 Task: Find connections with filter location Zürich (Kreis 9) / Albisrieden with filter topic #Homeofficewith filter profile language French with filter current company First Solar with filter school Aurora Degree College with filter industry Semiconductor Manufacturing with filter service category SupportTechnical Writing with filter keywords title Computer Scientist
Action: Mouse moved to (632, 74)
Screenshot: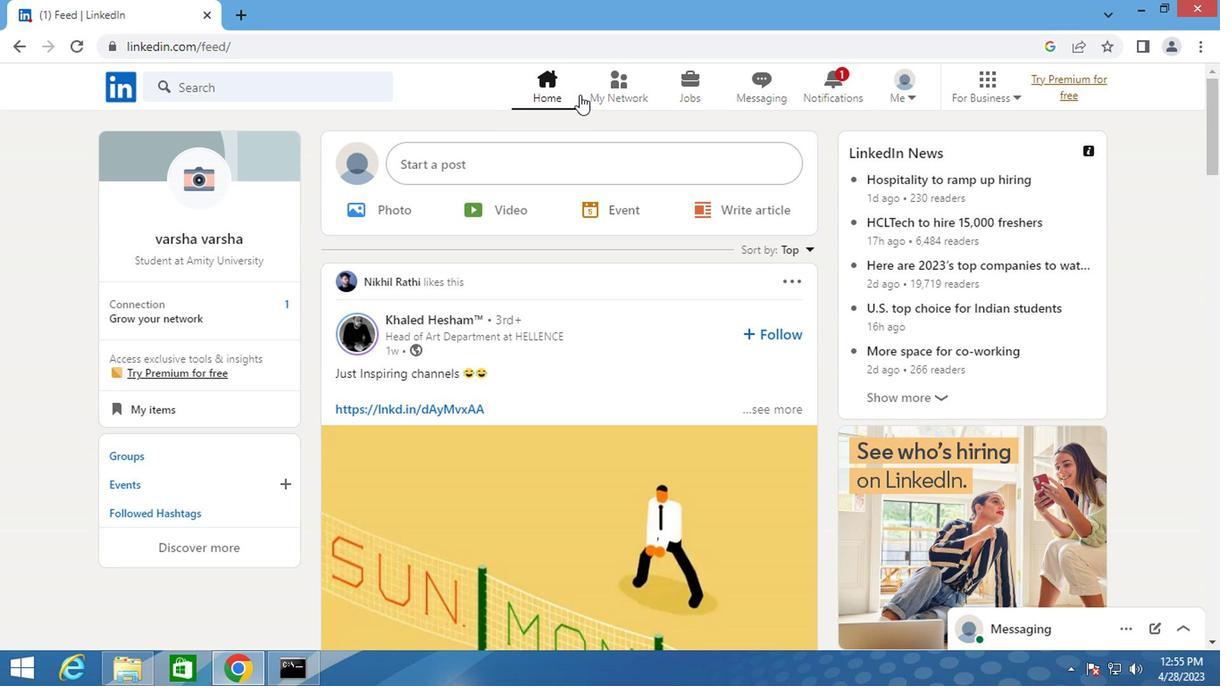 
Action: Mouse pressed left at (632, 74)
Screenshot: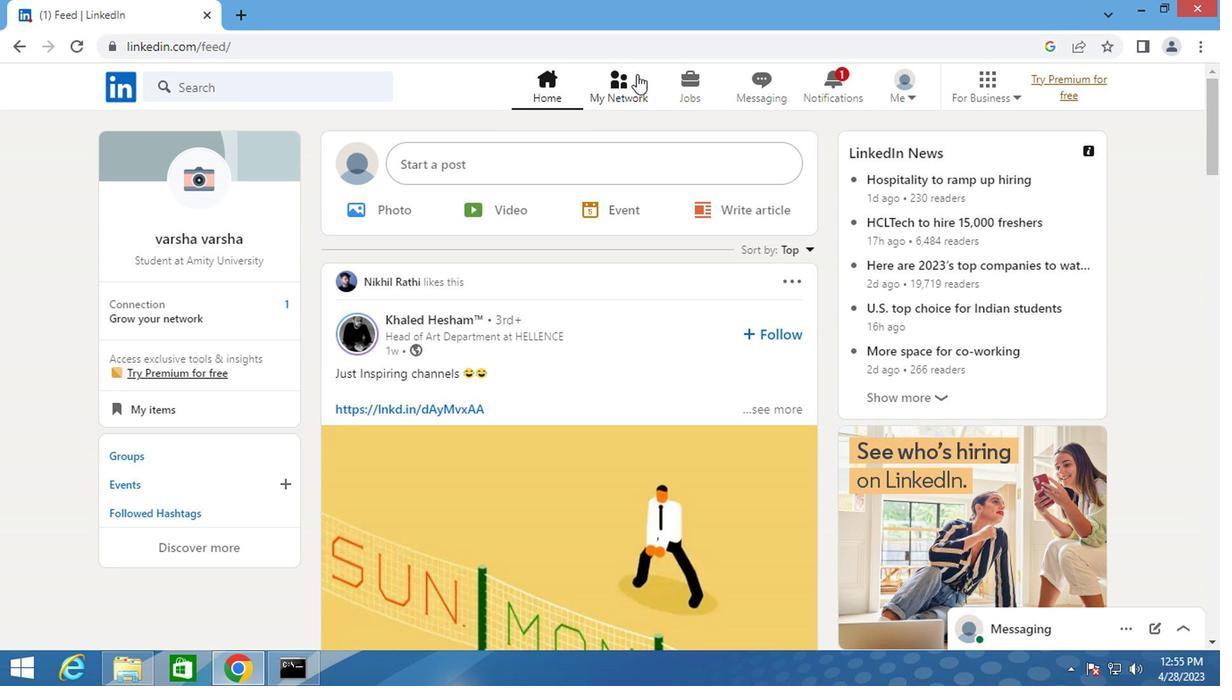 
Action: Mouse moved to (200, 190)
Screenshot: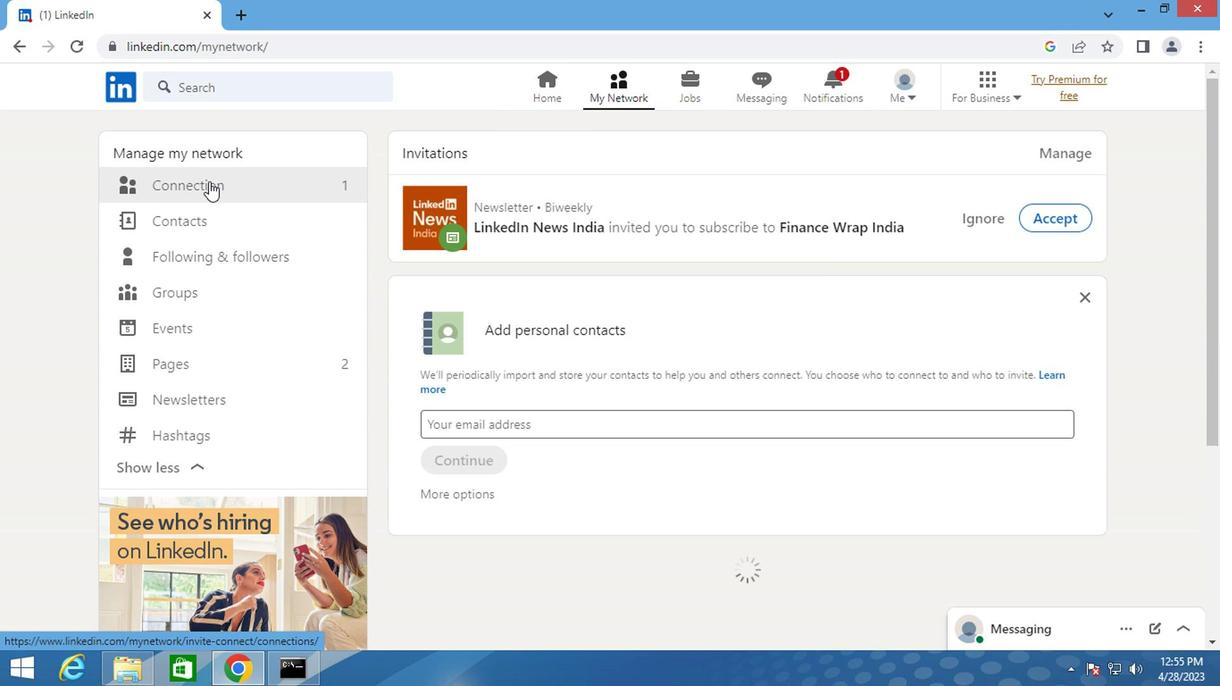 
Action: Mouse pressed left at (200, 190)
Screenshot: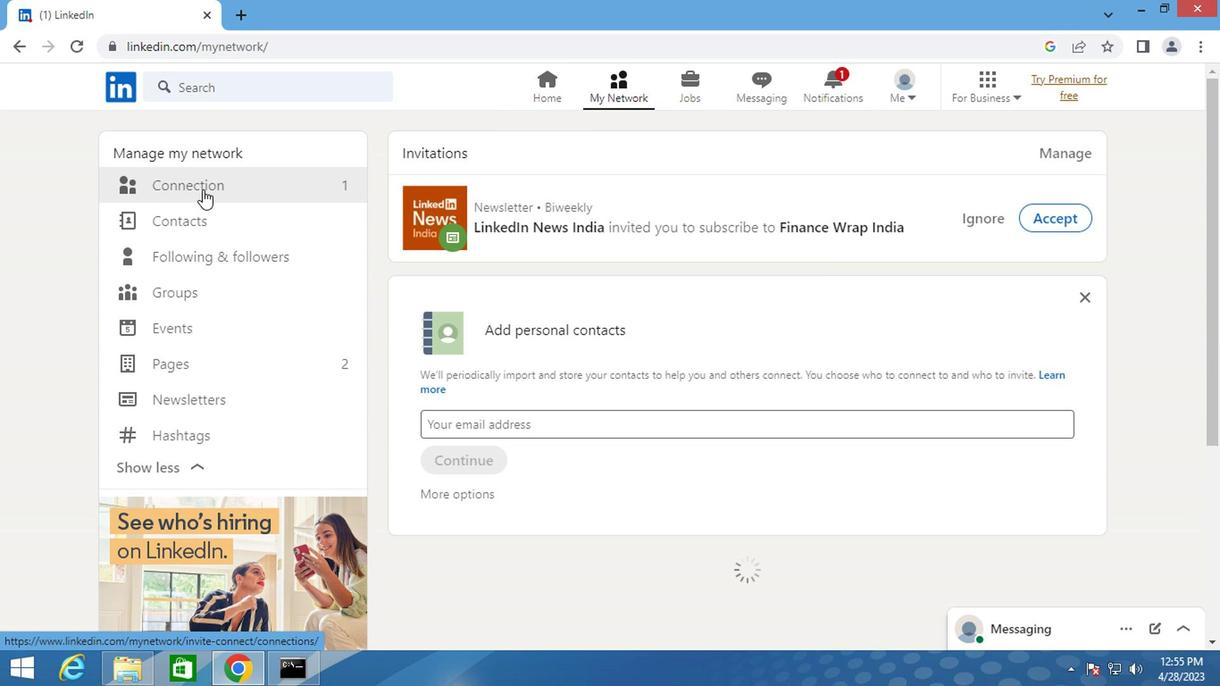
Action: Mouse moved to (707, 181)
Screenshot: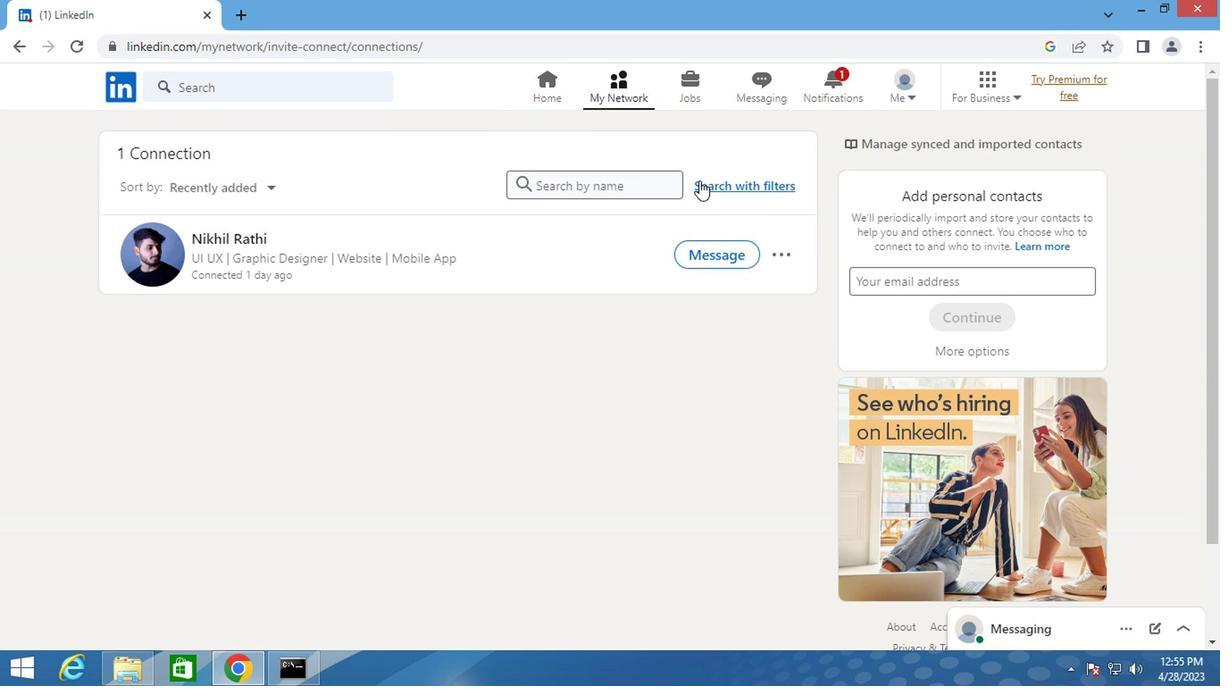 
Action: Mouse pressed left at (707, 181)
Screenshot: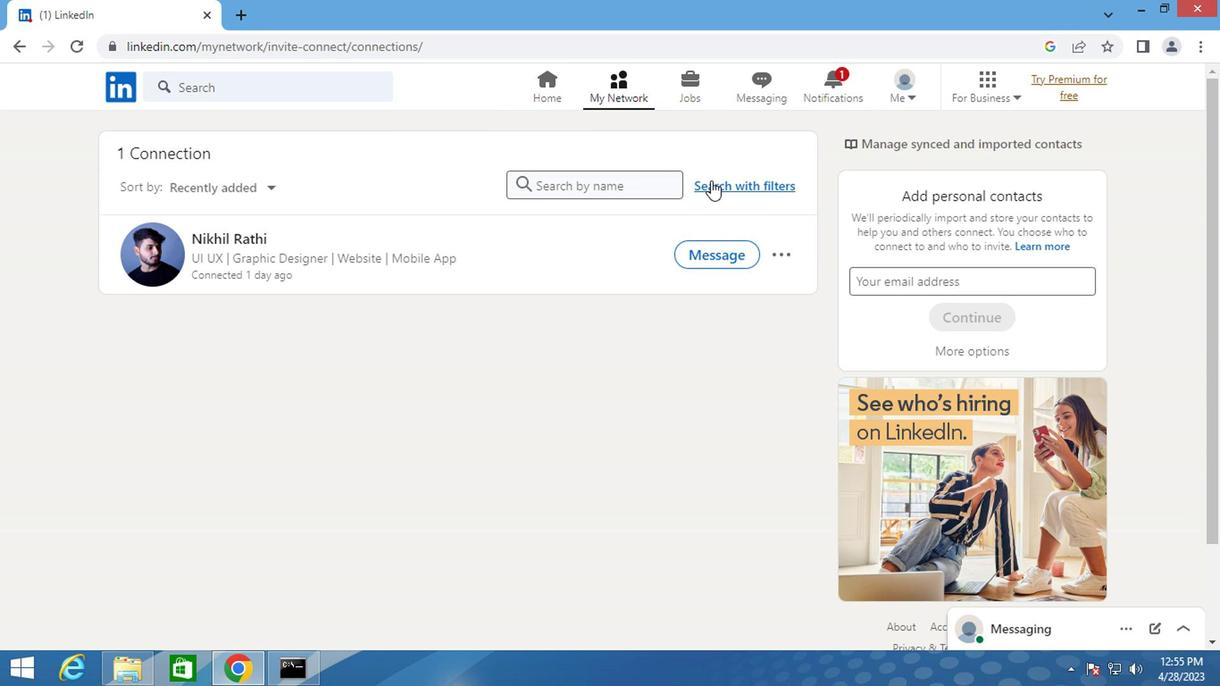 
Action: Mouse moved to (641, 133)
Screenshot: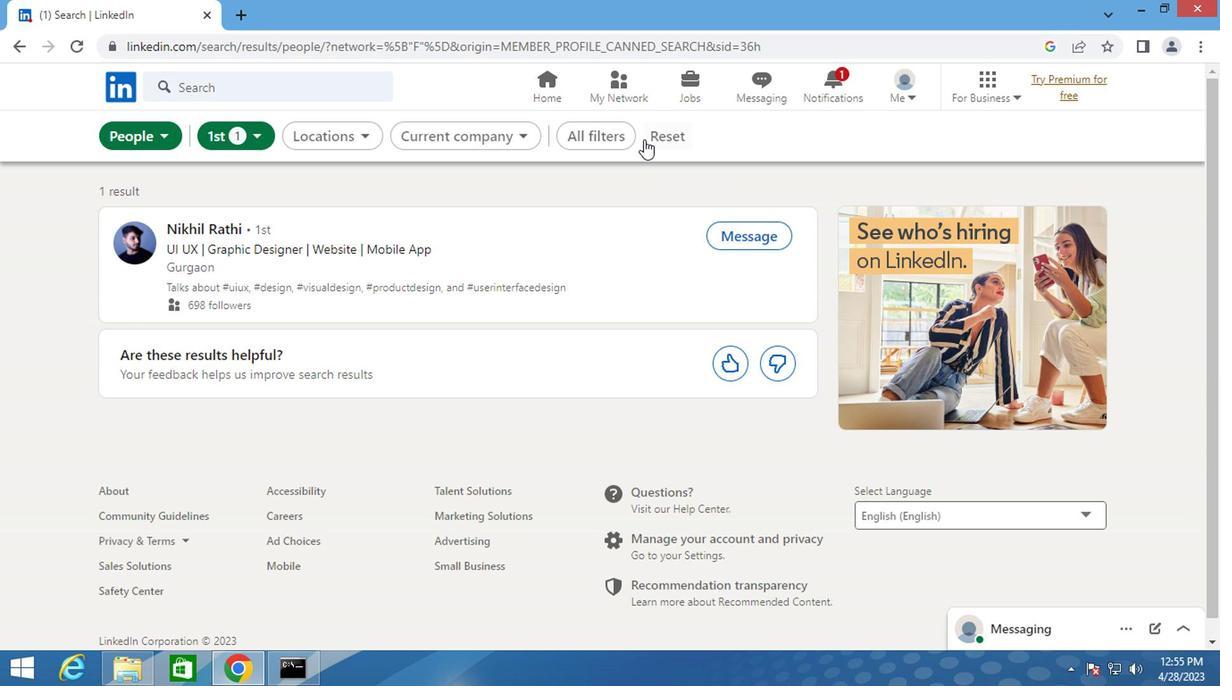 
Action: Mouse pressed left at (641, 133)
Screenshot: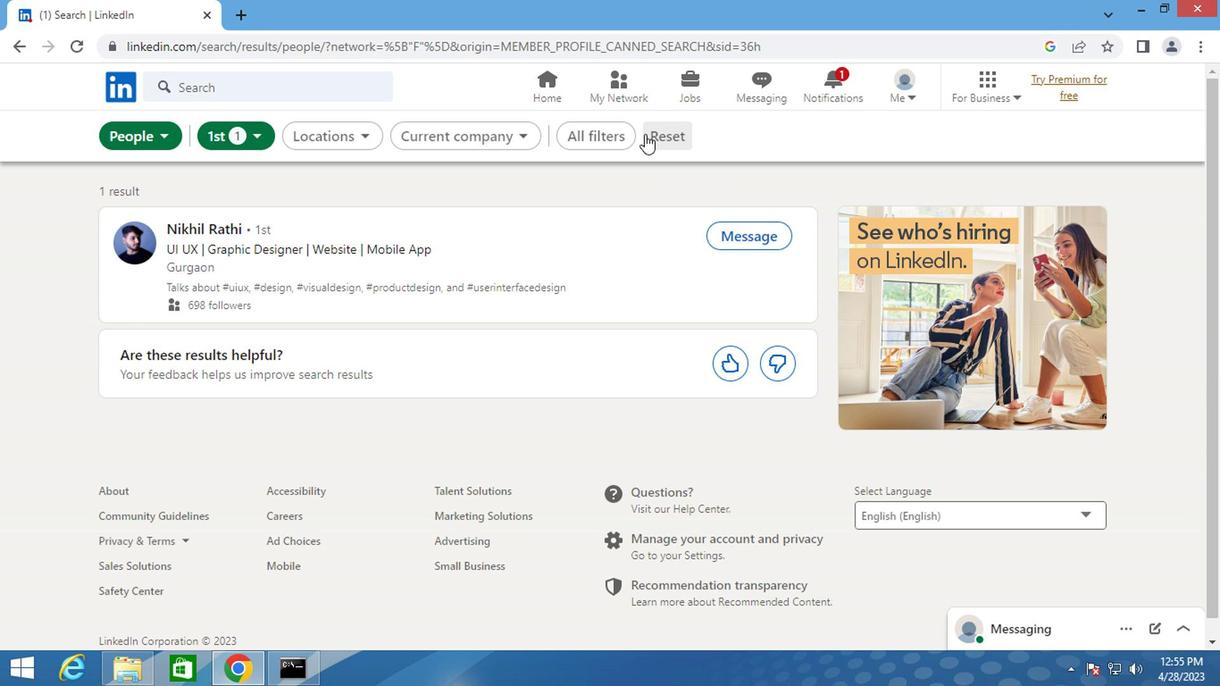 
Action: Mouse moved to (616, 143)
Screenshot: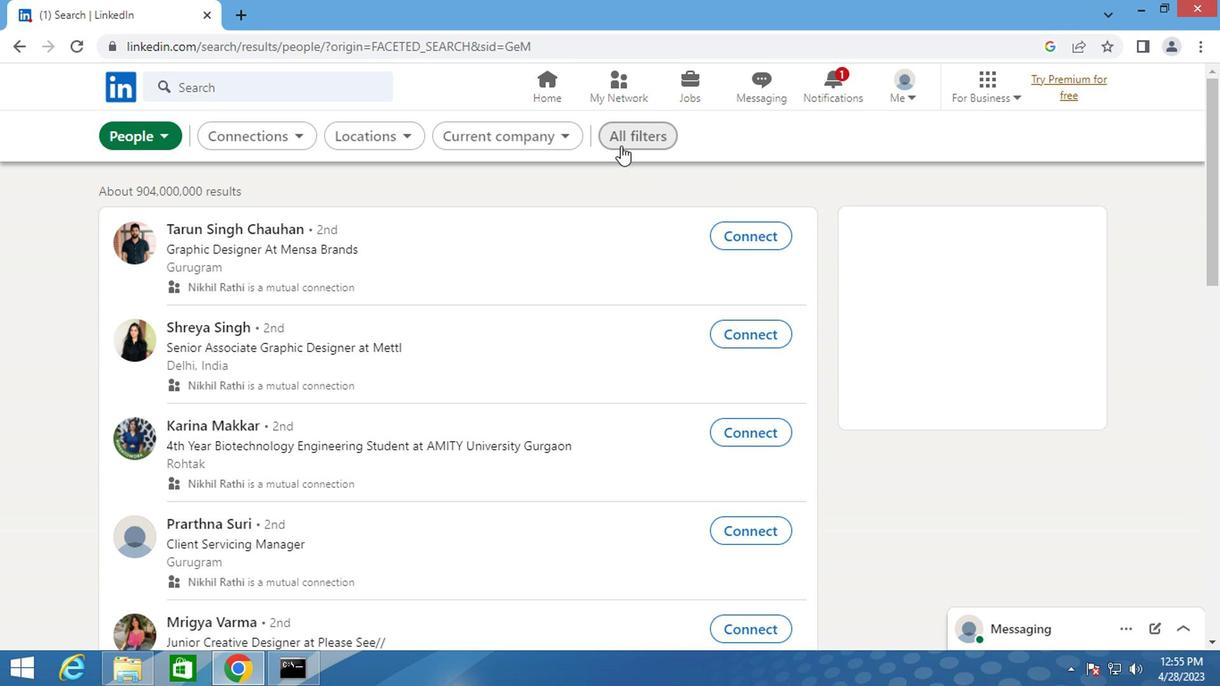 
Action: Mouse pressed left at (616, 143)
Screenshot: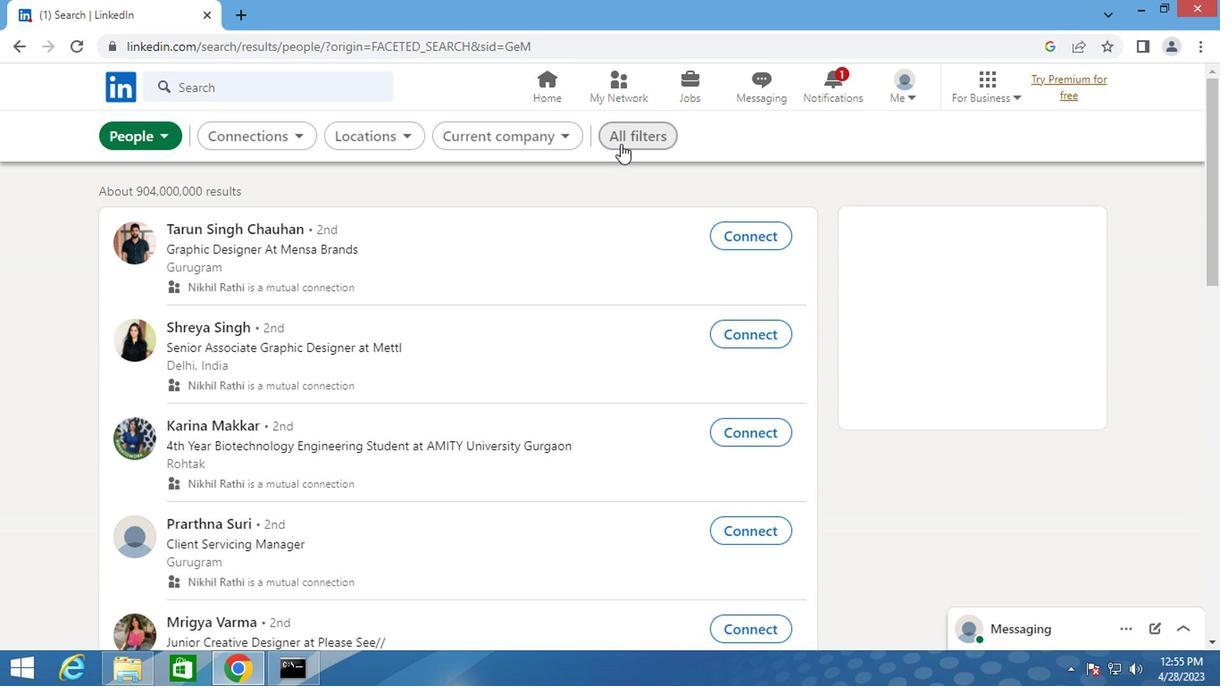 
Action: Mouse moved to (625, 136)
Screenshot: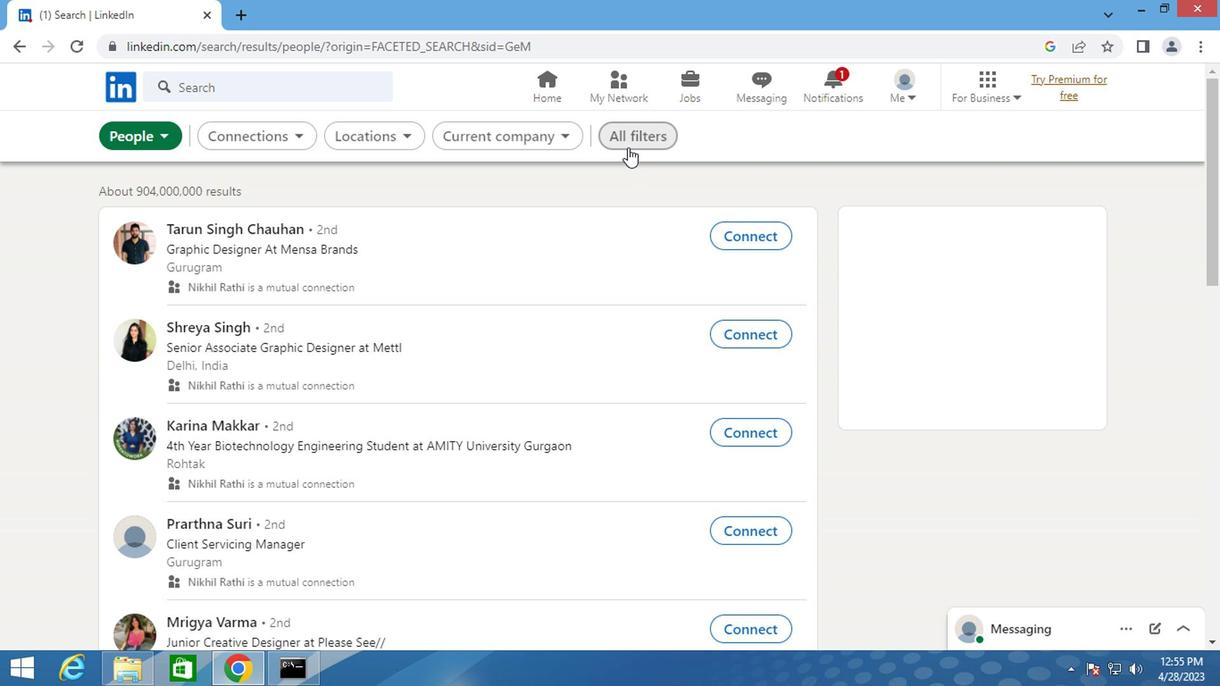 
Action: Mouse pressed left at (625, 136)
Screenshot: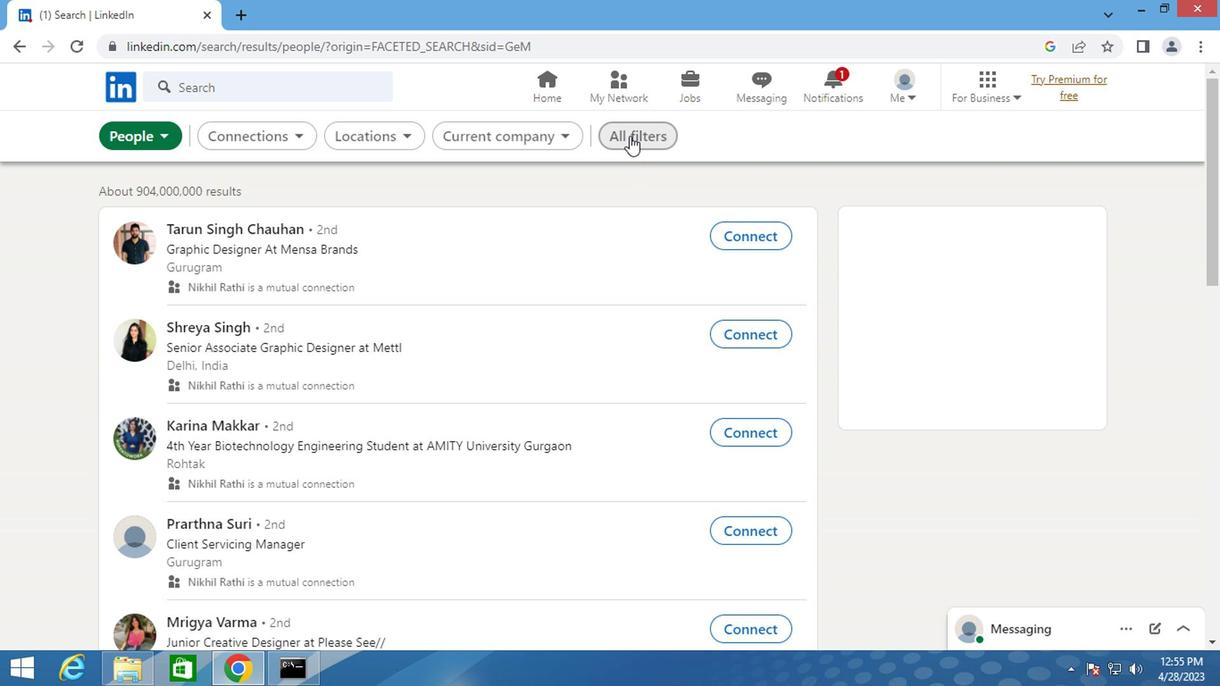 
Action: Mouse moved to (644, 146)
Screenshot: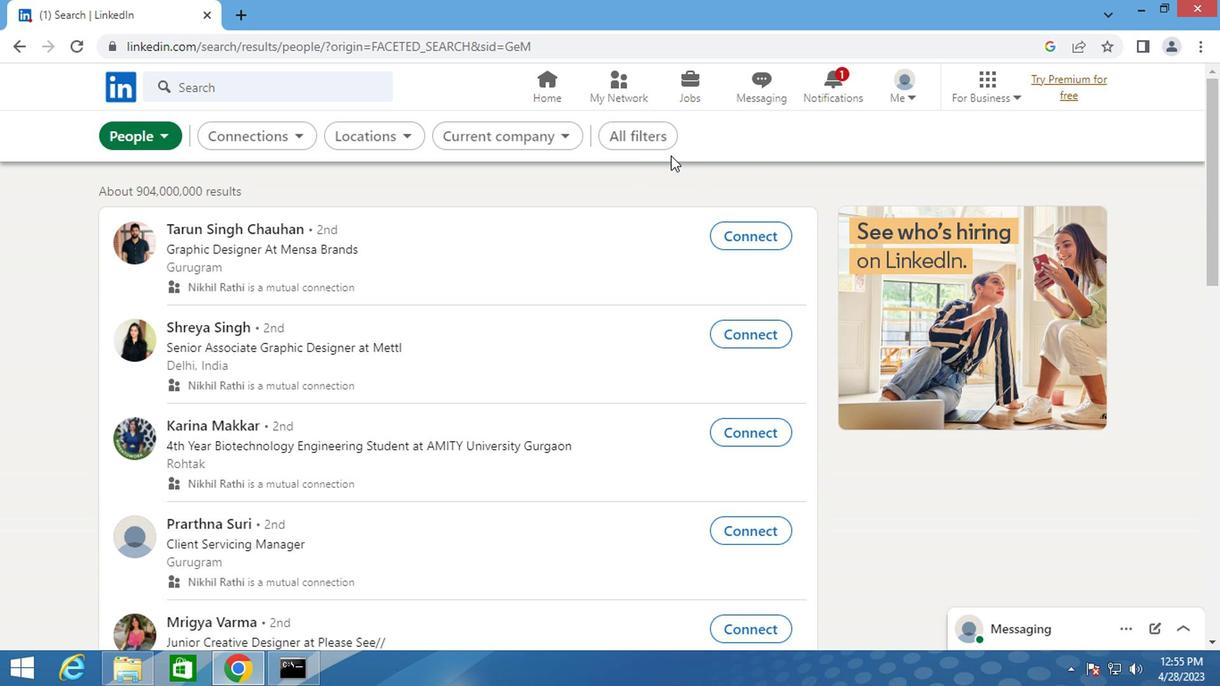 
Action: Mouse pressed left at (644, 146)
Screenshot: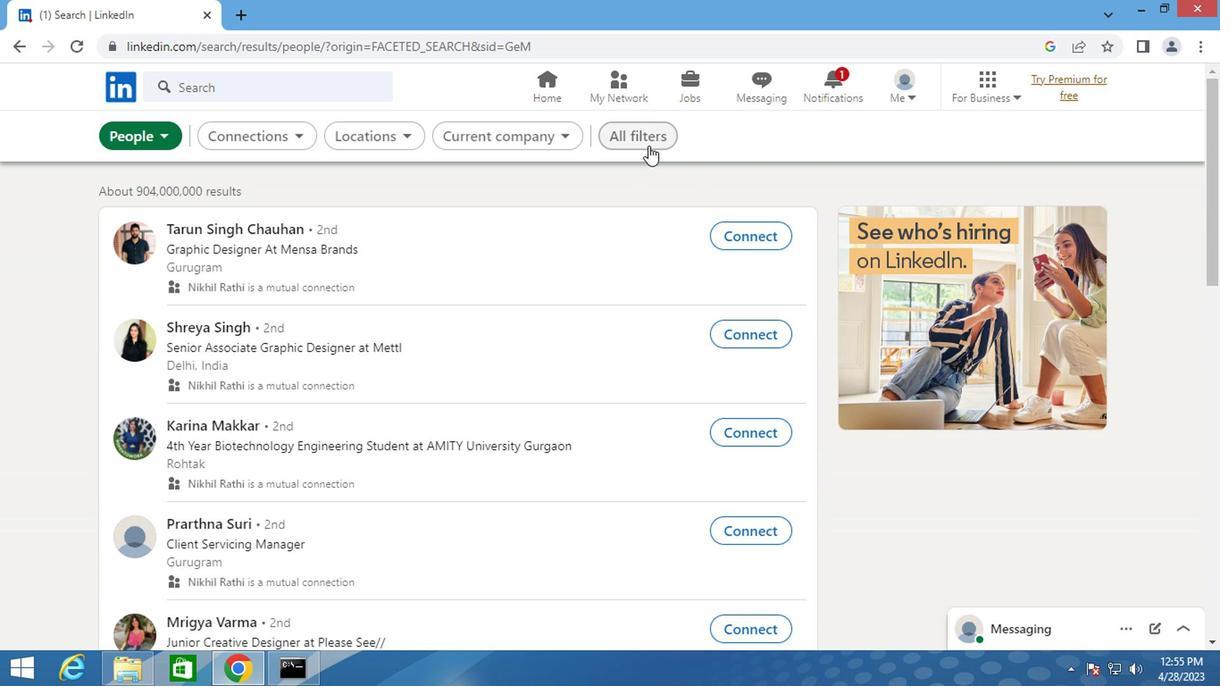
Action: Mouse moved to (773, 296)
Screenshot: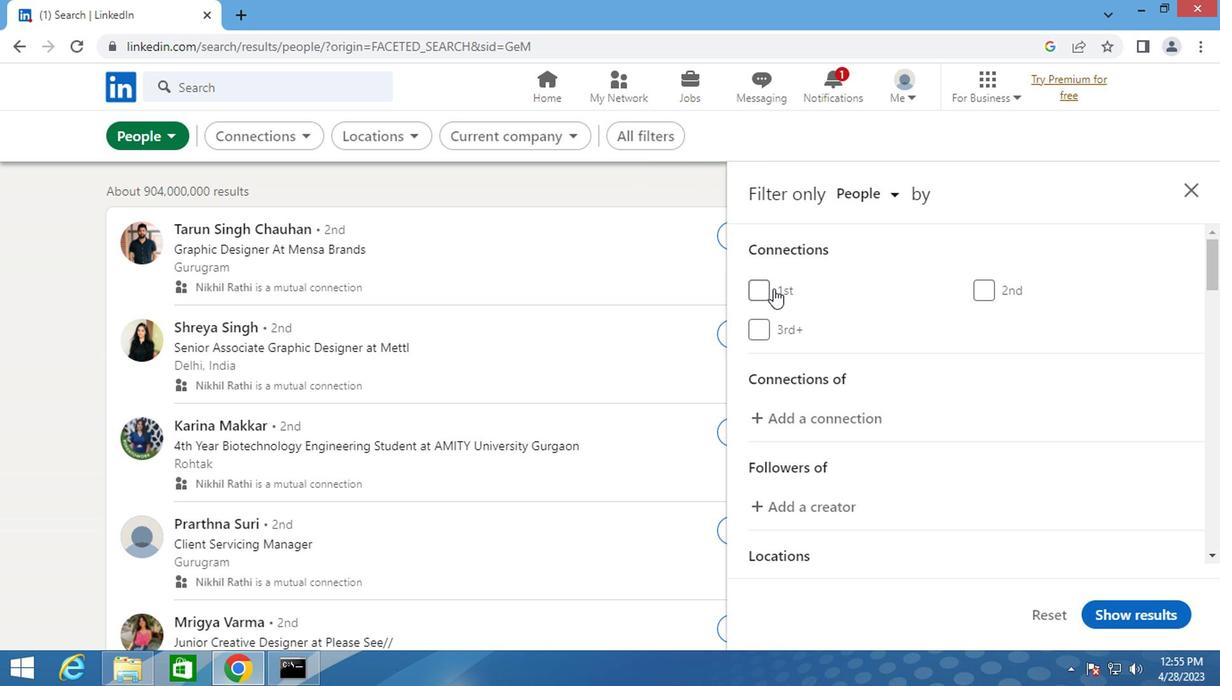 
Action: Mouse scrolled (773, 296) with delta (0, 0)
Screenshot: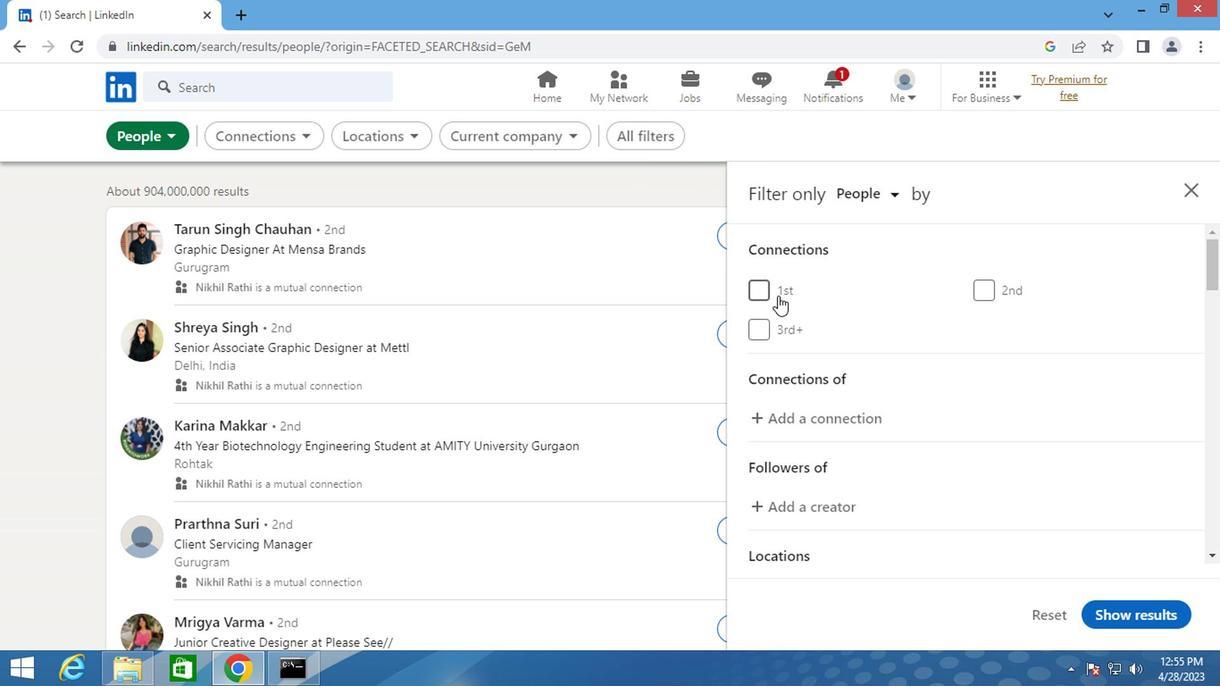 
Action: Mouse scrolled (773, 296) with delta (0, 0)
Screenshot: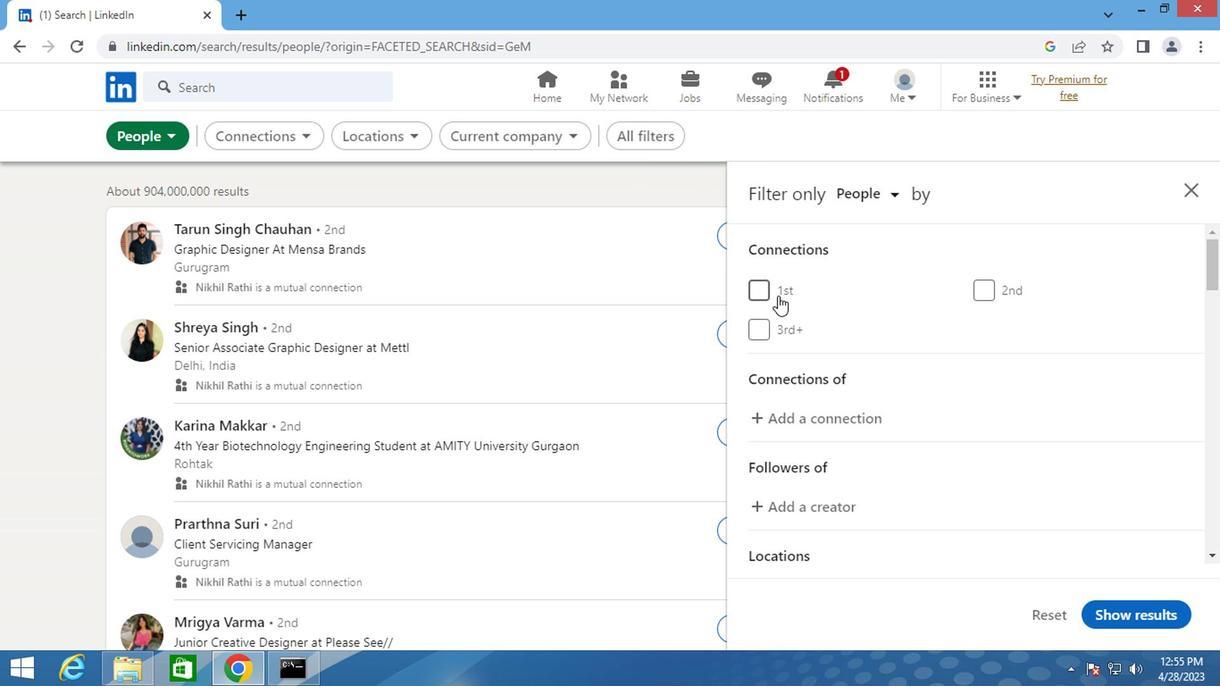 
Action: Mouse moved to (986, 484)
Screenshot: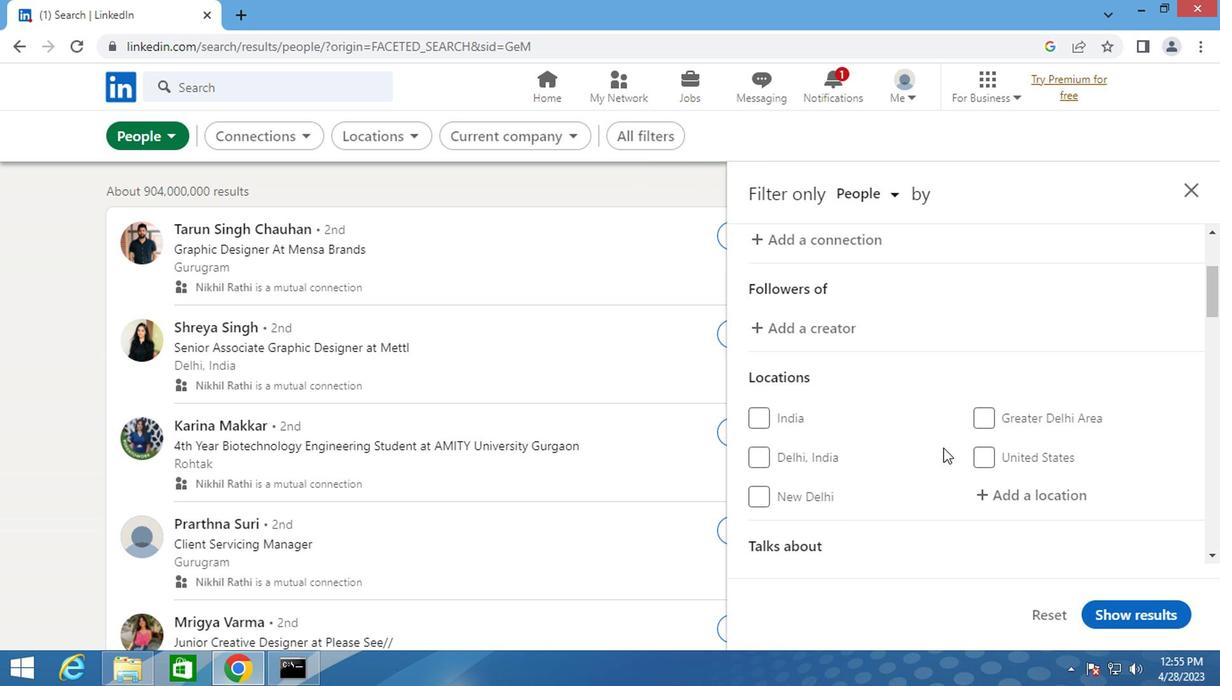 
Action: Mouse pressed left at (986, 484)
Screenshot: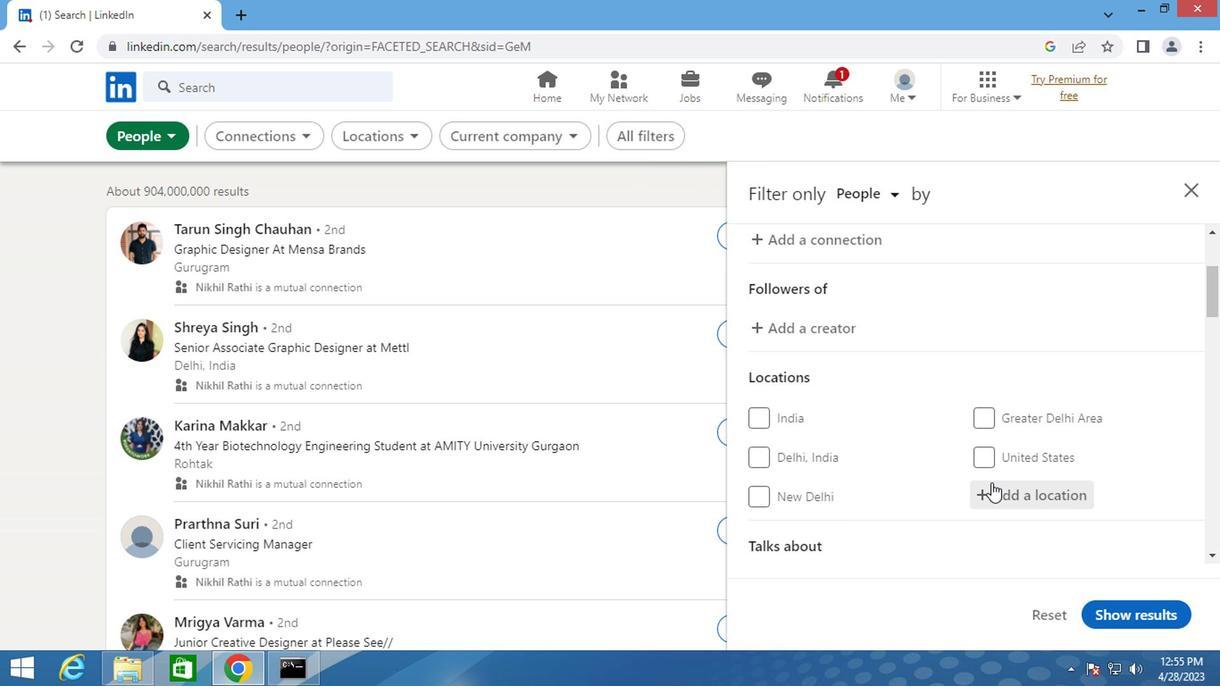 
Action: Key pressed <Key.shift>ZURICH<Key.shift_r>(<Key.shift>KREIS<Key.space>9<Key.shift_r>)/<Key.space><Key.shift>ALBISRIRDEN<Key.enter>
Screenshot: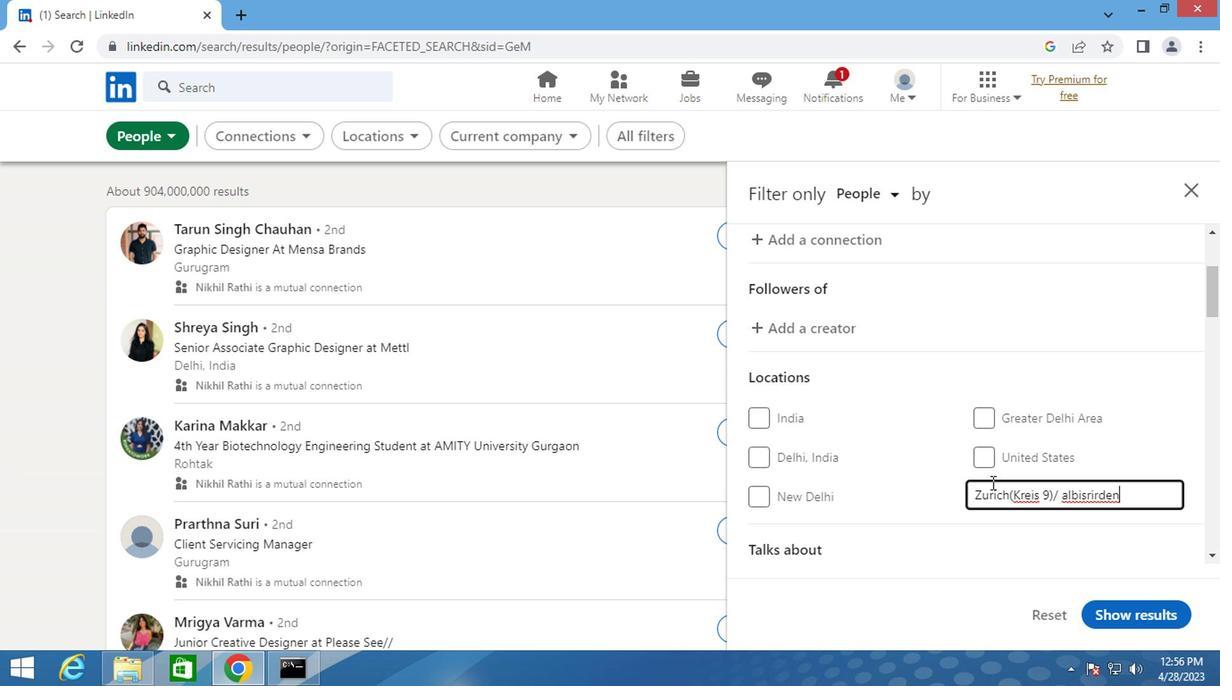 
Action: Mouse moved to (901, 478)
Screenshot: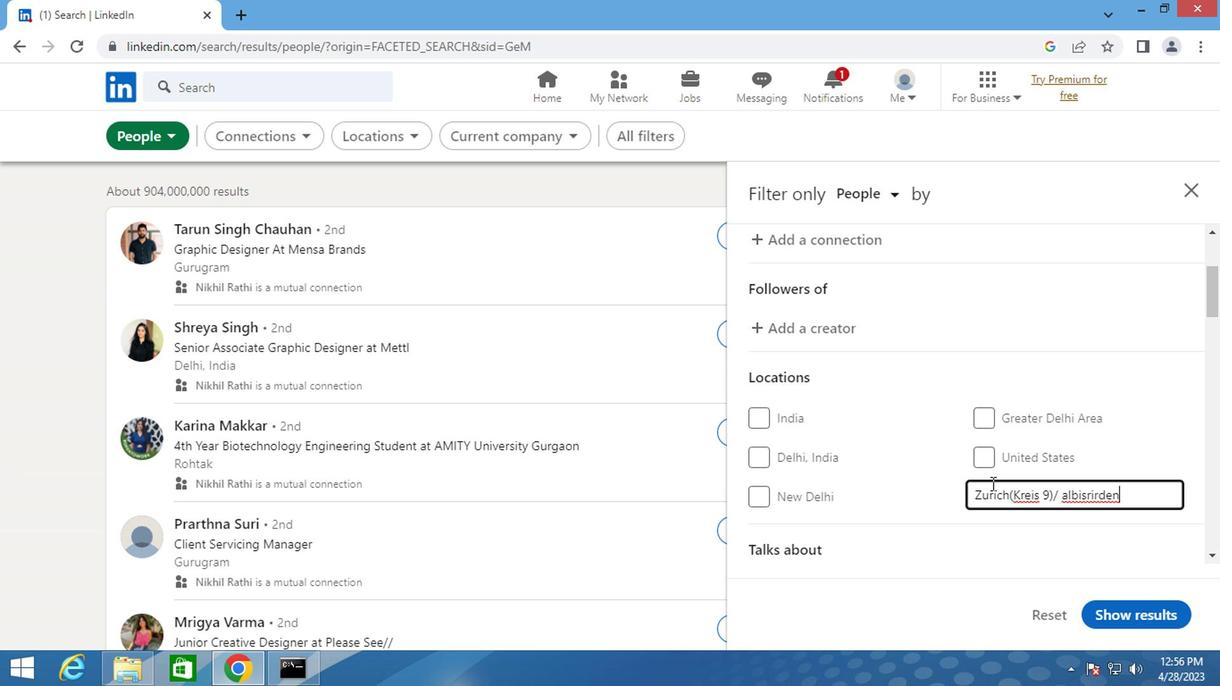 
Action: Mouse scrolled (901, 477) with delta (0, 0)
Screenshot: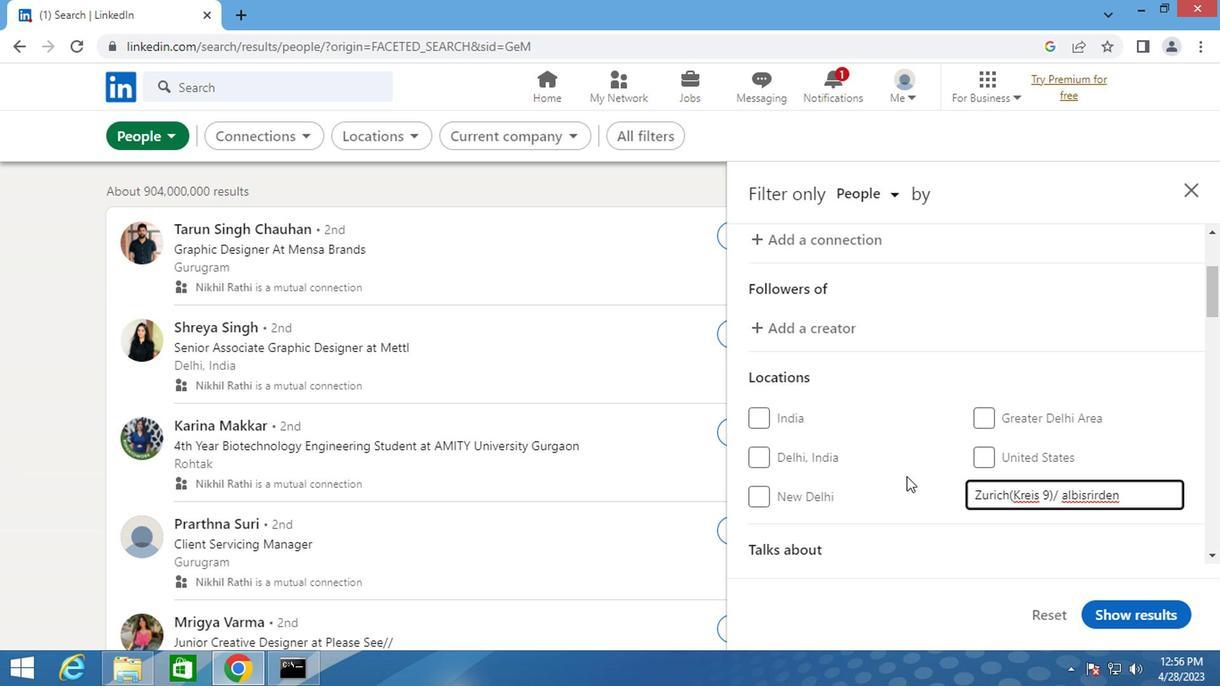 
Action: Mouse scrolled (901, 477) with delta (0, 0)
Screenshot: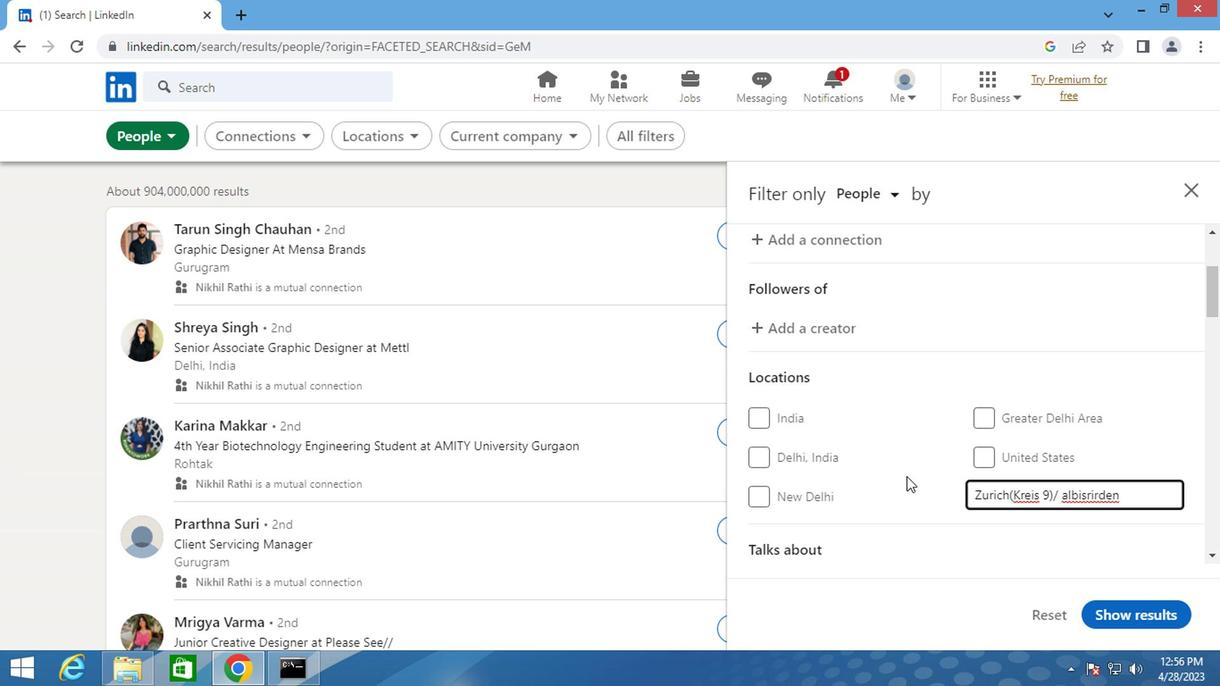 
Action: Mouse scrolled (901, 477) with delta (0, 0)
Screenshot: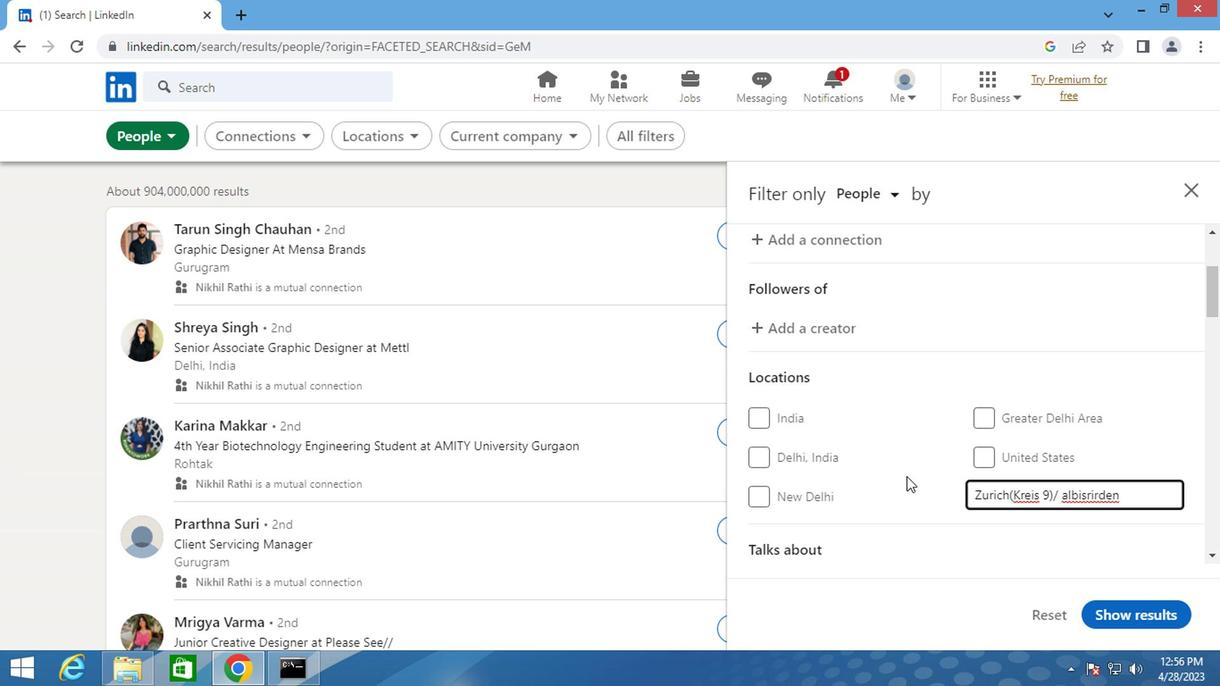 
Action: Mouse moved to (1003, 399)
Screenshot: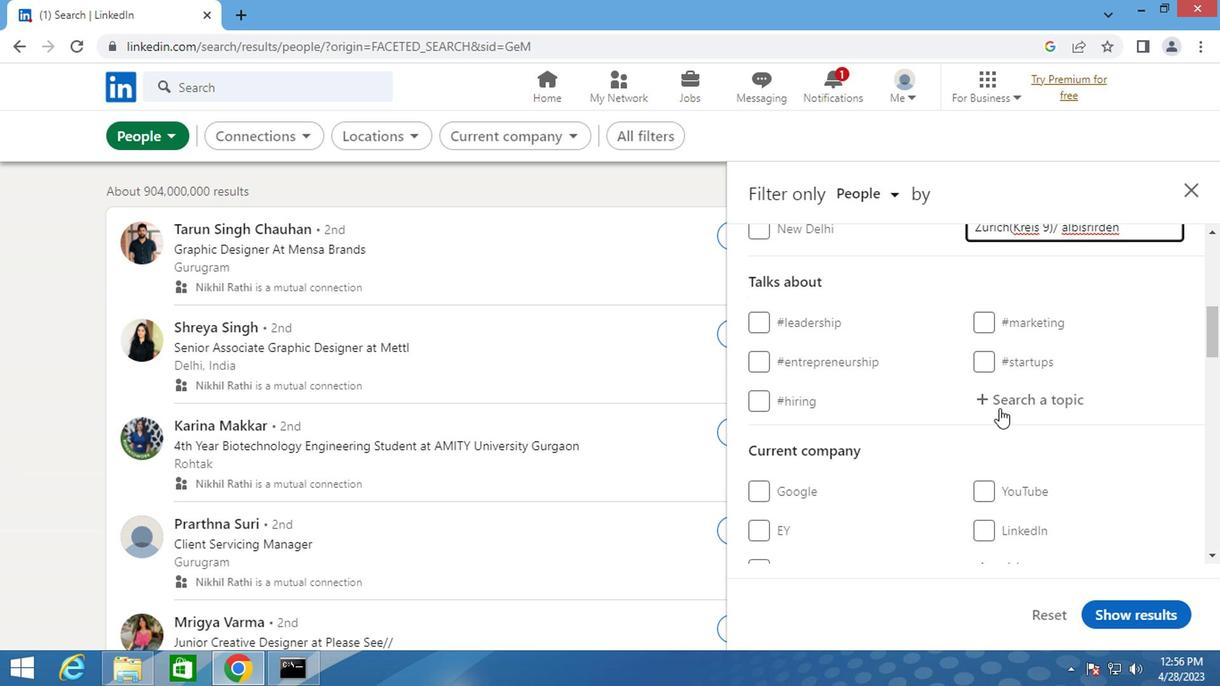 
Action: Mouse pressed left at (1003, 399)
Screenshot: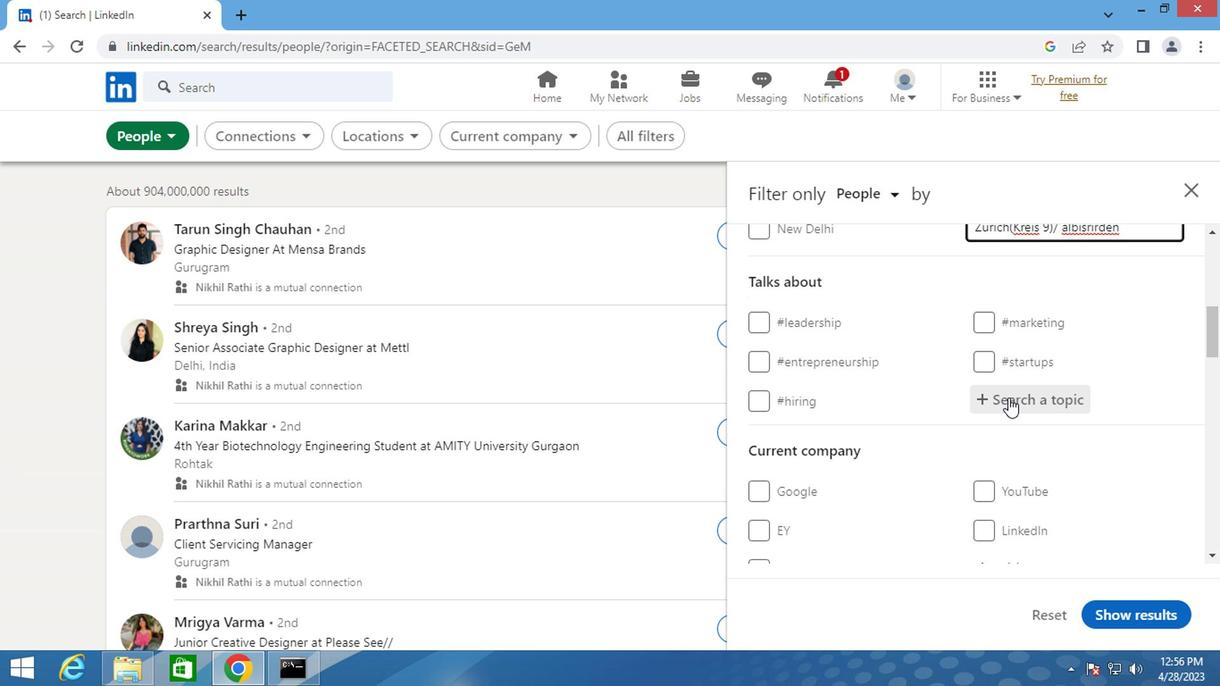 
Action: Key pressed <Key.shift>#<Key.shift>HOMEOFFICE
Screenshot: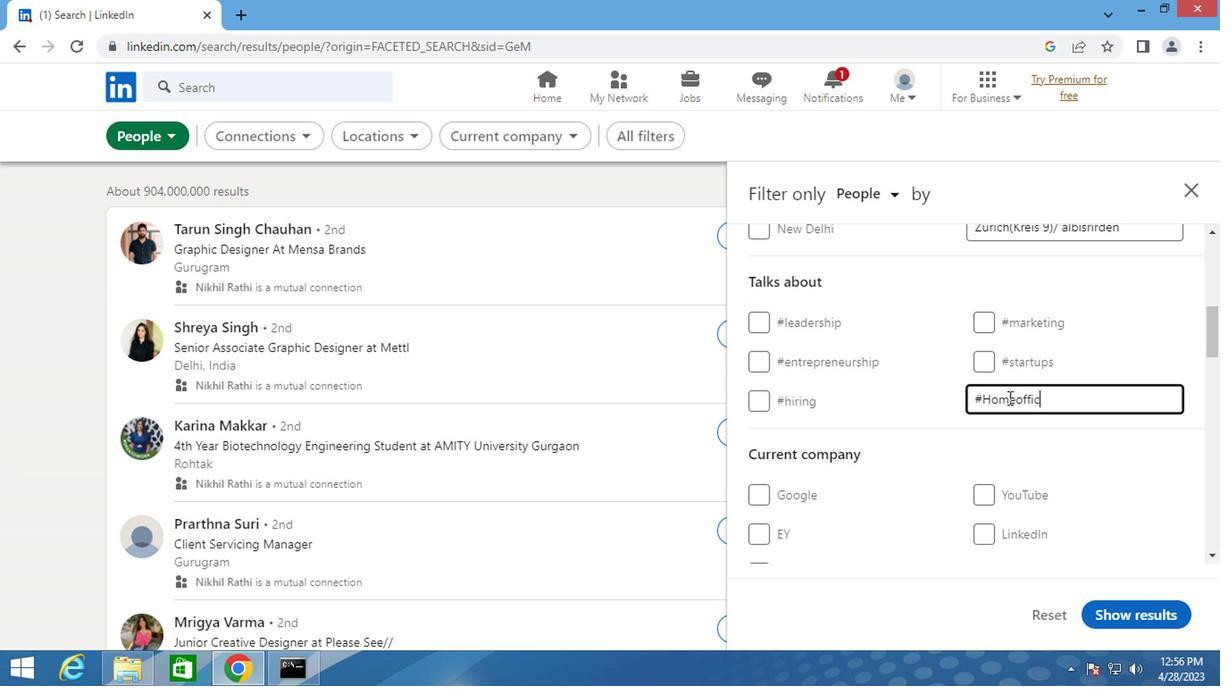 
Action: Mouse moved to (887, 416)
Screenshot: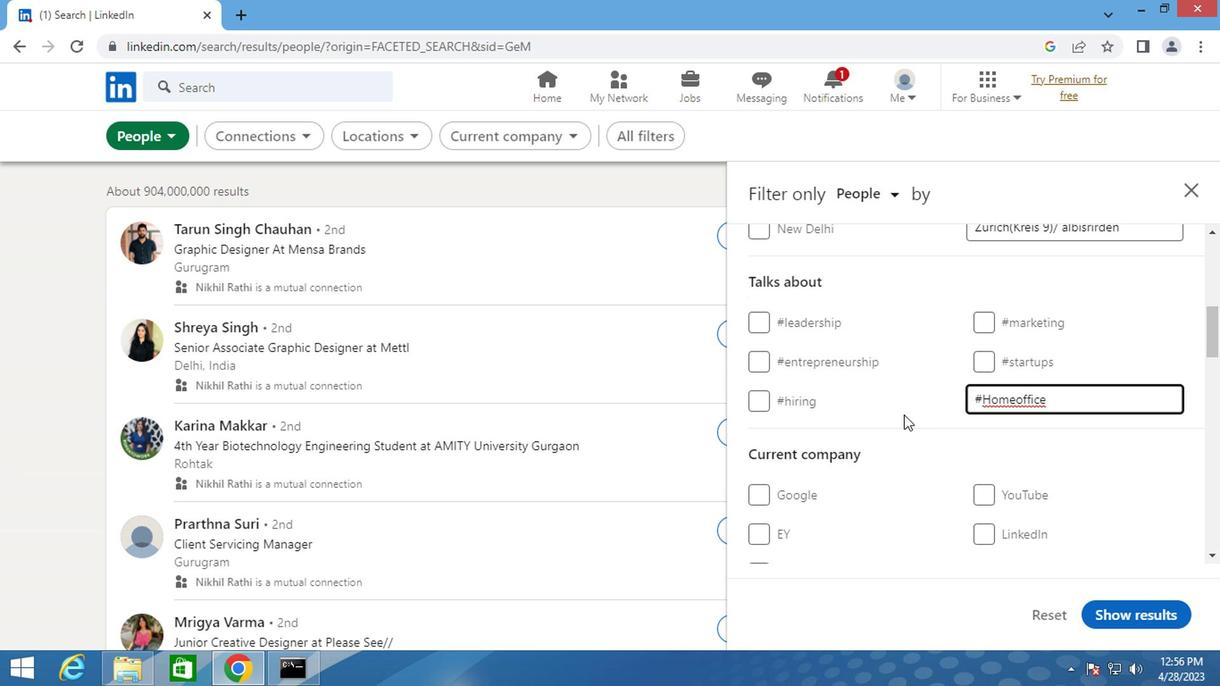 
Action: Mouse scrolled (887, 415) with delta (0, -1)
Screenshot: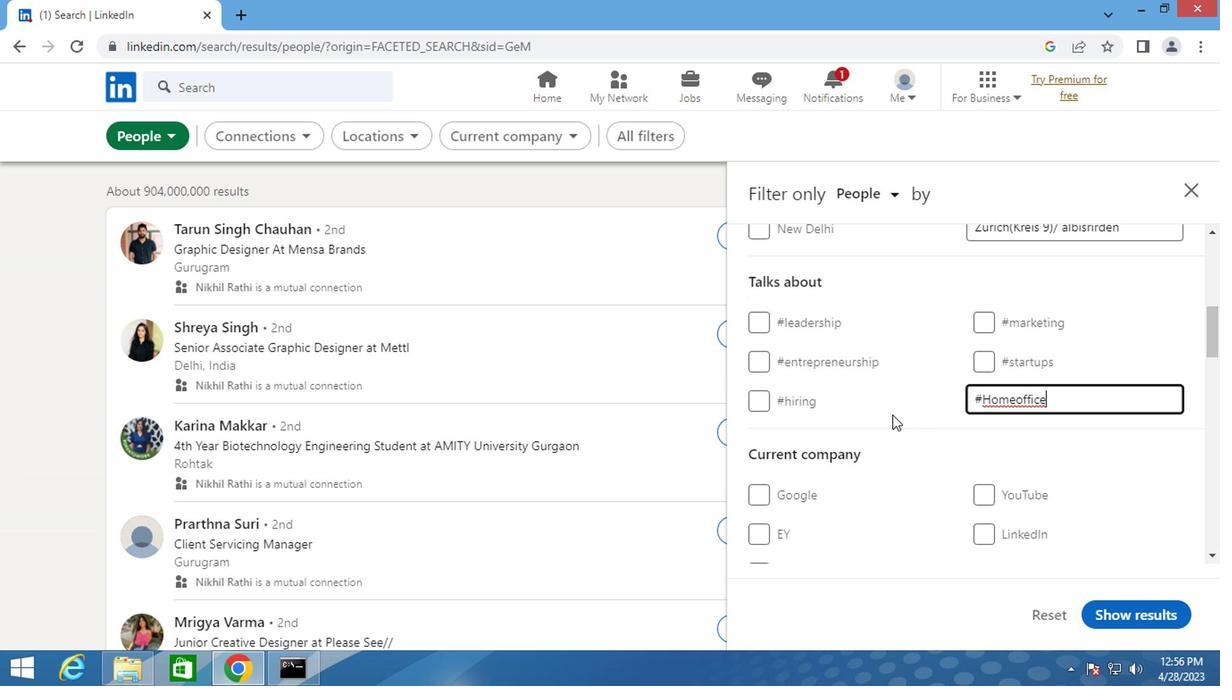 
Action: Mouse scrolled (887, 415) with delta (0, -1)
Screenshot: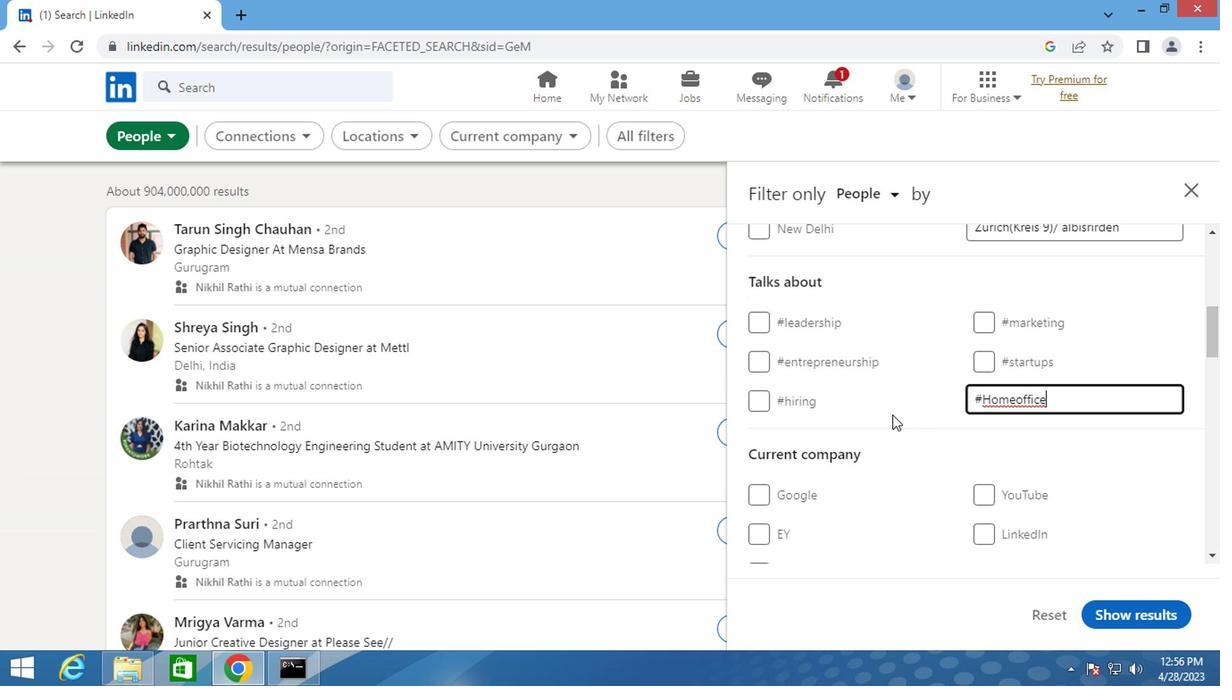 
Action: Mouse scrolled (887, 415) with delta (0, -1)
Screenshot: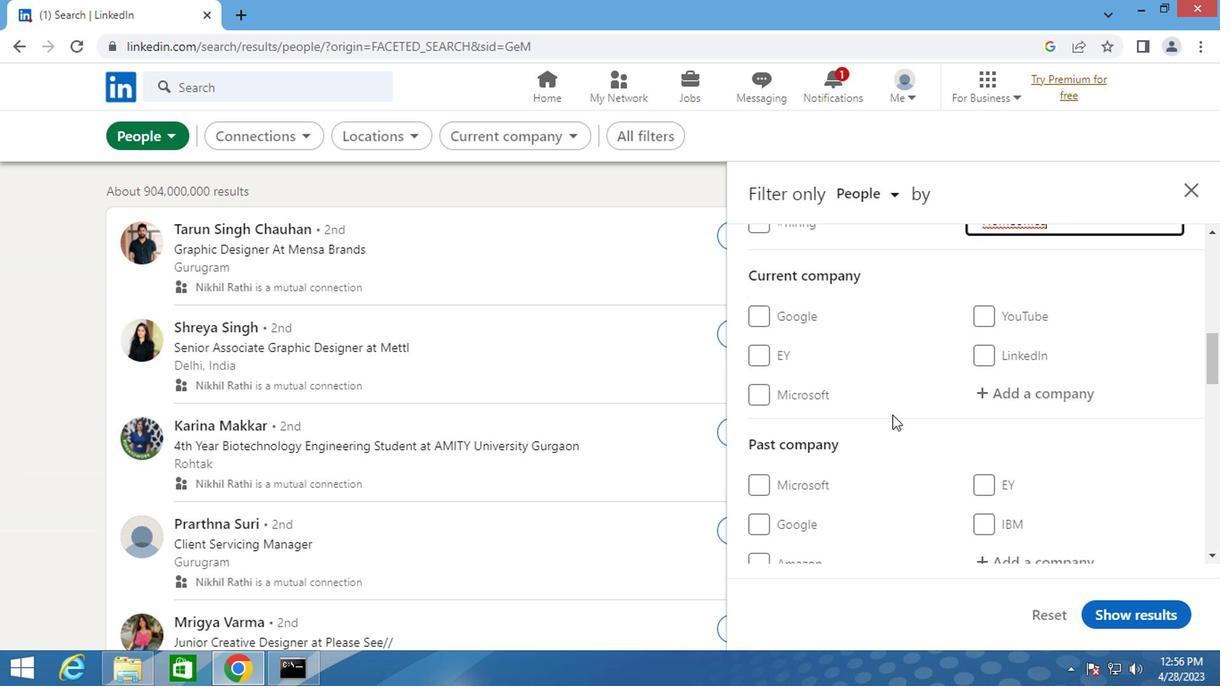 
Action: Mouse scrolled (887, 415) with delta (0, -1)
Screenshot: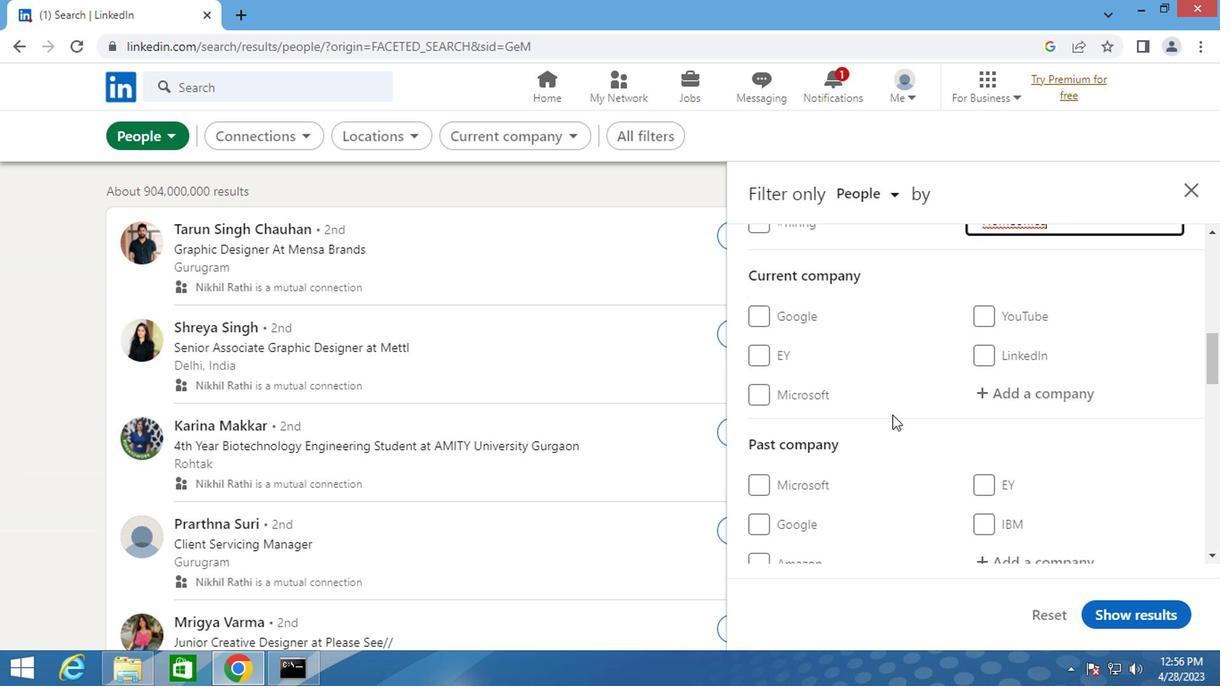 
Action: Mouse scrolled (887, 415) with delta (0, -1)
Screenshot: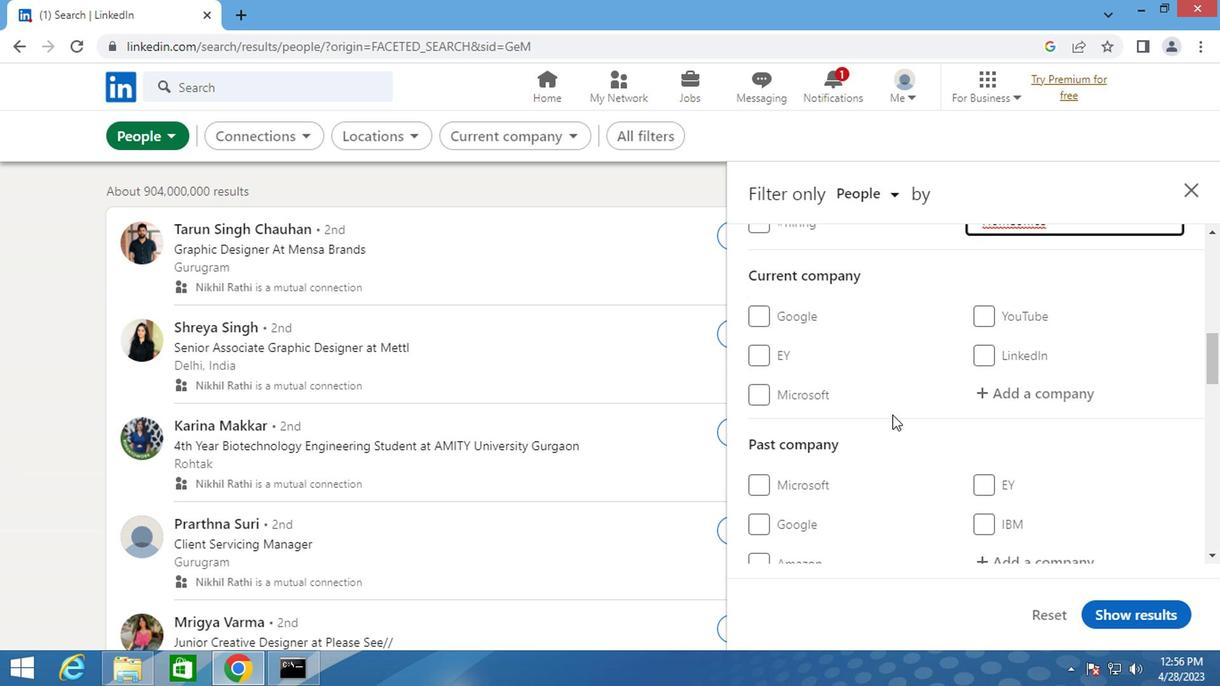 
Action: Mouse scrolled (887, 415) with delta (0, -1)
Screenshot: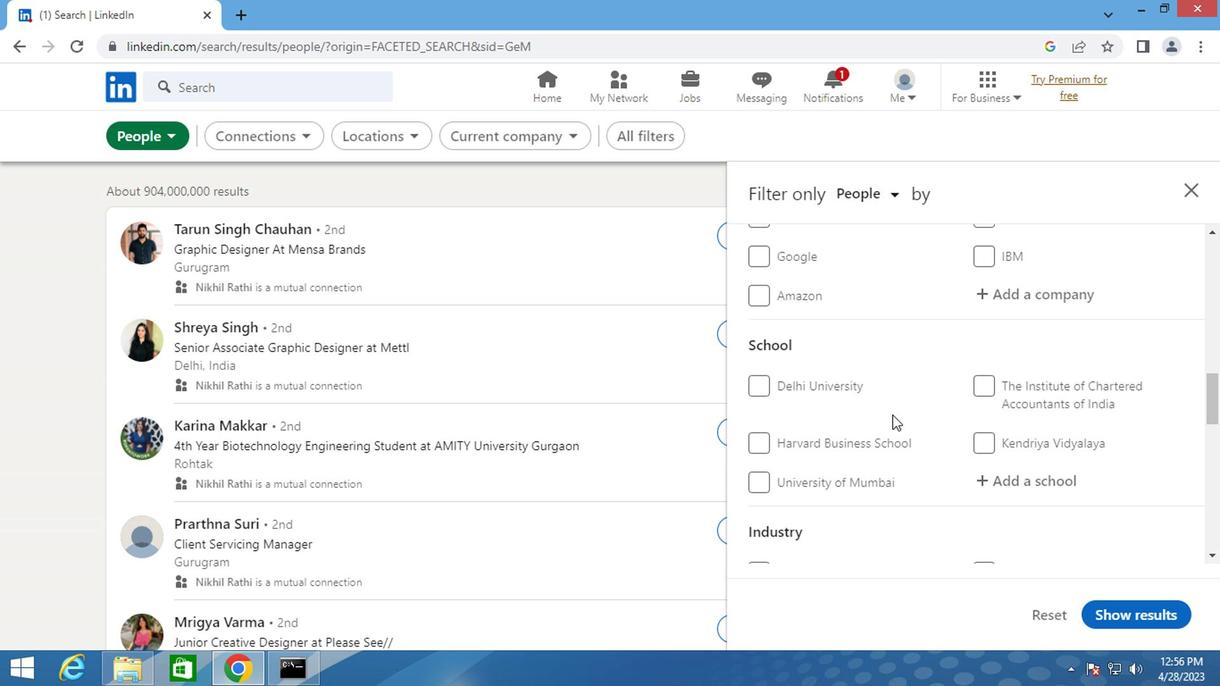 
Action: Mouse scrolled (887, 415) with delta (0, -1)
Screenshot: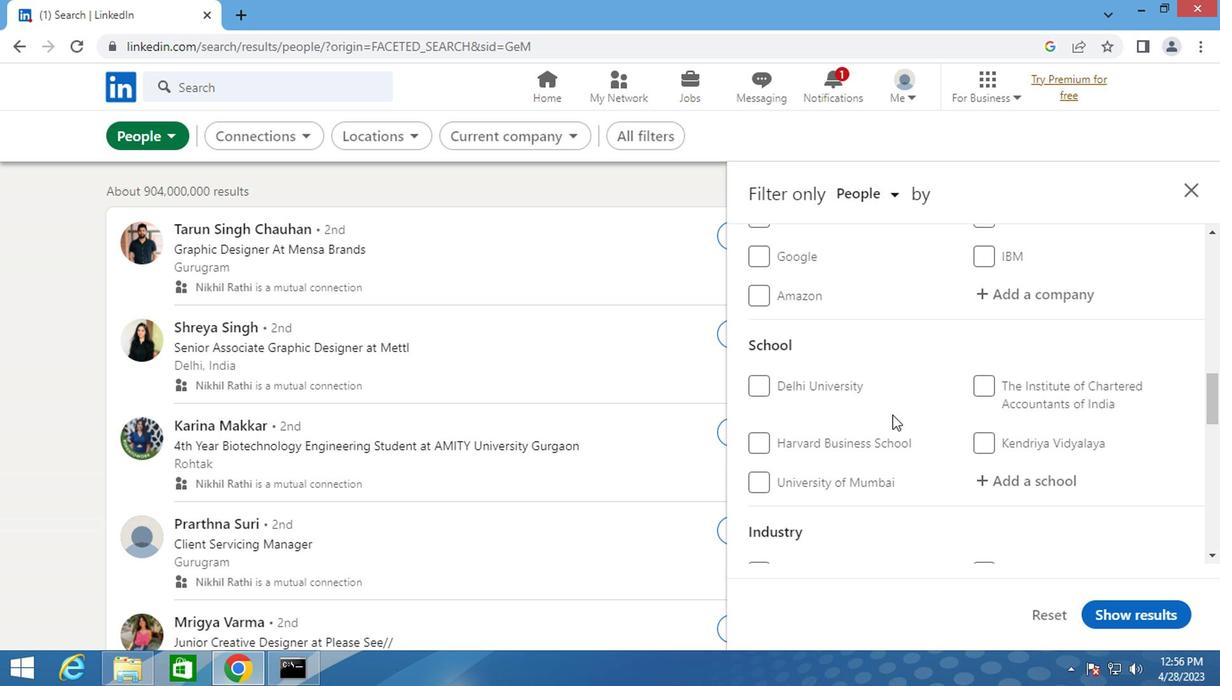 
Action: Mouse scrolled (887, 415) with delta (0, -1)
Screenshot: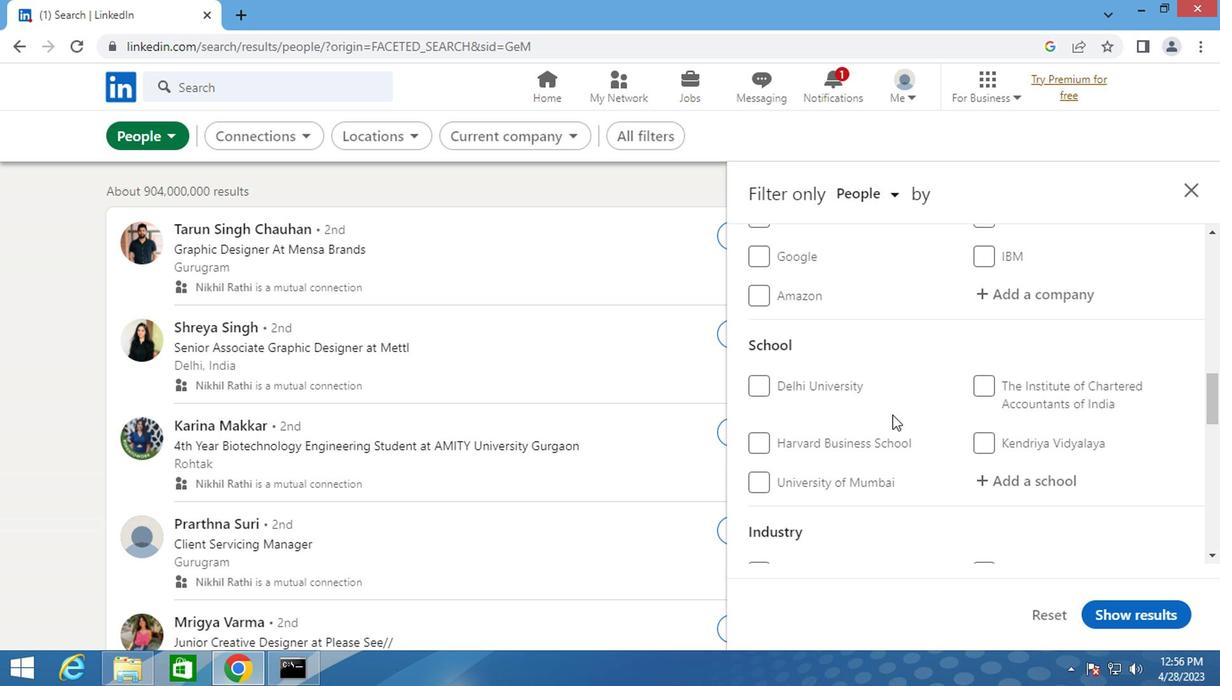 
Action: Mouse scrolled (887, 415) with delta (0, -1)
Screenshot: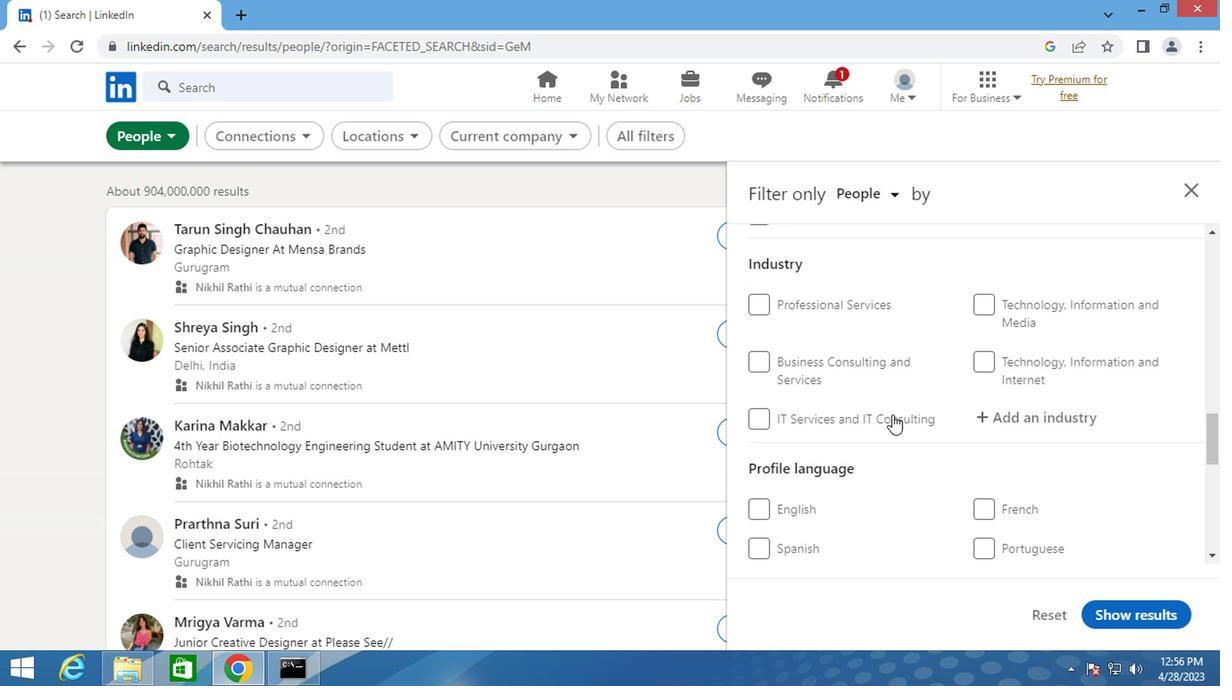 
Action: Mouse scrolled (887, 415) with delta (0, -1)
Screenshot: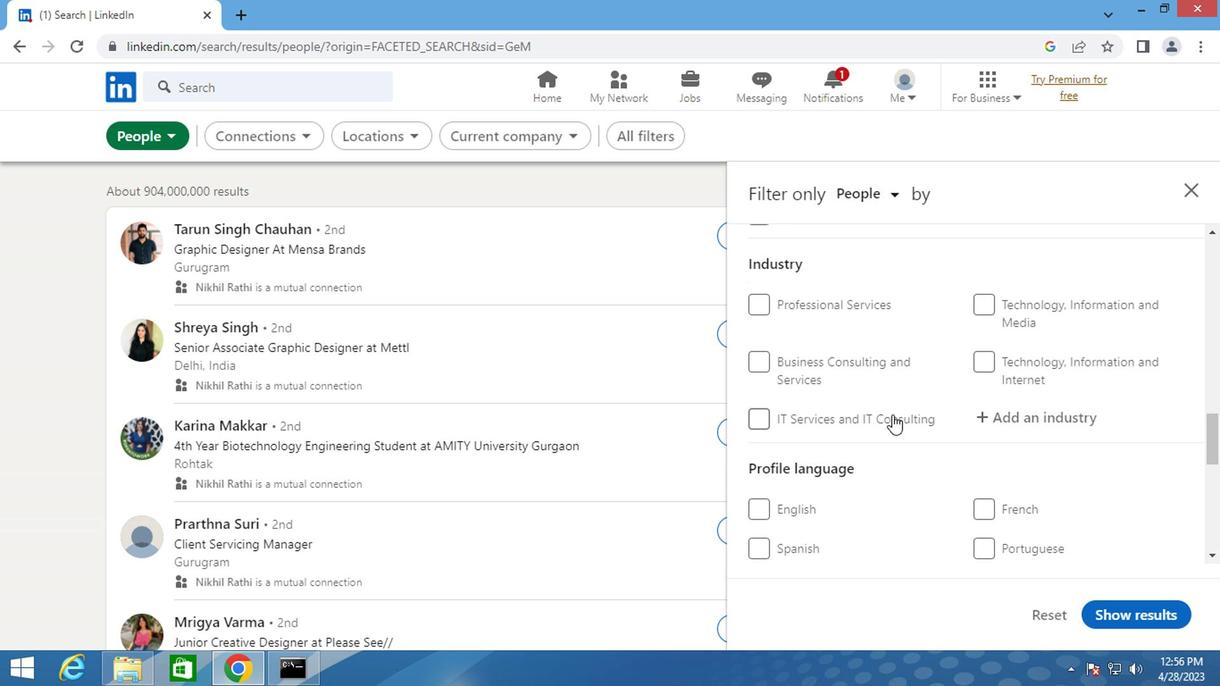 
Action: Mouse moved to (977, 326)
Screenshot: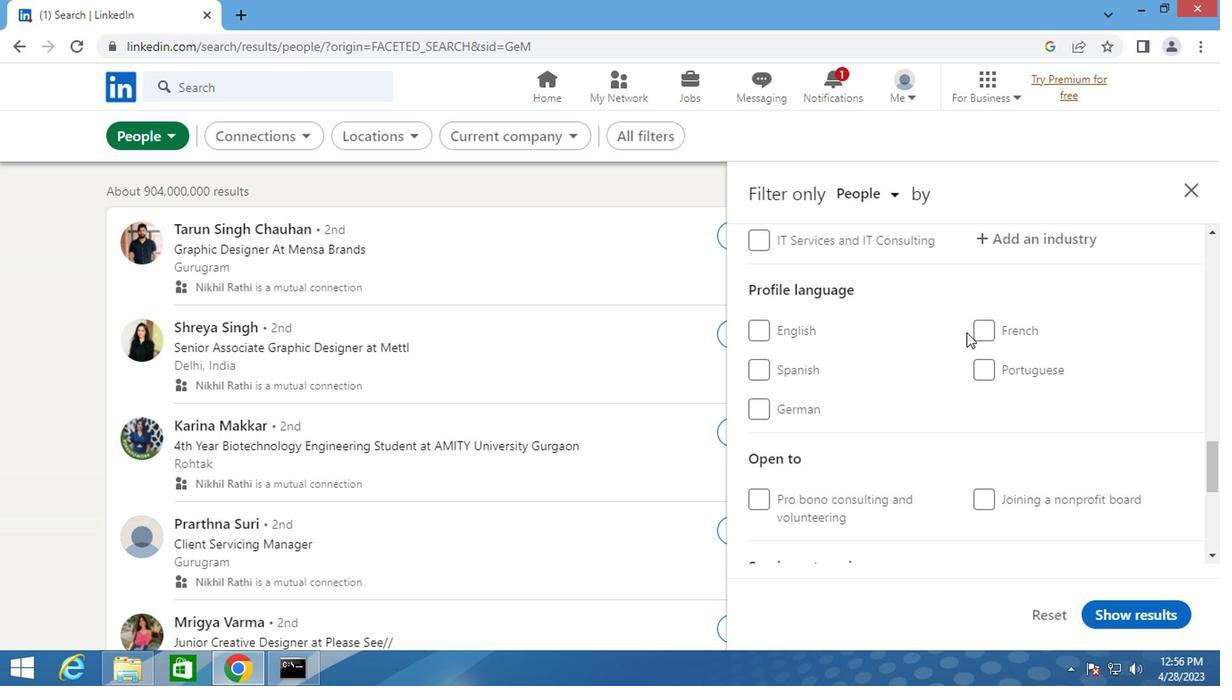 
Action: Mouse pressed left at (977, 326)
Screenshot: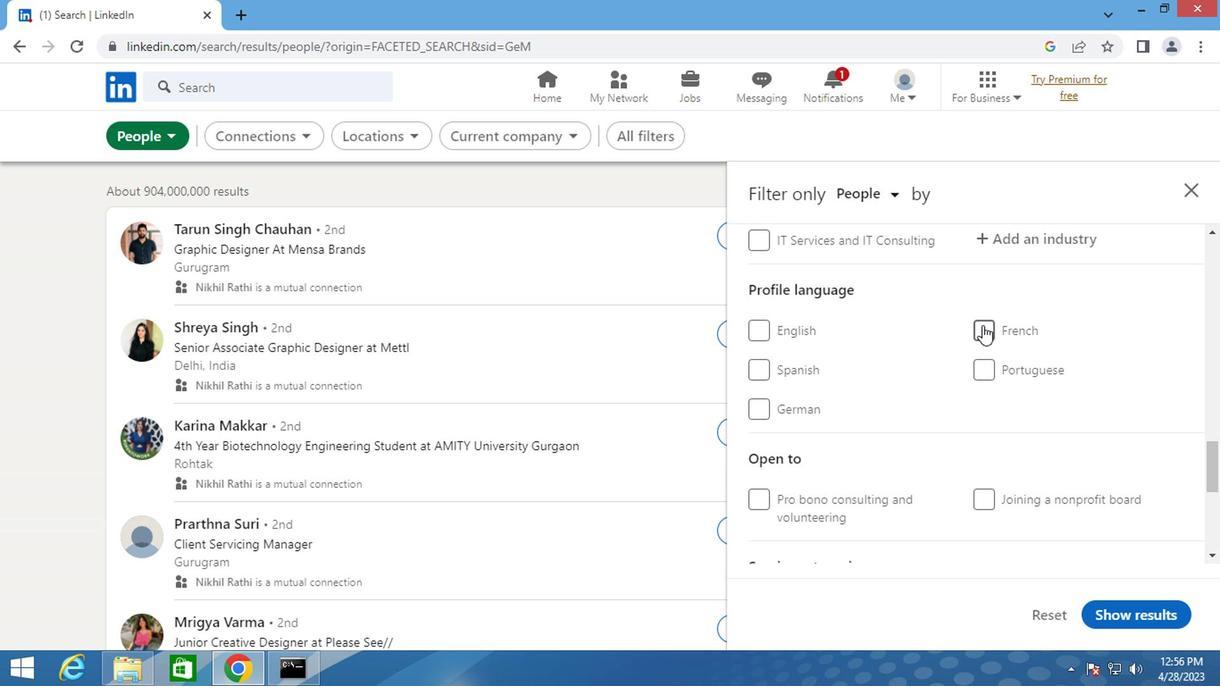 
Action: Mouse moved to (908, 314)
Screenshot: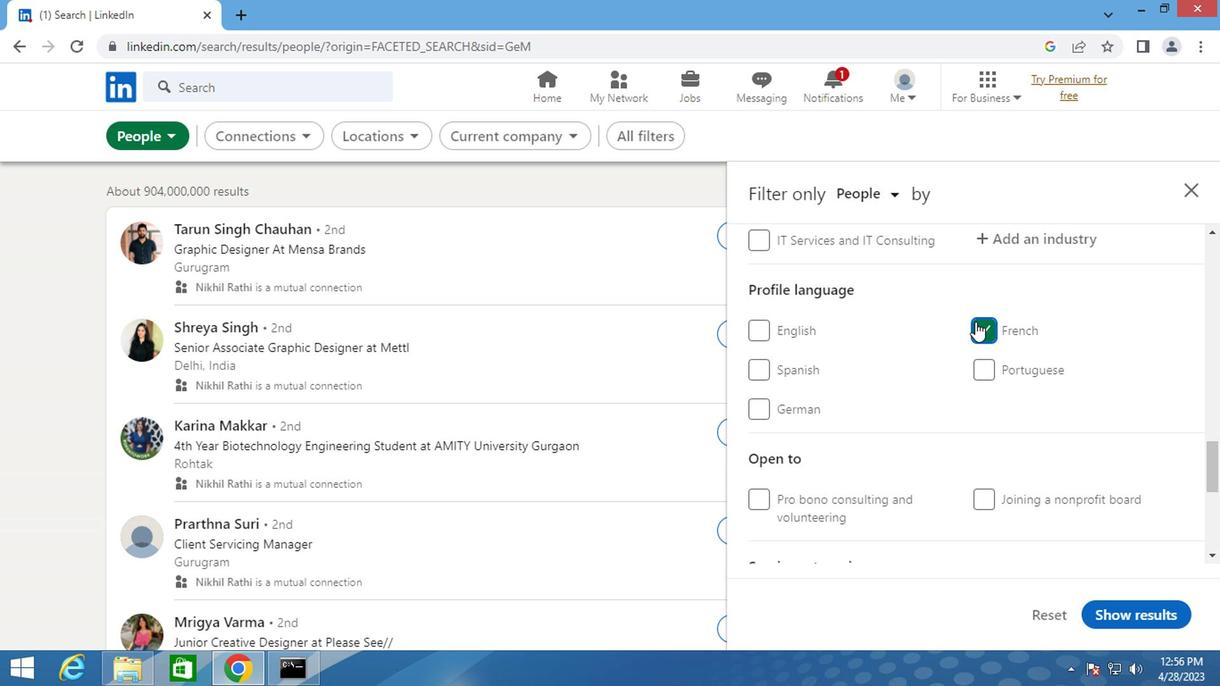 
Action: Mouse scrolled (908, 314) with delta (0, 0)
Screenshot: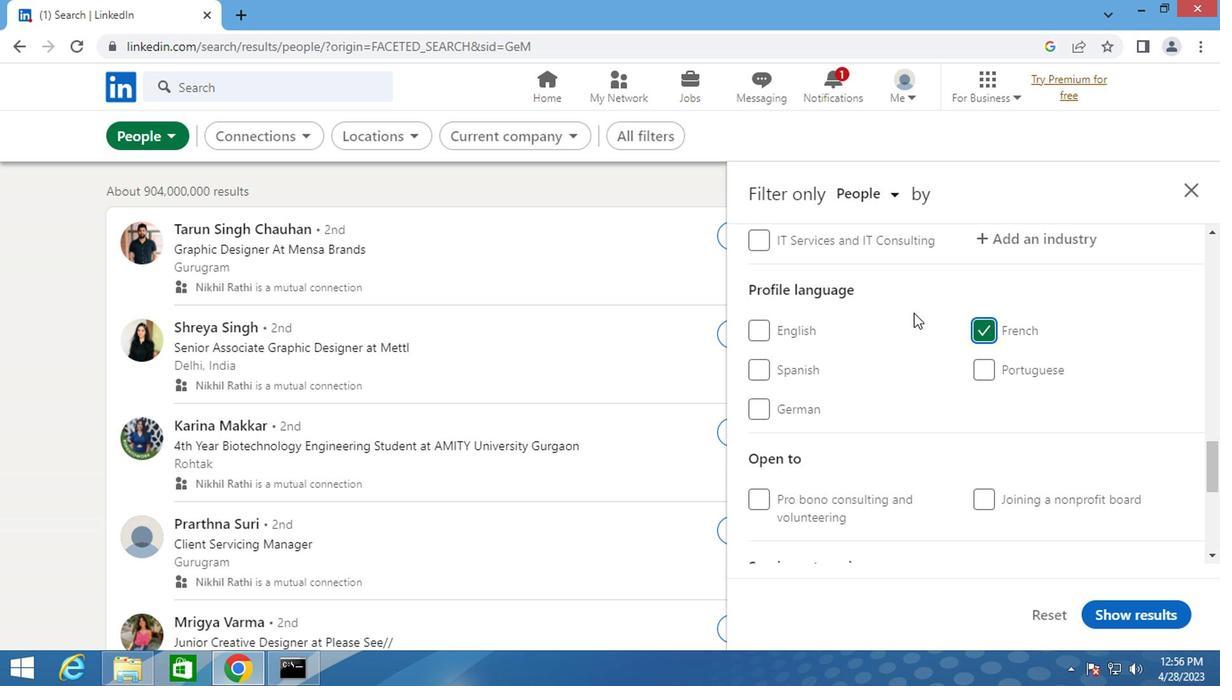 
Action: Mouse scrolled (908, 314) with delta (0, 0)
Screenshot: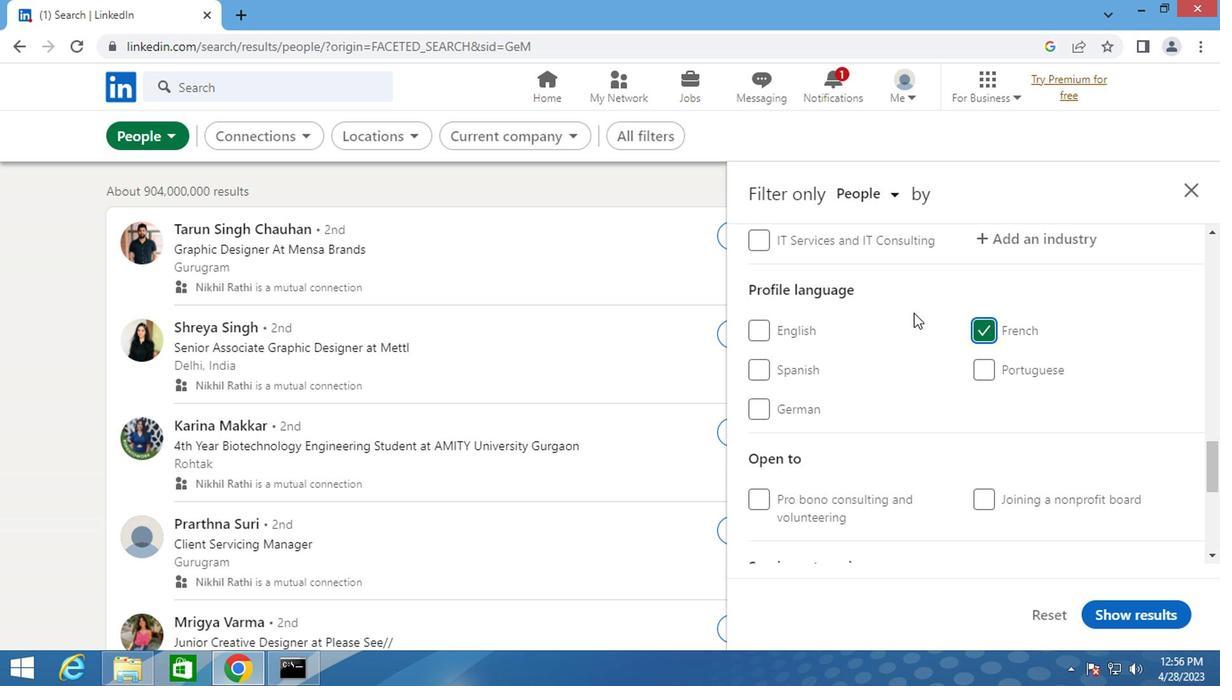 
Action: Mouse scrolled (908, 314) with delta (0, 0)
Screenshot: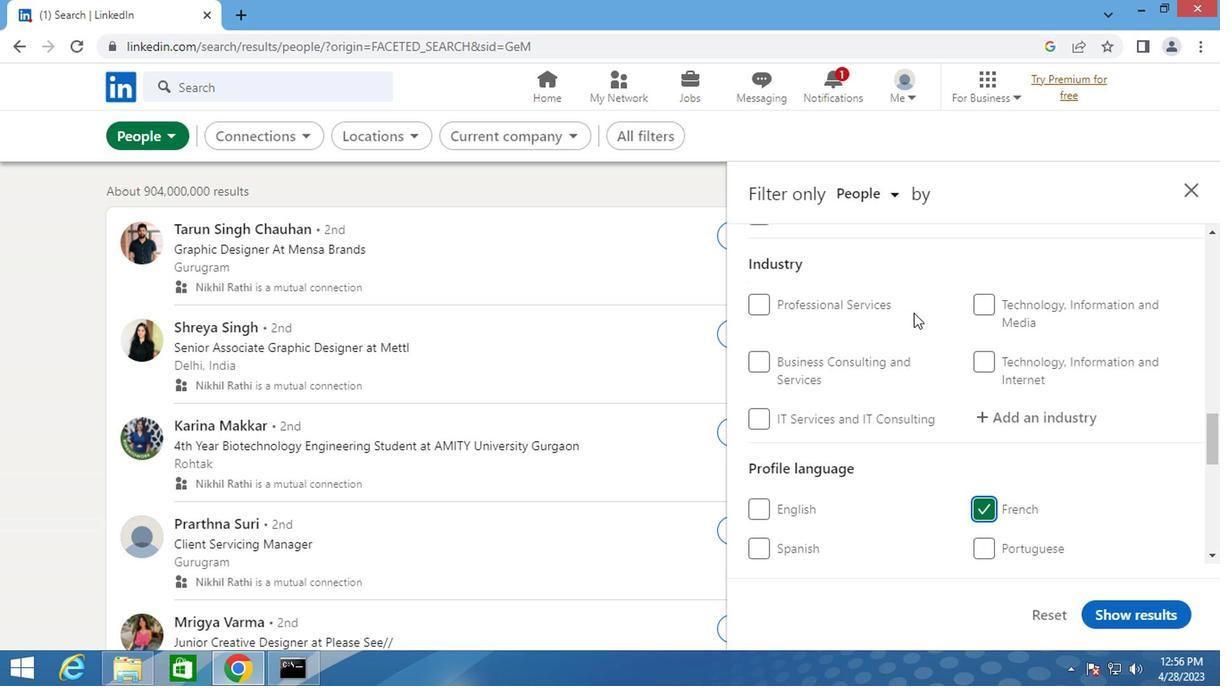 
Action: Mouse scrolled (908, 314) with delta (0, 0)
Screenshot: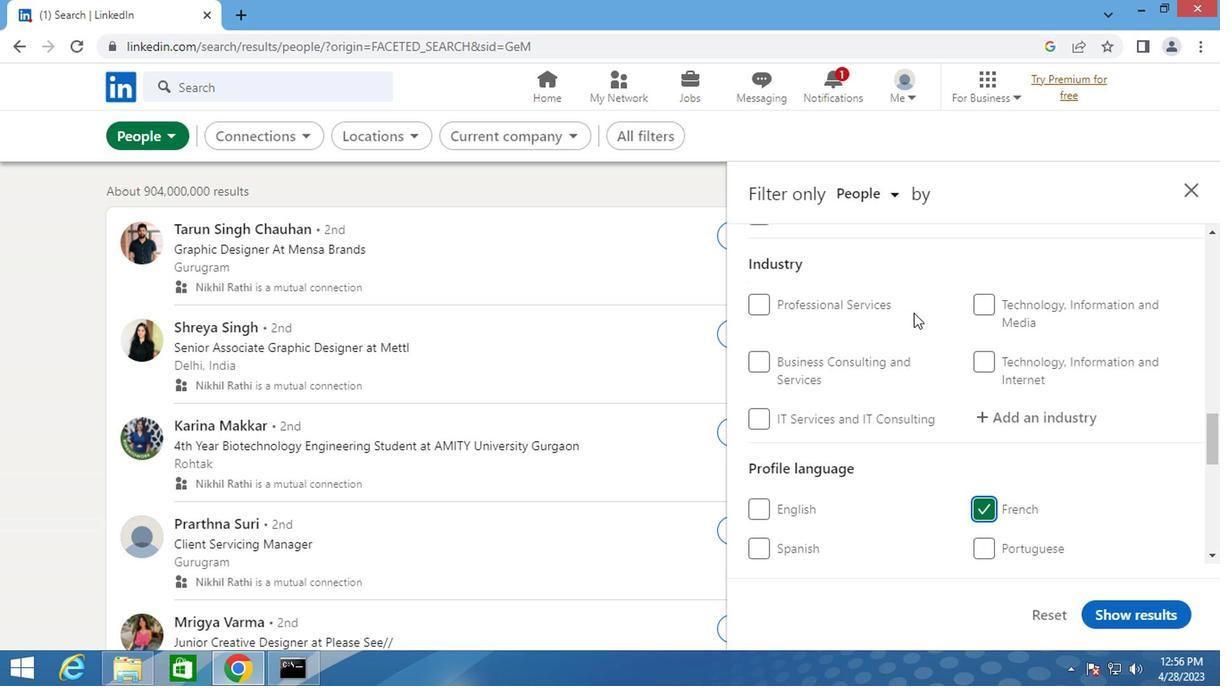 
Action: Mouse scrolled (908, 314) with delta (0, 0)
Screenshot: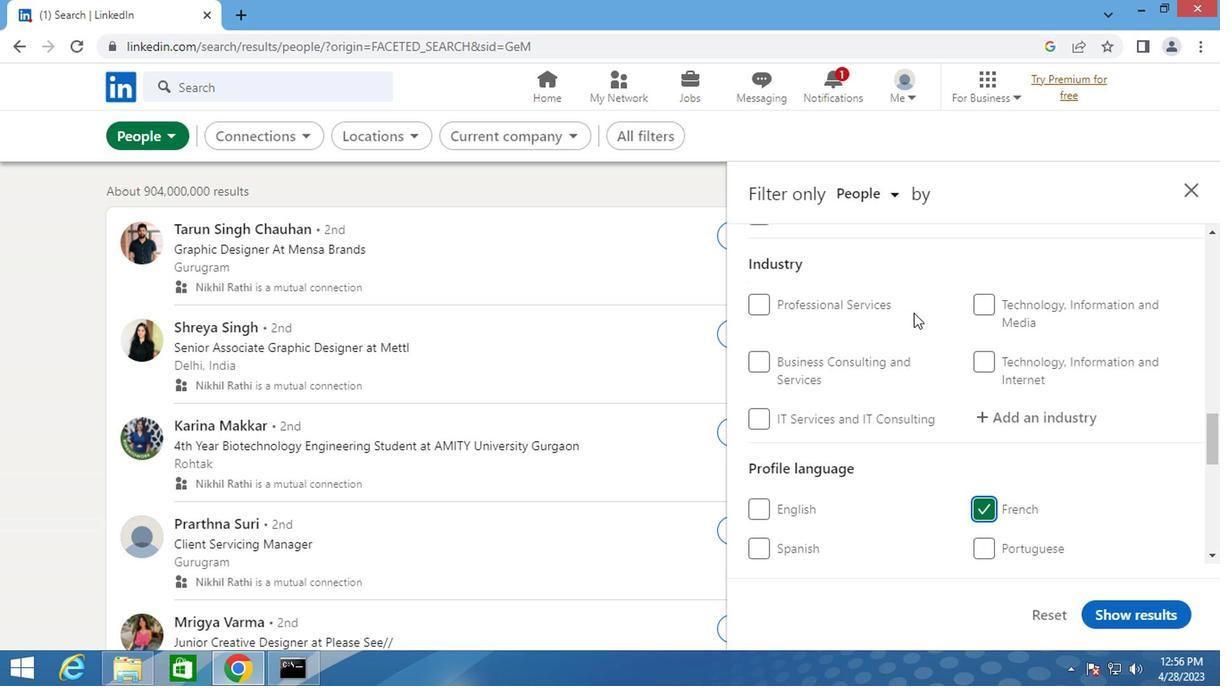 
Action: Mouse scrolled (908, 314) with delta (0, 0)
Screenshot: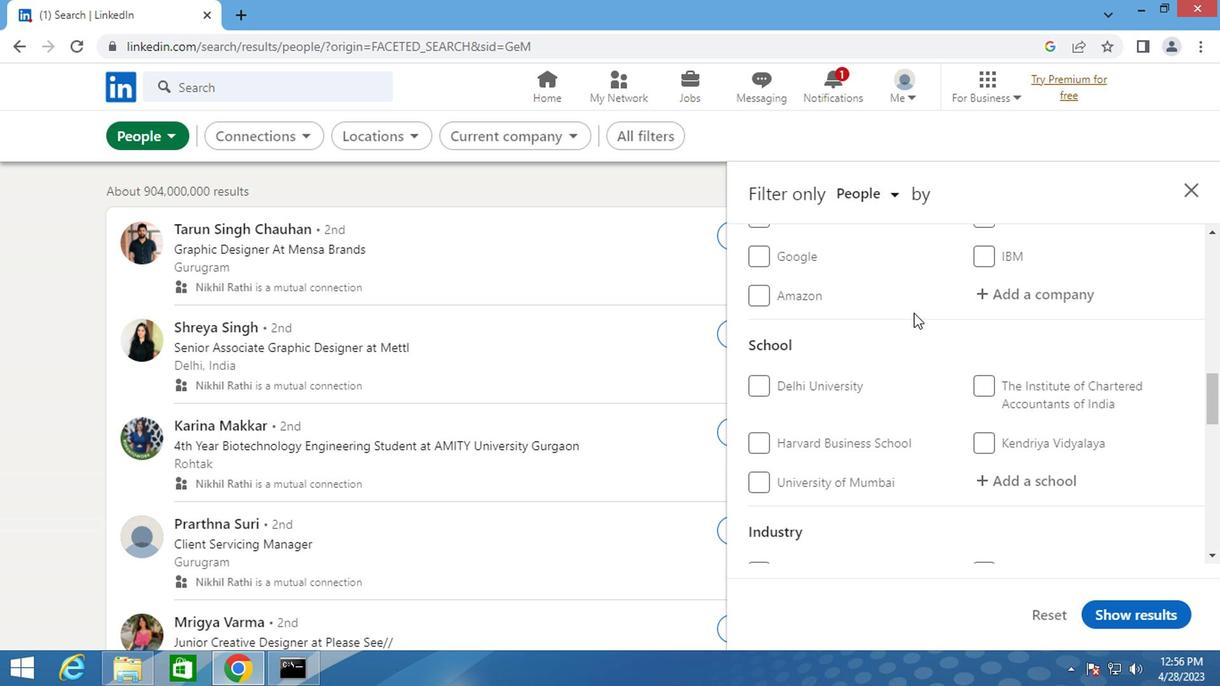 
Action: Mouse scrolled (908, 314) with delta (0, 0)
Screenshot: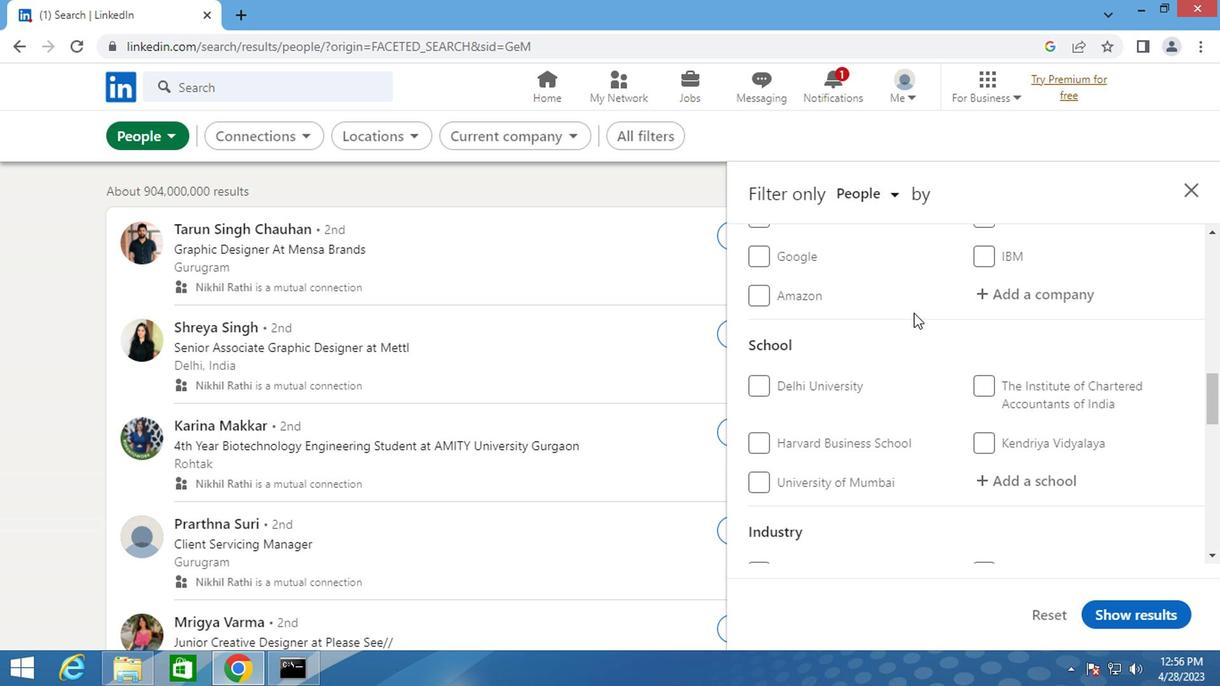 
Action: Mouse scrolled (908, 314) with delta (0, 0)
Screenshot: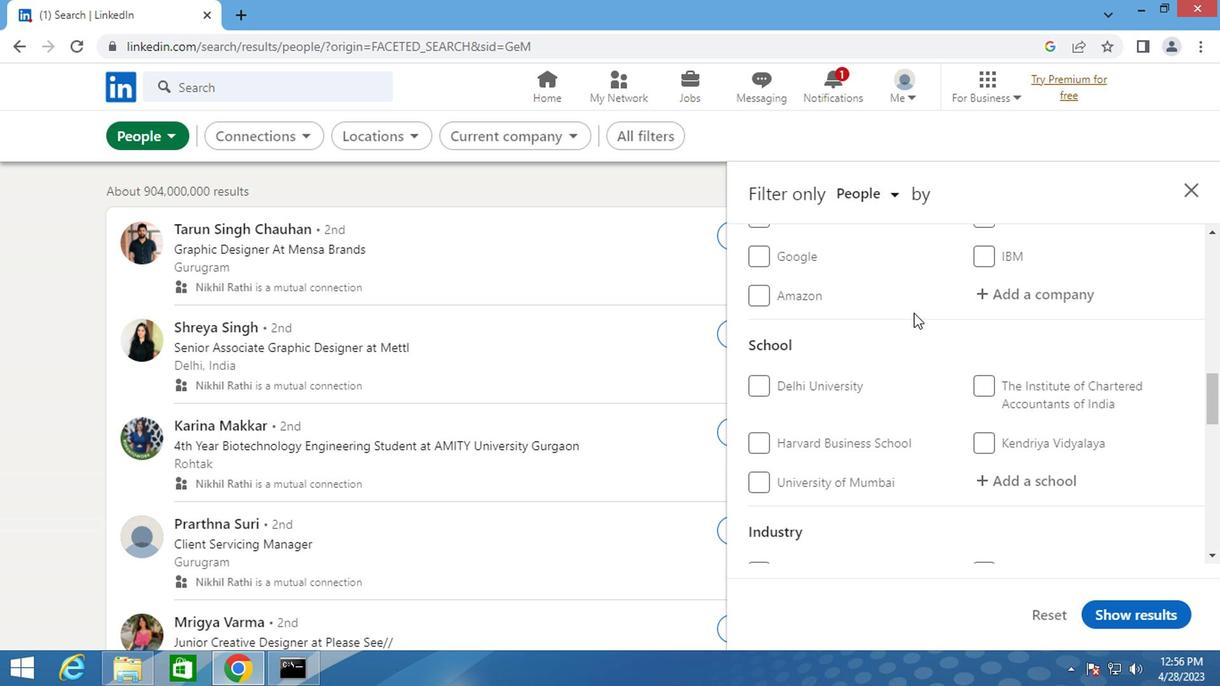 
Action: Mouse moved to (1000, 390)
Screenshot: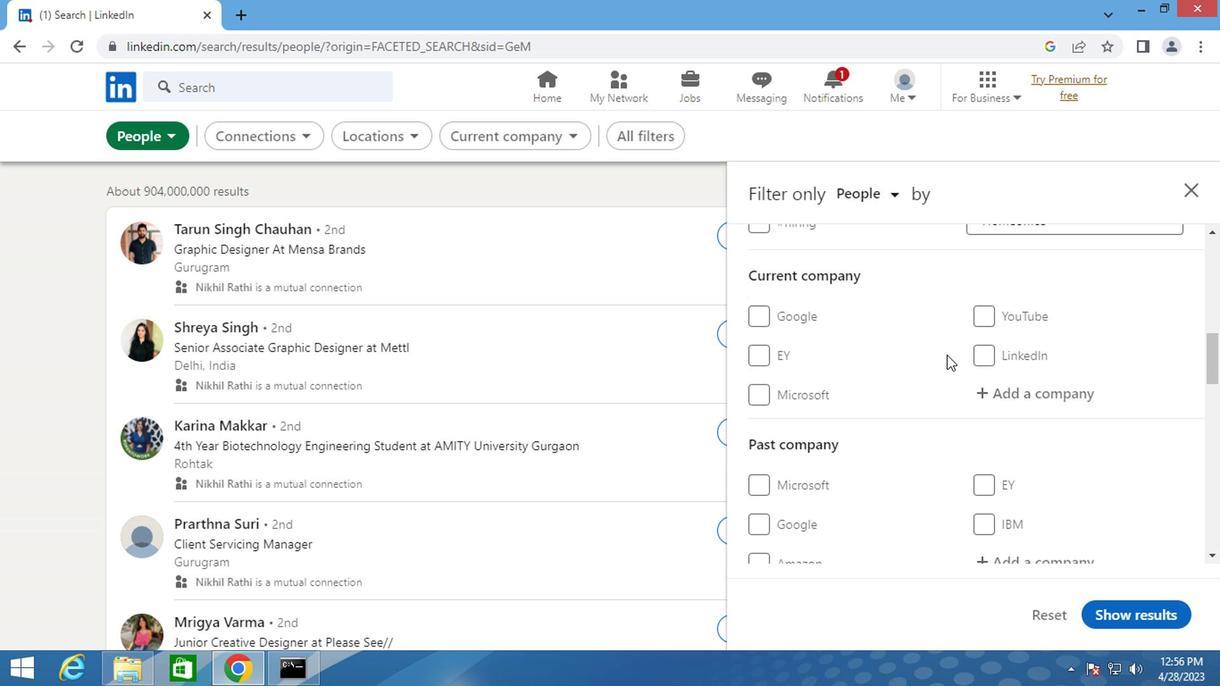 
Action: Mouse pressed left at (1000, 390)
Screenshot: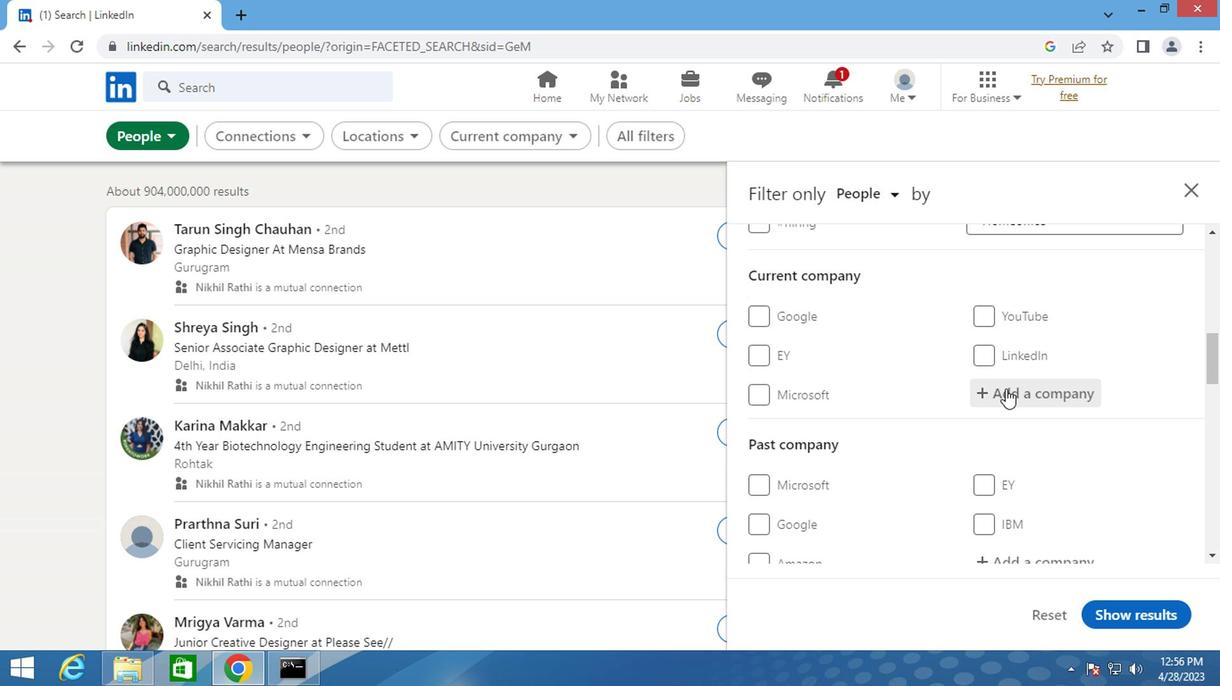 
Action: Key pressed <Key.shift>FIRST<Key.space><Key.shift>SOLAR
Screenshot: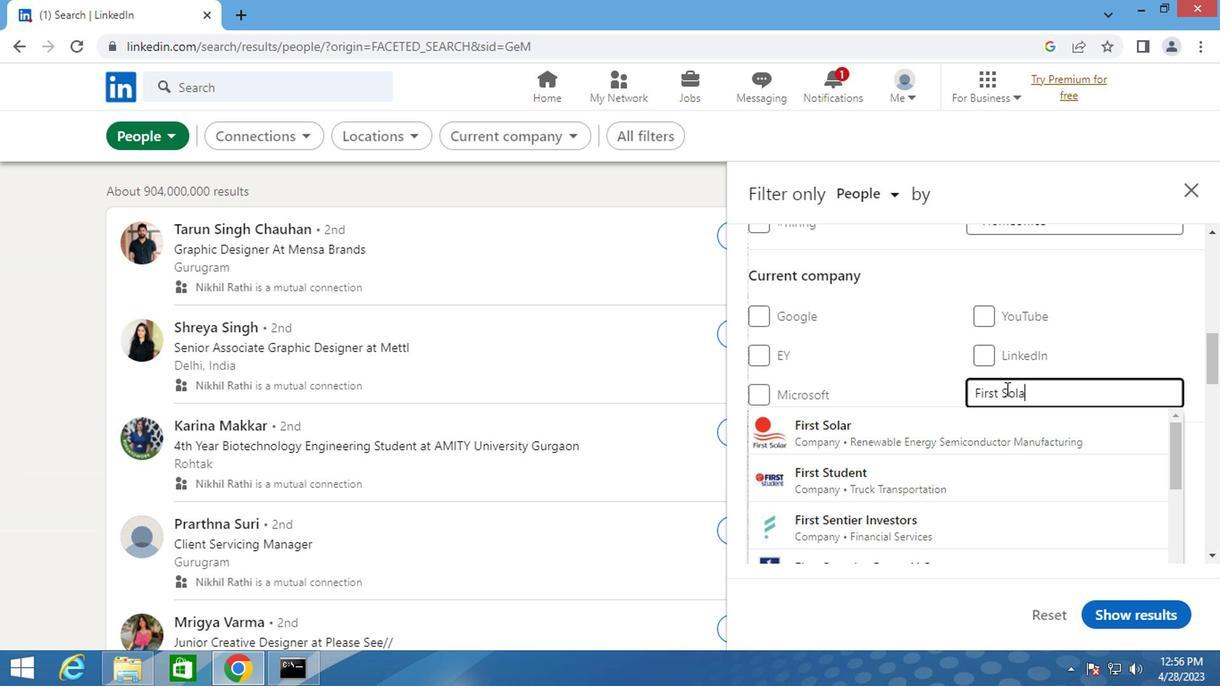 
Action: Mouse moved to (895, 423)
Screenshot: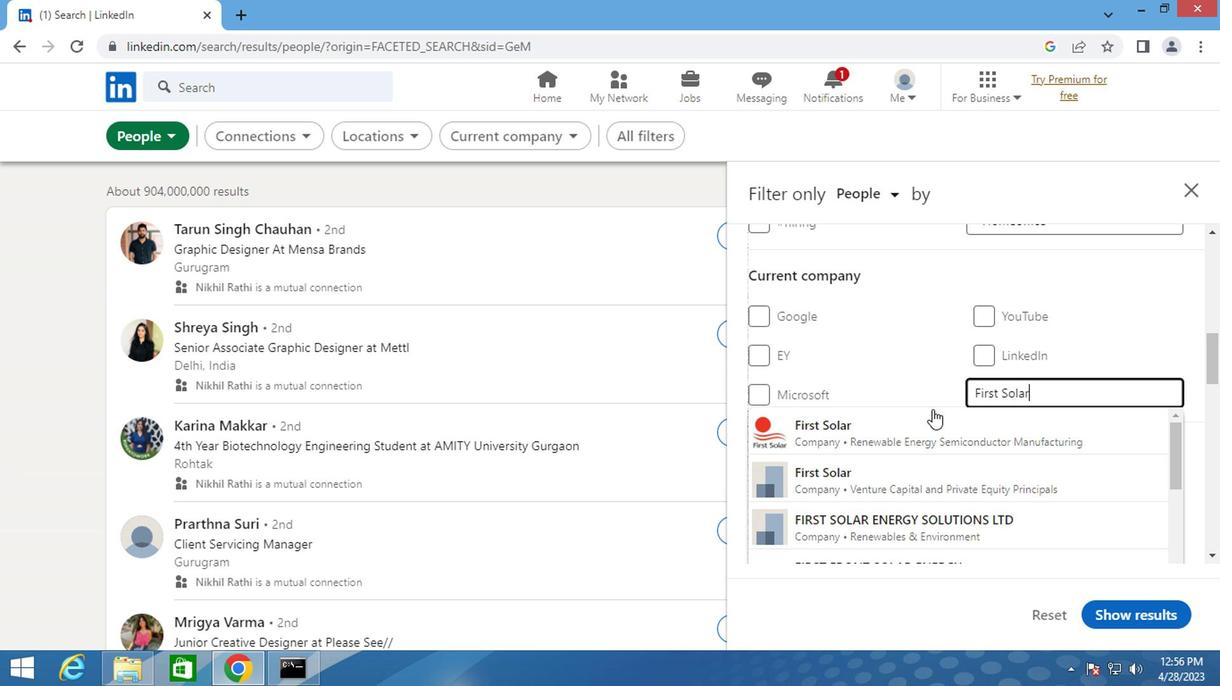 
Action: Mouse pressed left at (895, 423)
Screenshot: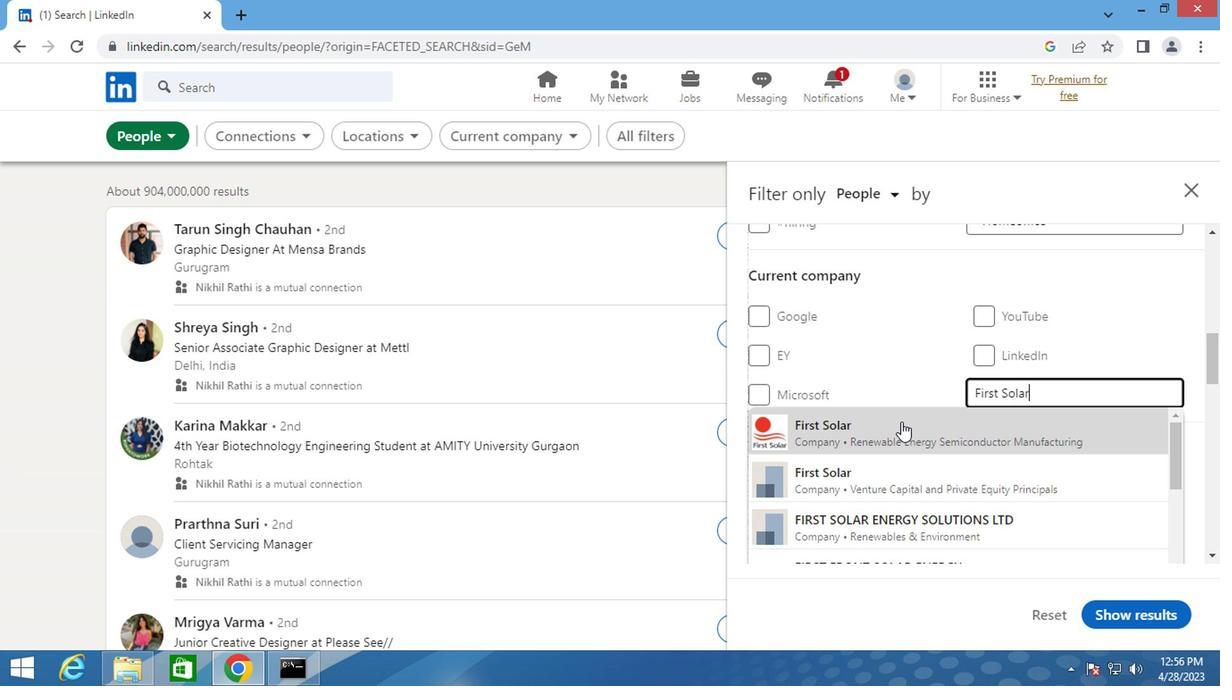 
Action: Mouse scrolled (895, 422) with delta (0, 0)
Screenshot: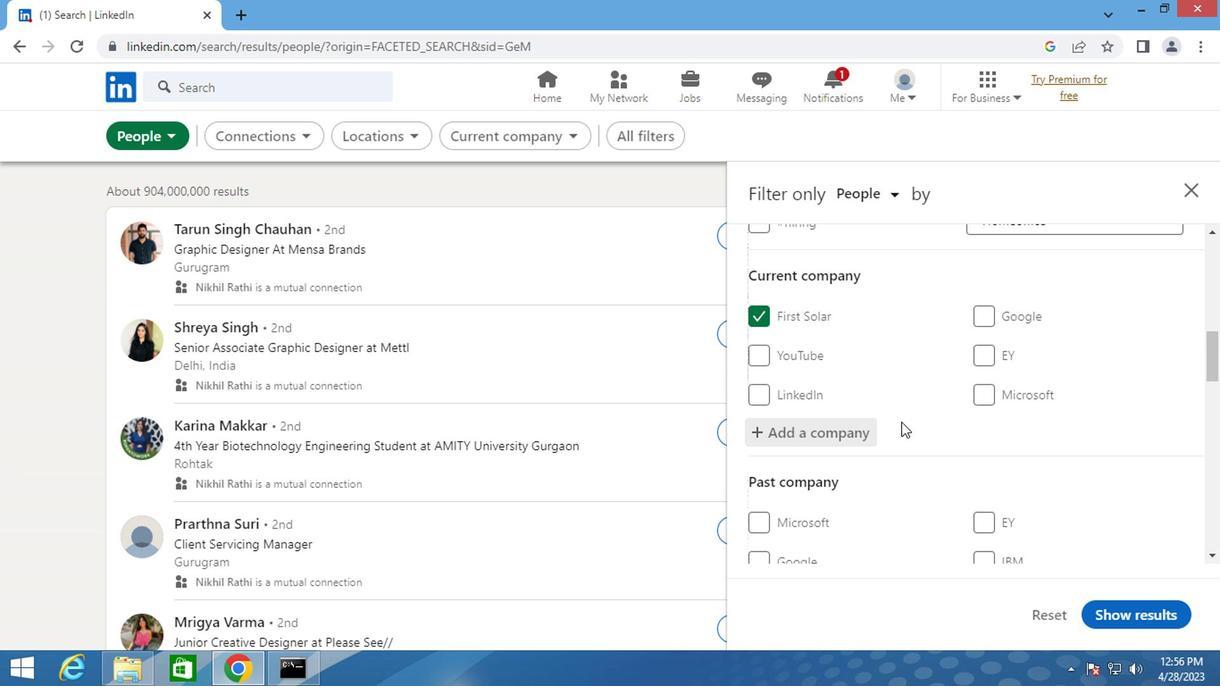 
Action: Mouse scrolled (895, 422) with delta (0, 0)
Screenshot: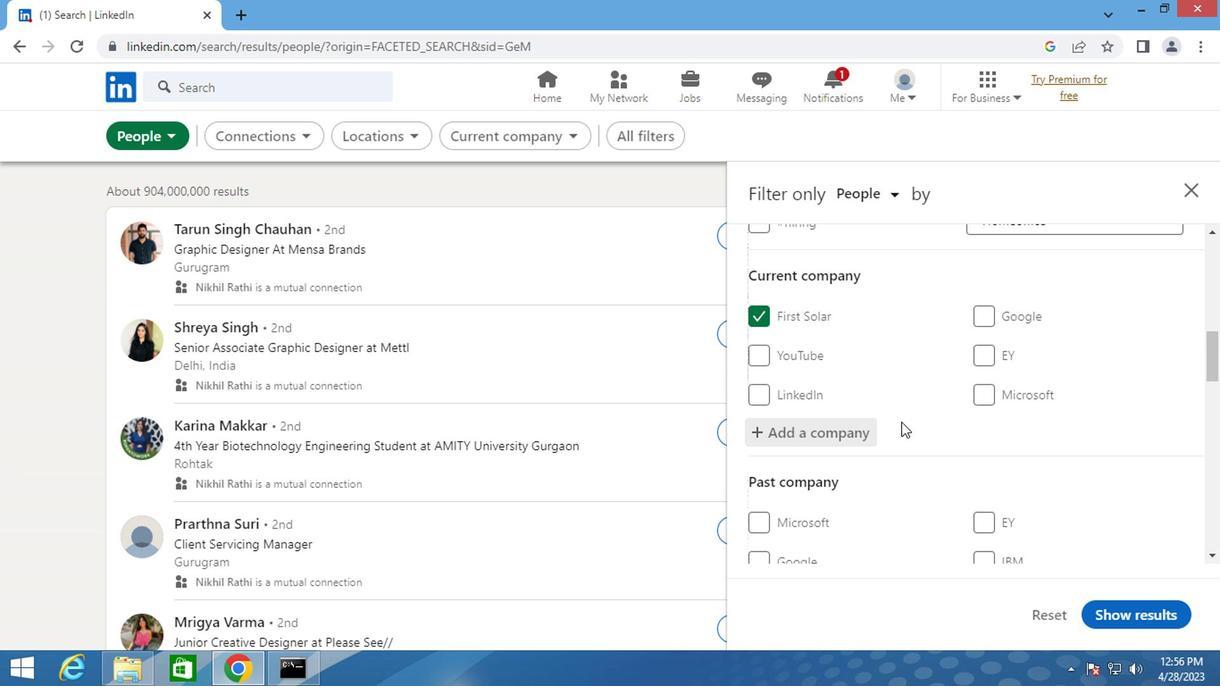 
Action: Mouse scrolled (895, 422) with delta (0, 0)
Screenshot: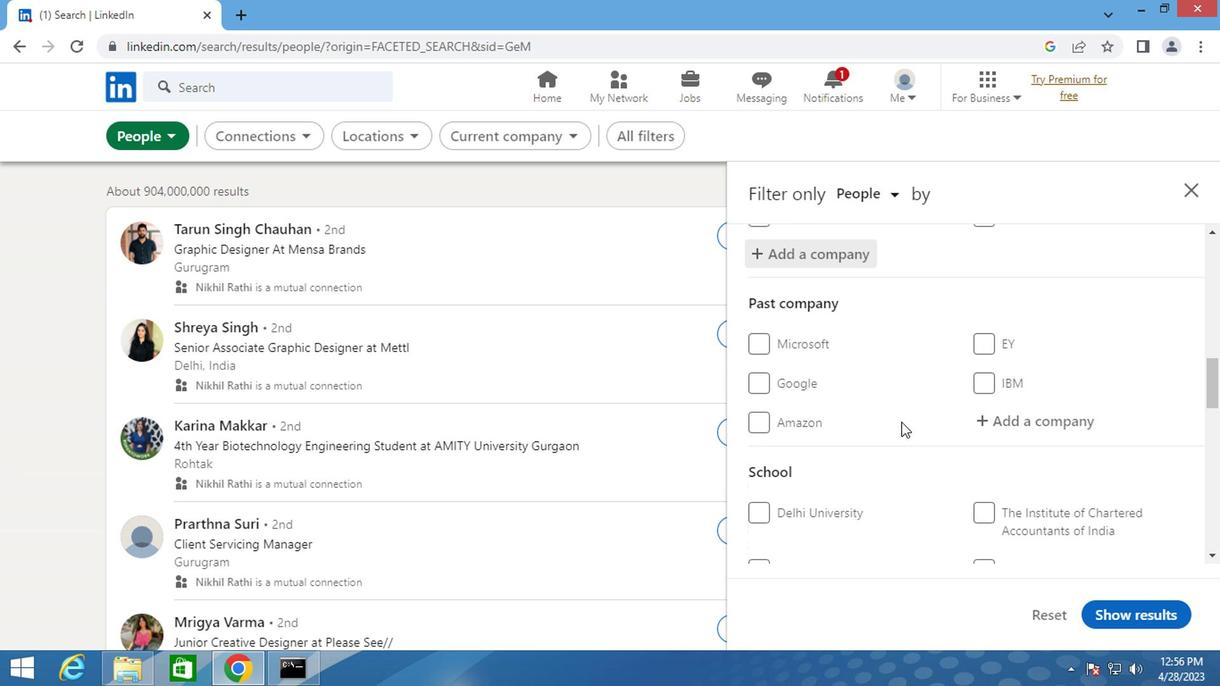 
Action: Mouse scrolled (895, 422) with delta (0, 0)
Screenshot: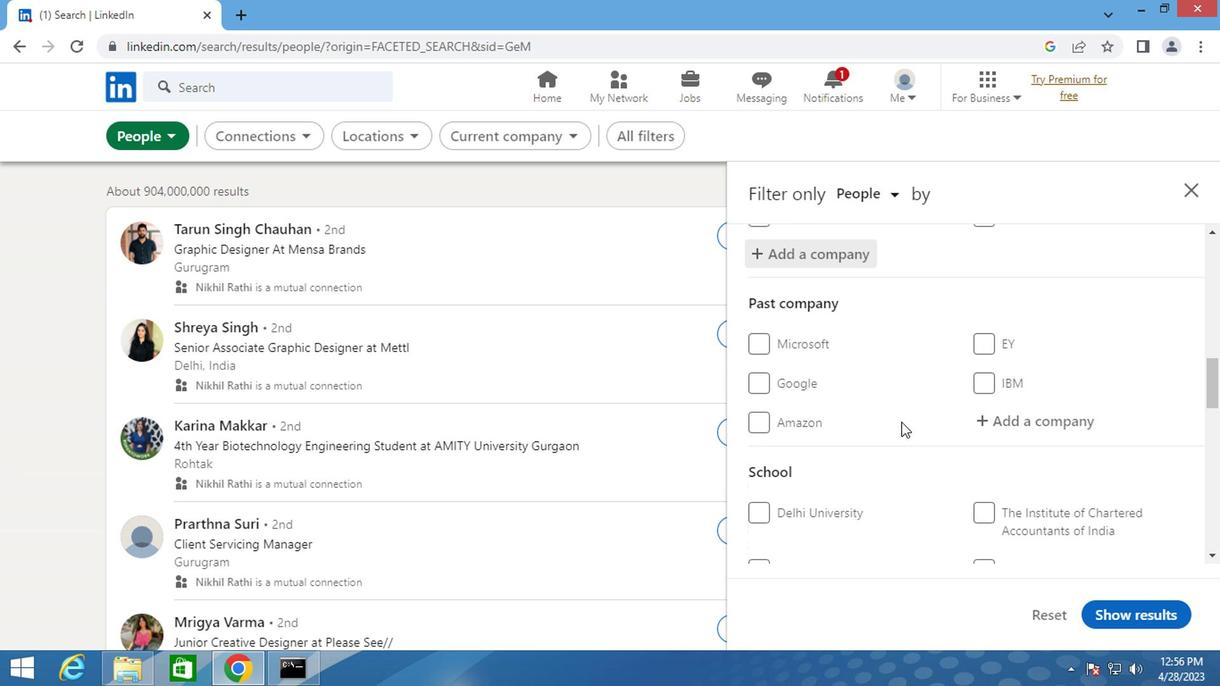 
Action: Mouse moved to (1021, 430)
Screenshot: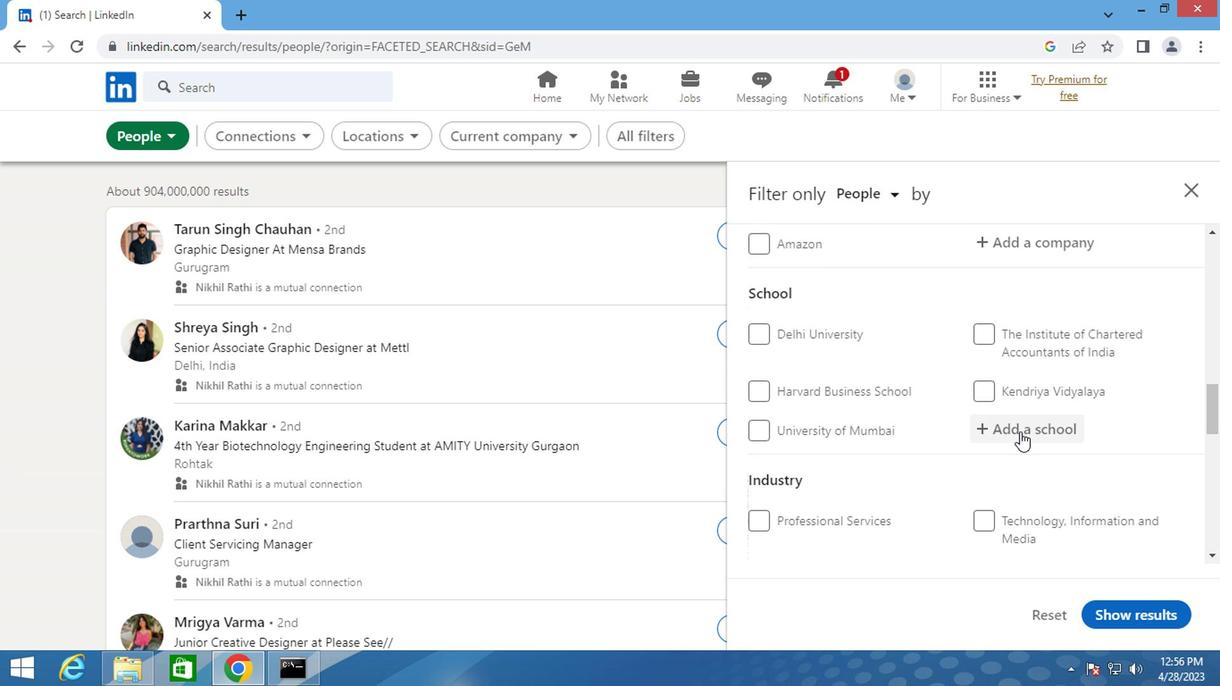 
Action: Mouse pressed left at (1021, 430)
Screenshot: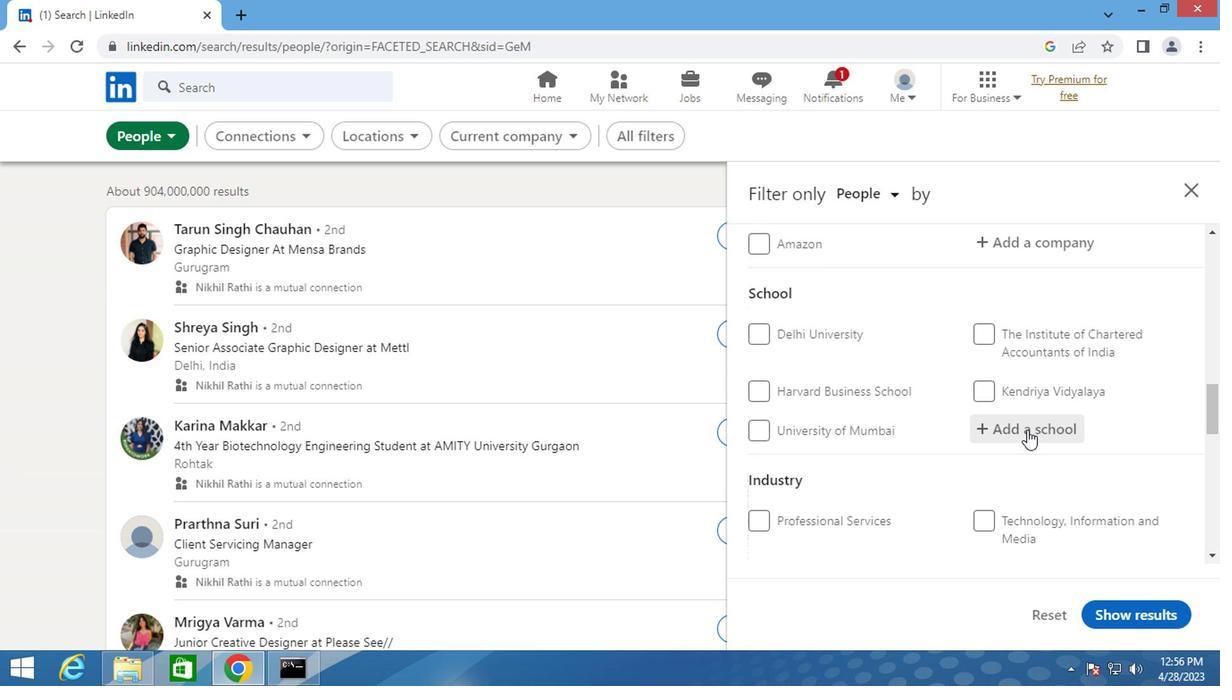 
Action: Key pressed <Key.shift>AURORA<Key.space><Key.shift>DEGRE
Screenshot: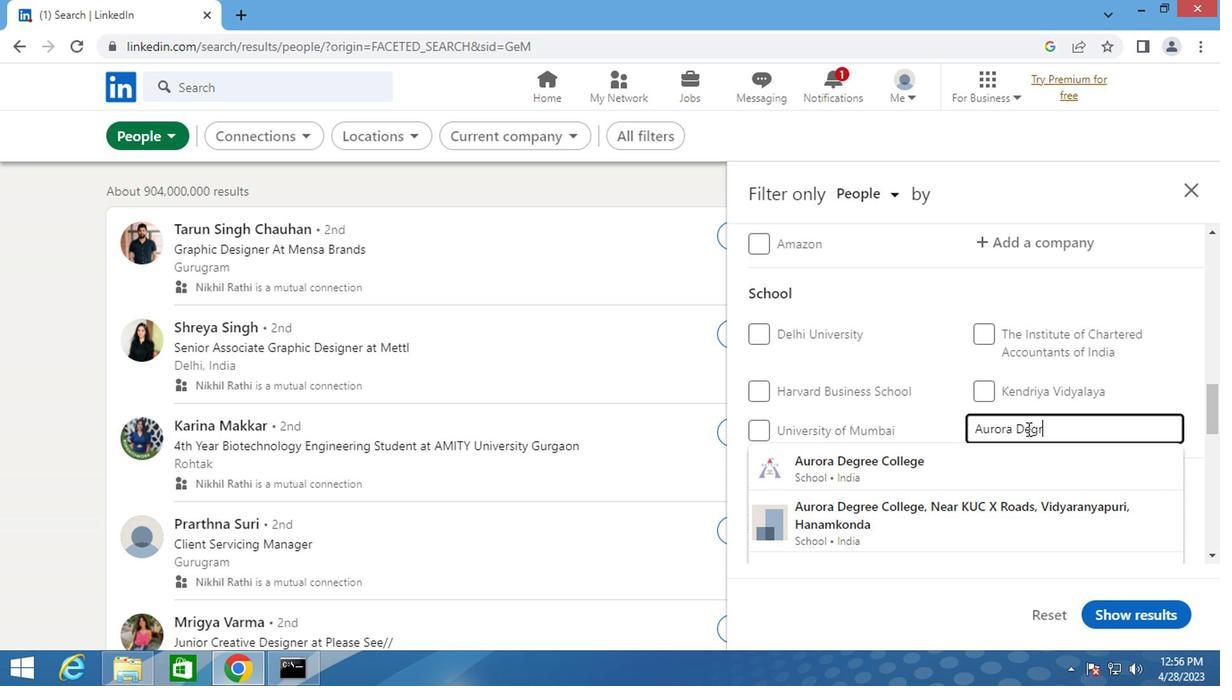
Action: Mouse moved to (877, 469)
Screenshot: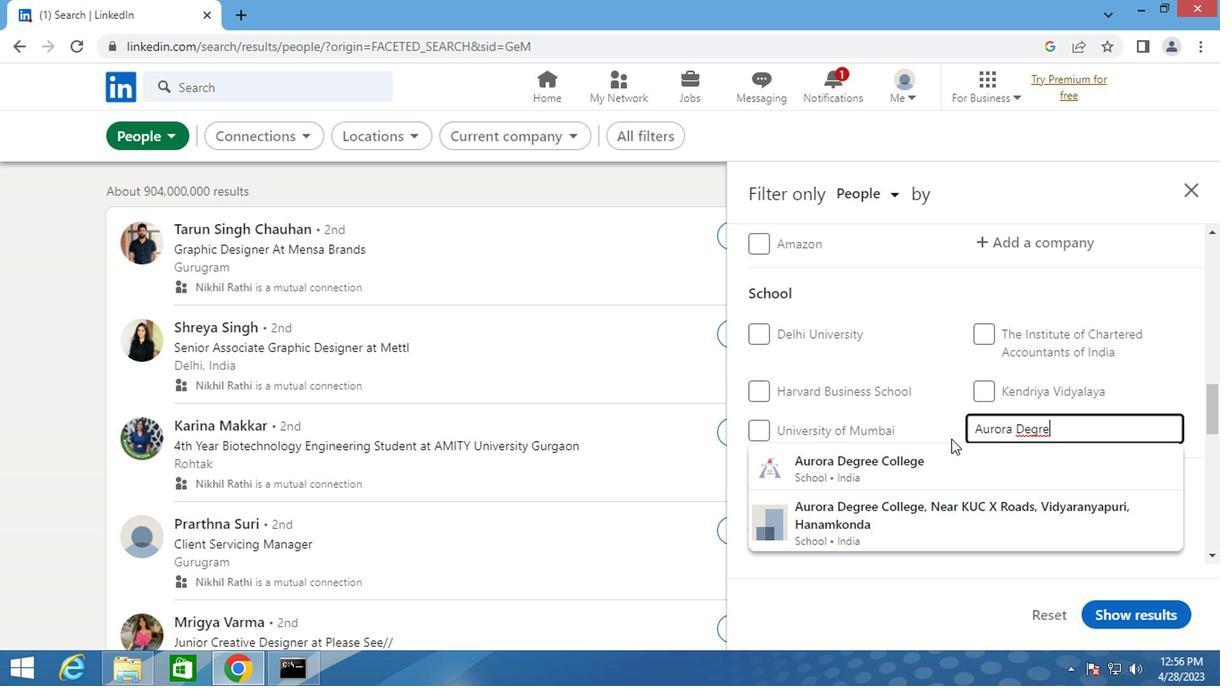 
Action: Mouse pressed left at (877, 469)
Screenshot: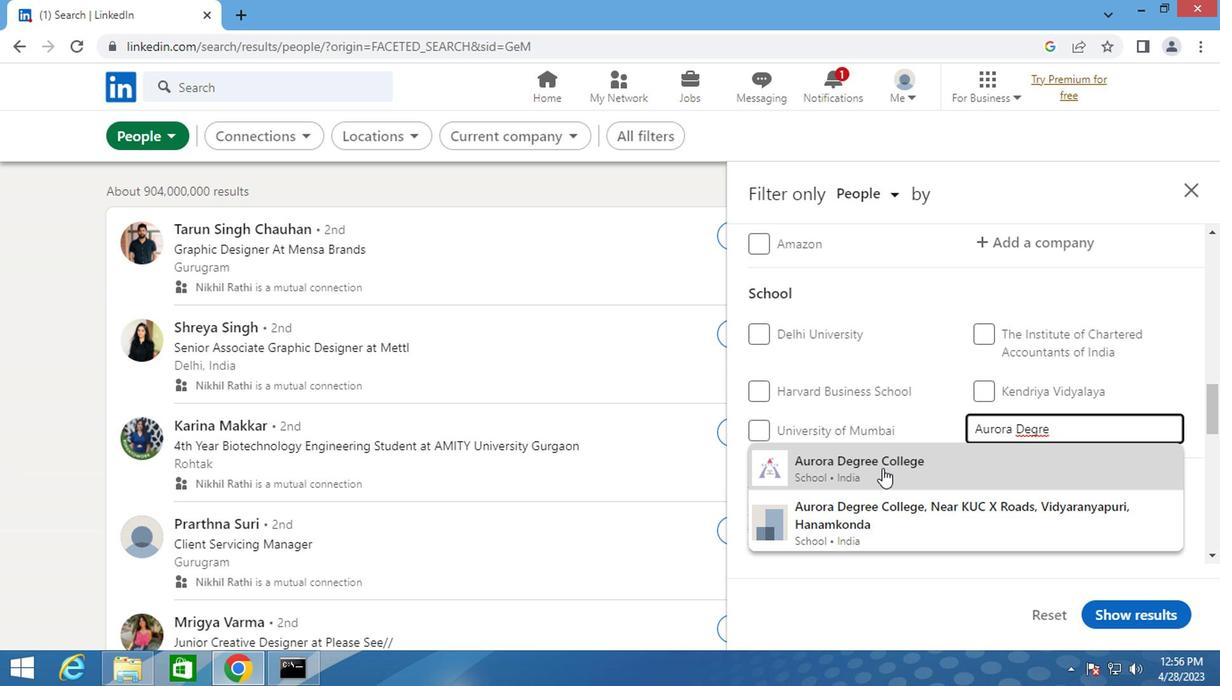 
Action: Mouse scrolled (877, 469) with delta (0, 0)
Screenshot: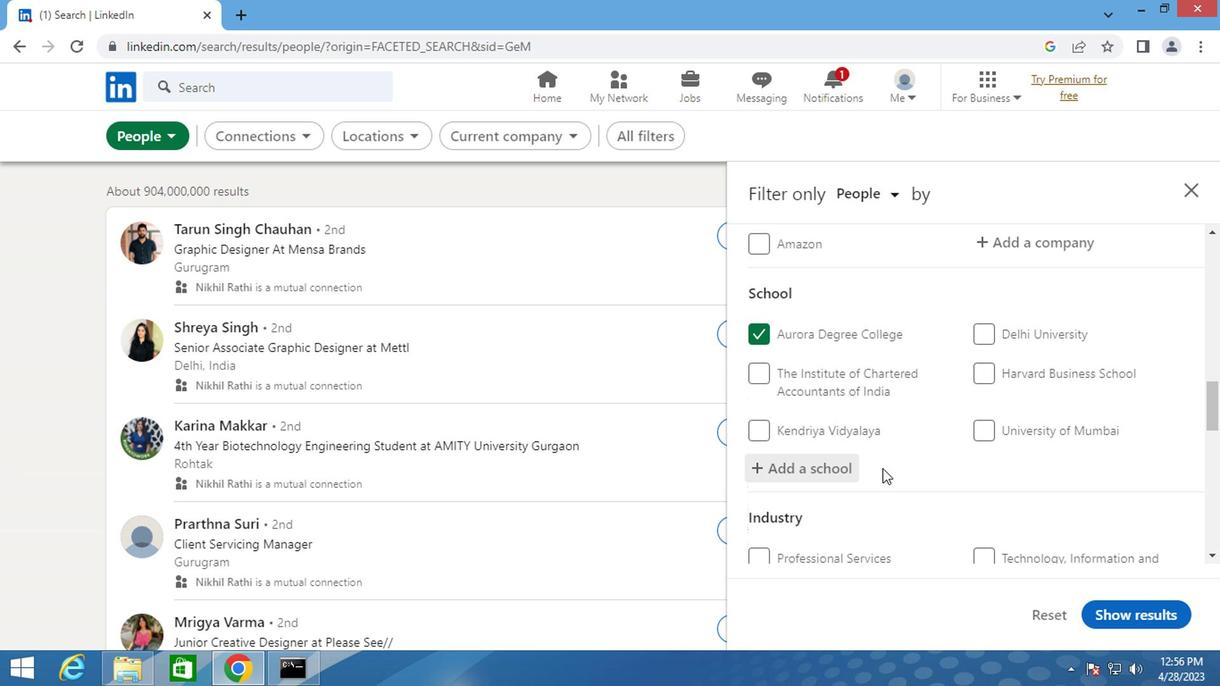 
Action: Mouse scrolled (877, 469) with delta (0, 0)
Screenshot: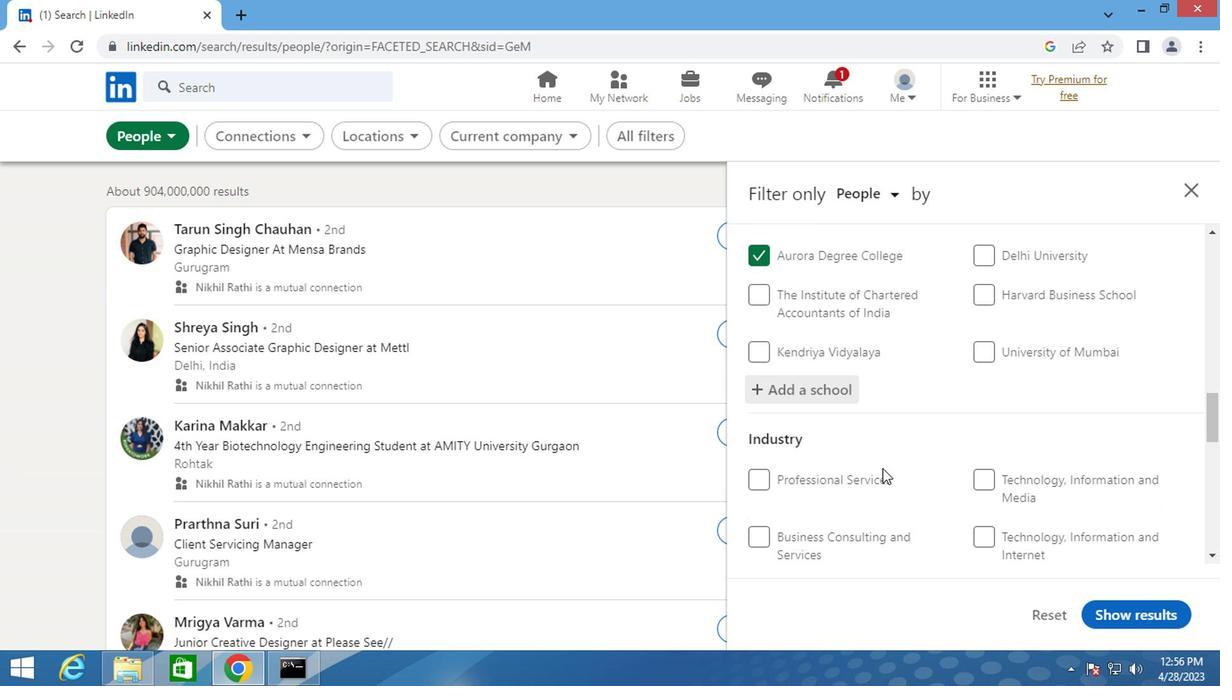 
Action: Mouse scrolled (877, 469) with delta (0, 0)
Screenshot: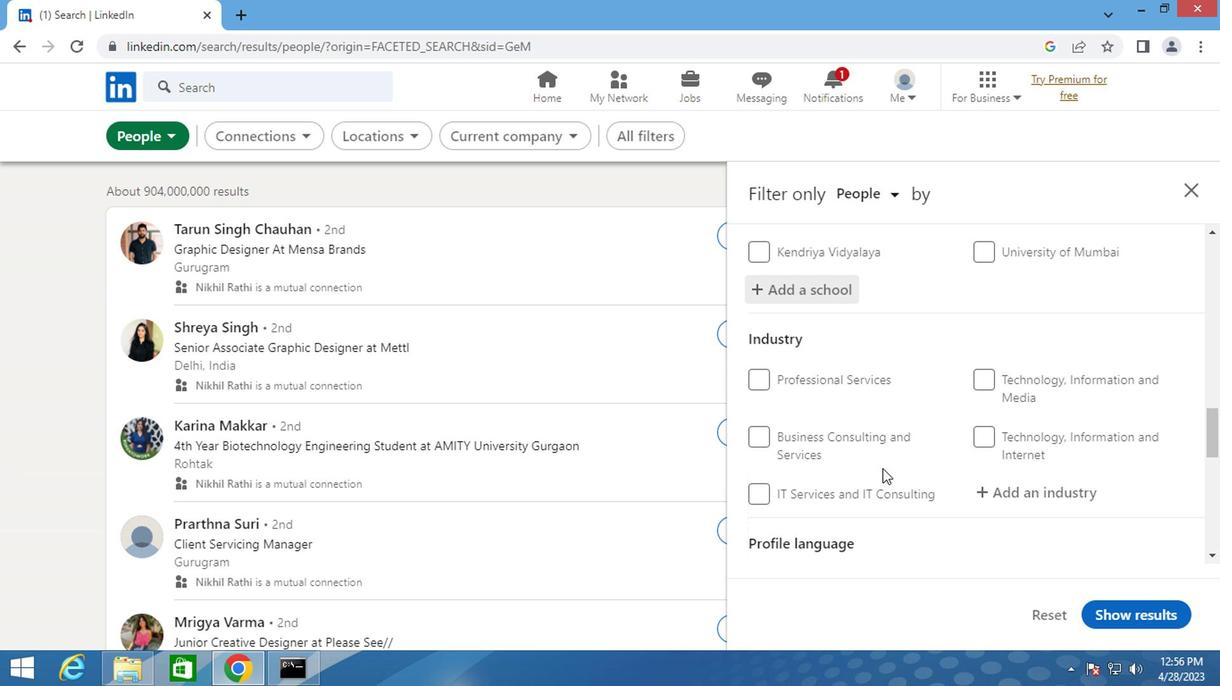 
Action: Mouse moved to (1016, 401)
Screenshot: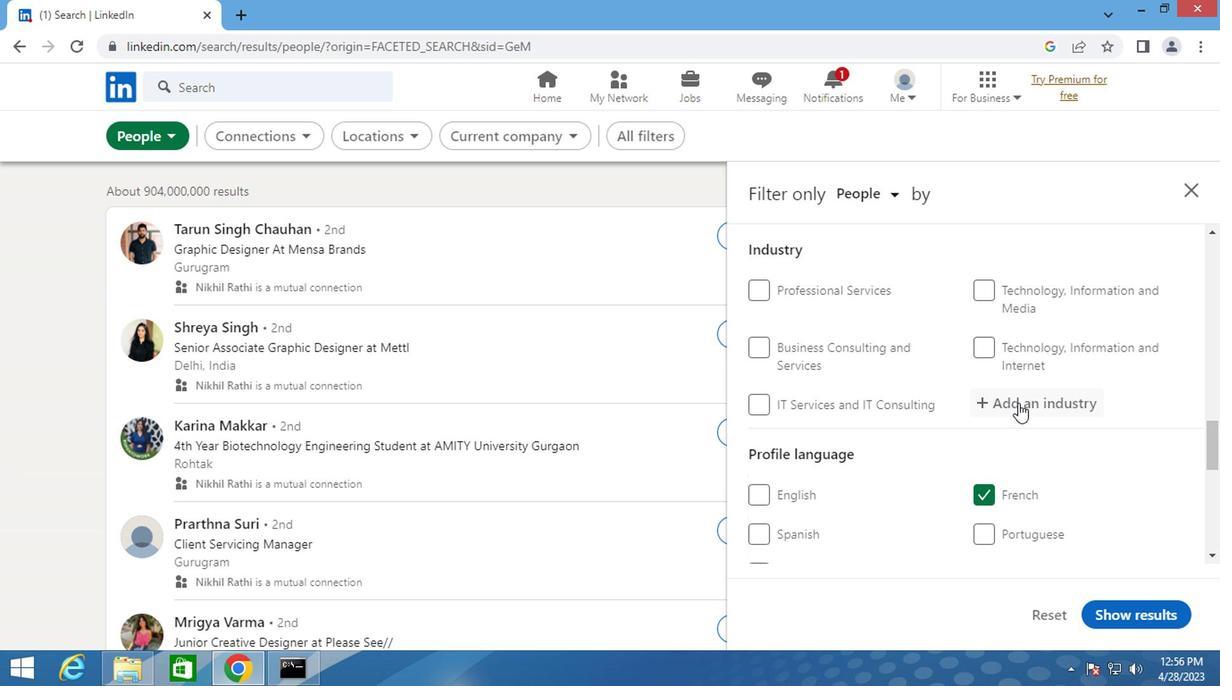 
Action: Mouse pressed left at (1016, 401)
Screenshot: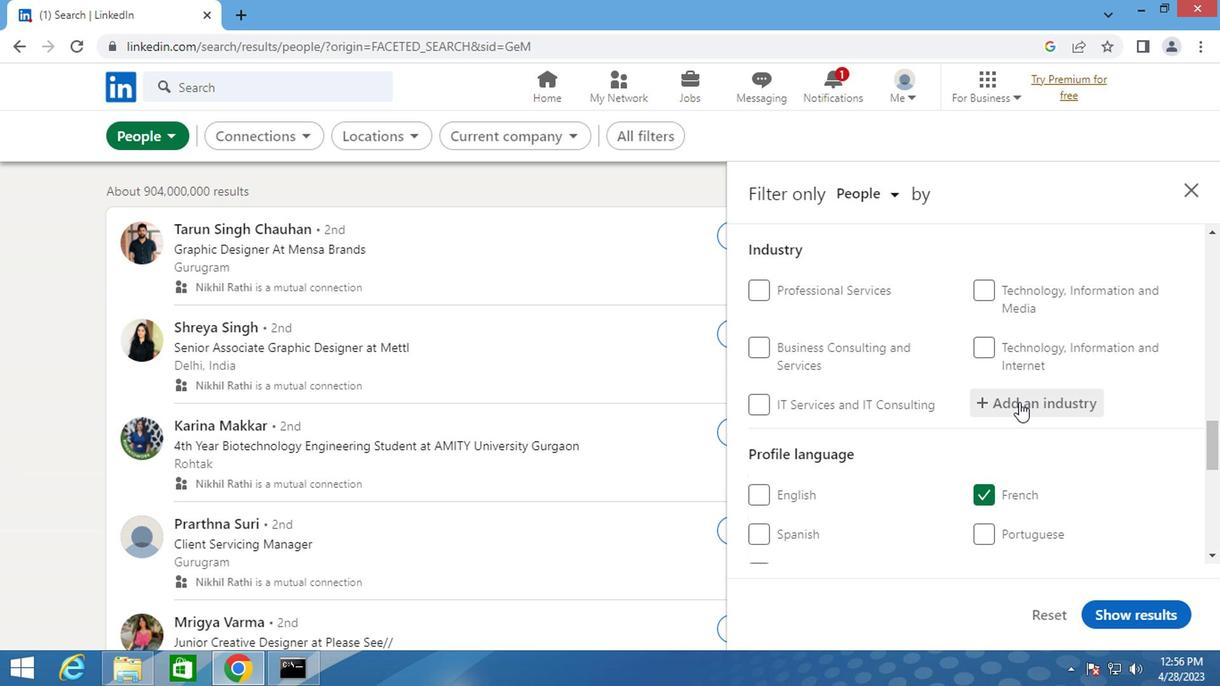 
Action: Key pressed <Key.shift>SEMICONDUCTOR<Key.space><Key.shift>MANUFA
Screenshot: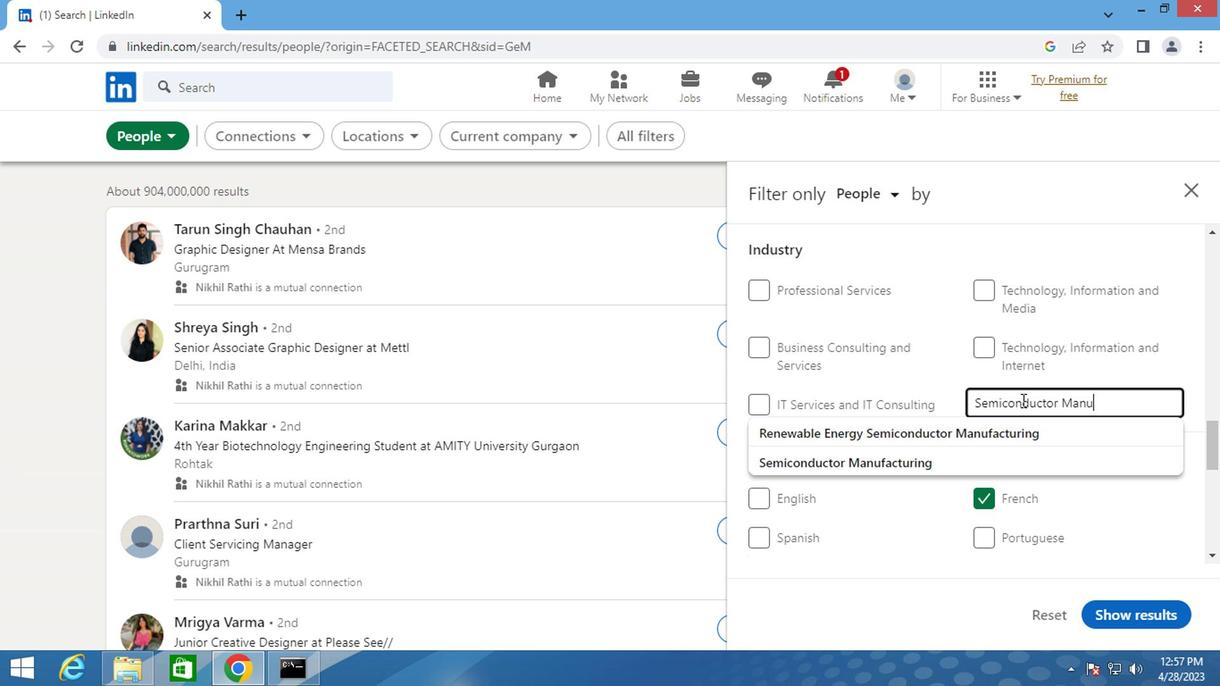 
Action: Mouse moved to (843, 458)
Screenshot: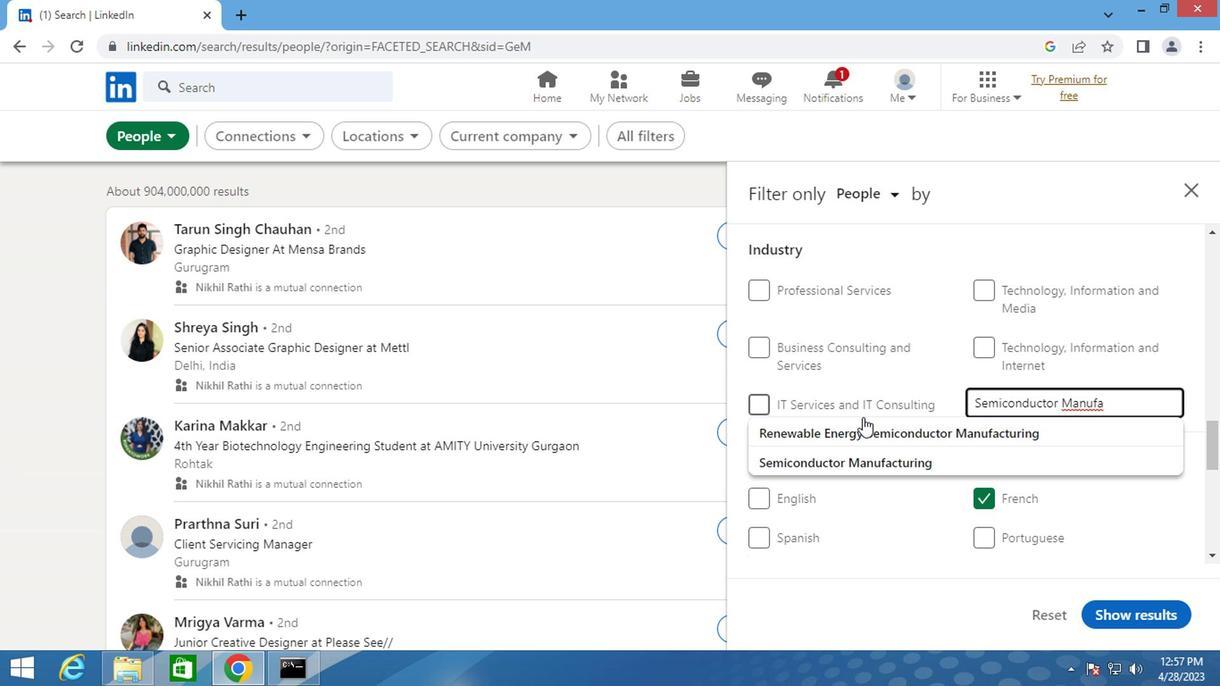 
Action: Mouse pressed left at (843, 458)
Screenshot: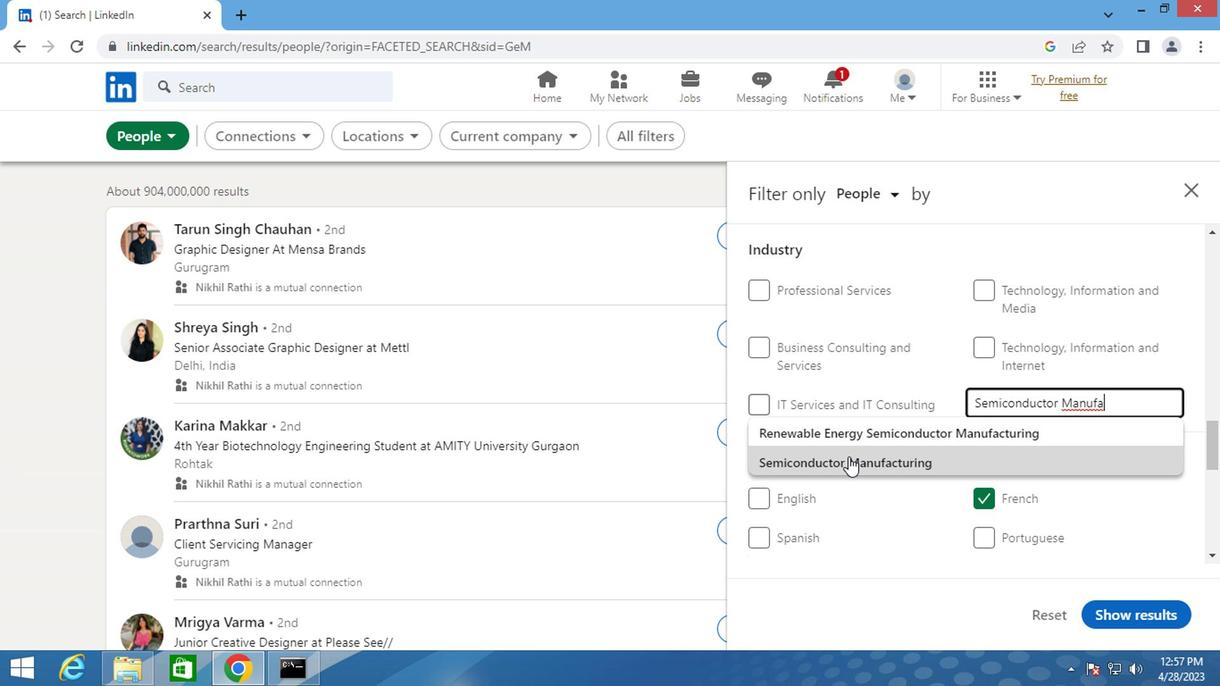 
Action: Mouse scrolled (843, 457) with delta (0, 0)
Screenshot: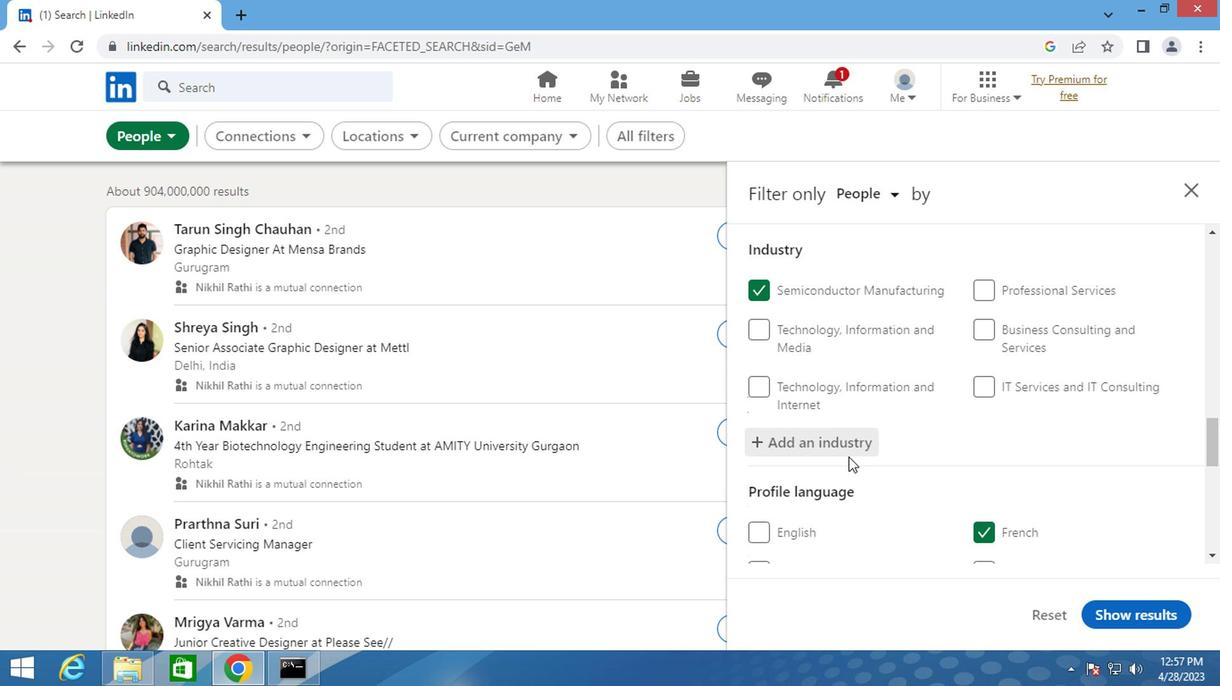 
Action: Mouse scrolled (843, 457) with delta (0, 0)
Screenshot: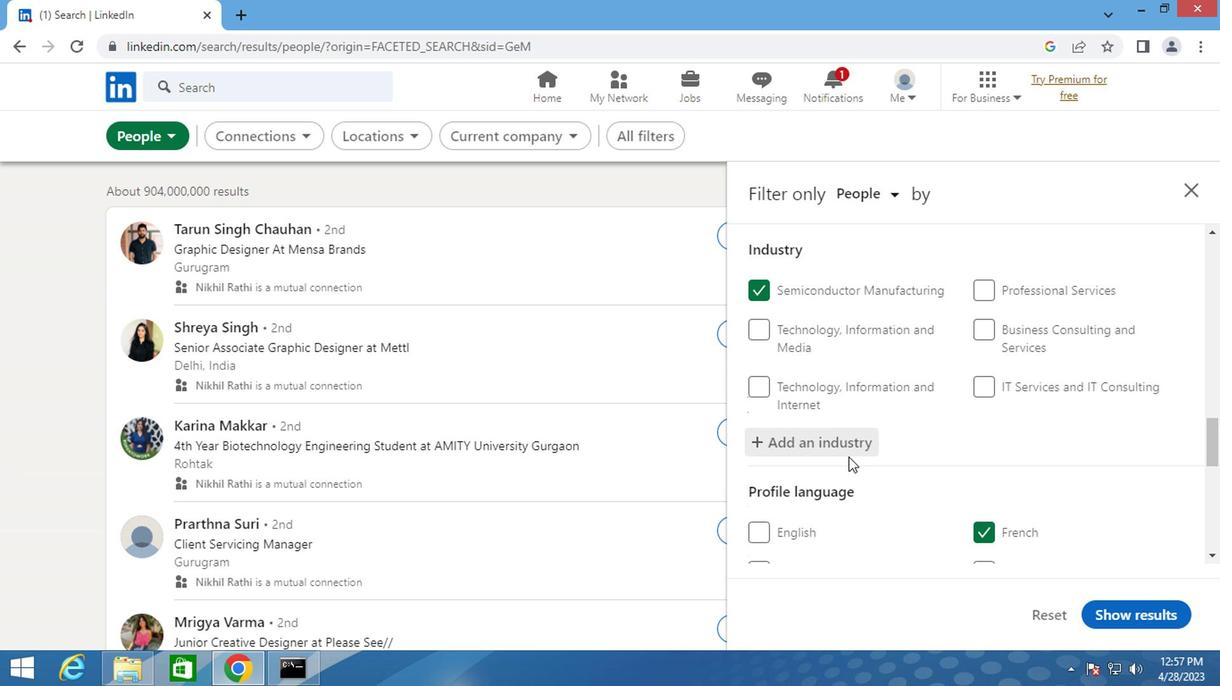 
Action: Mouse scrolled (843, 457) with delta (0, 0)
Screenshot: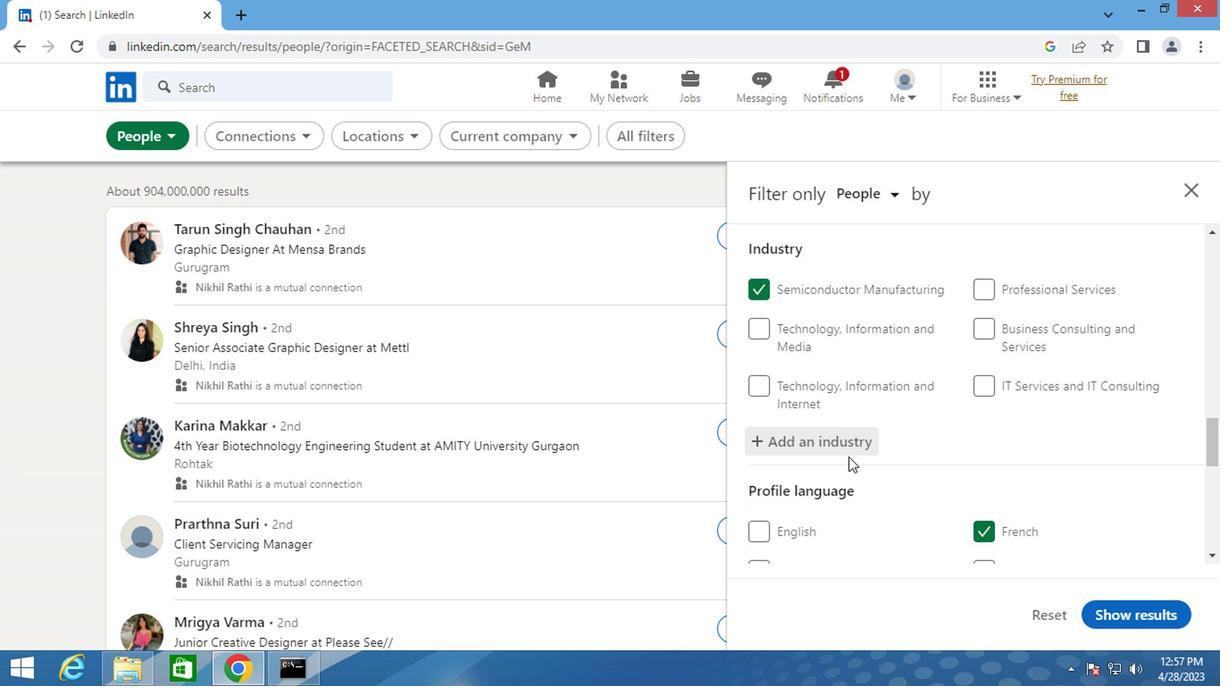 
Action: Mouse scrolled (843, 457) with delta (0, 0)
Screenshot: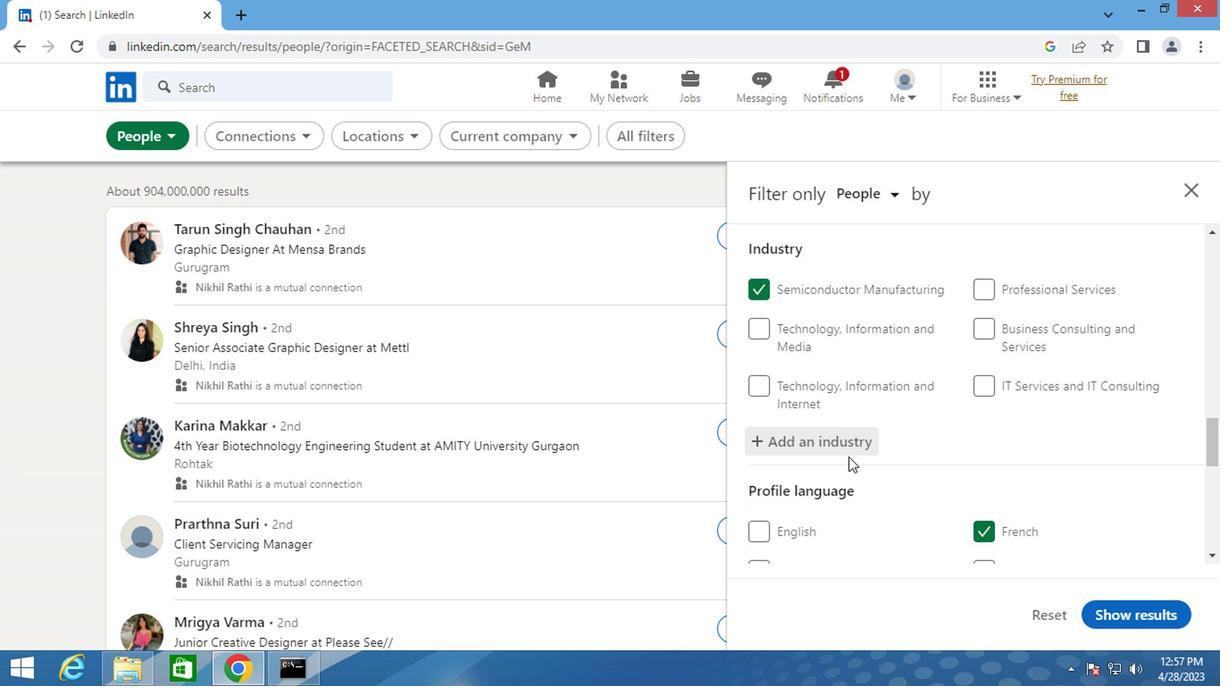 
Action: Mouse scrolled (843, 457) with delta (0, 0)
Screenshot: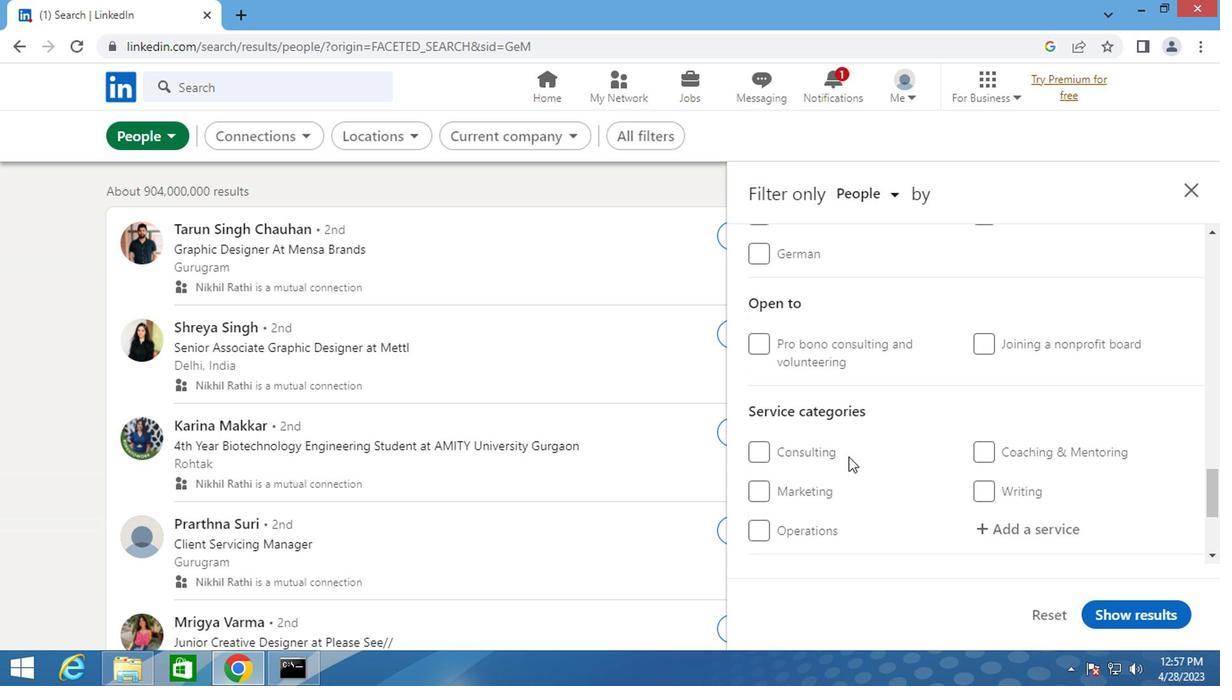 
Action: Mouse moved to (991, 433)
Screenshot: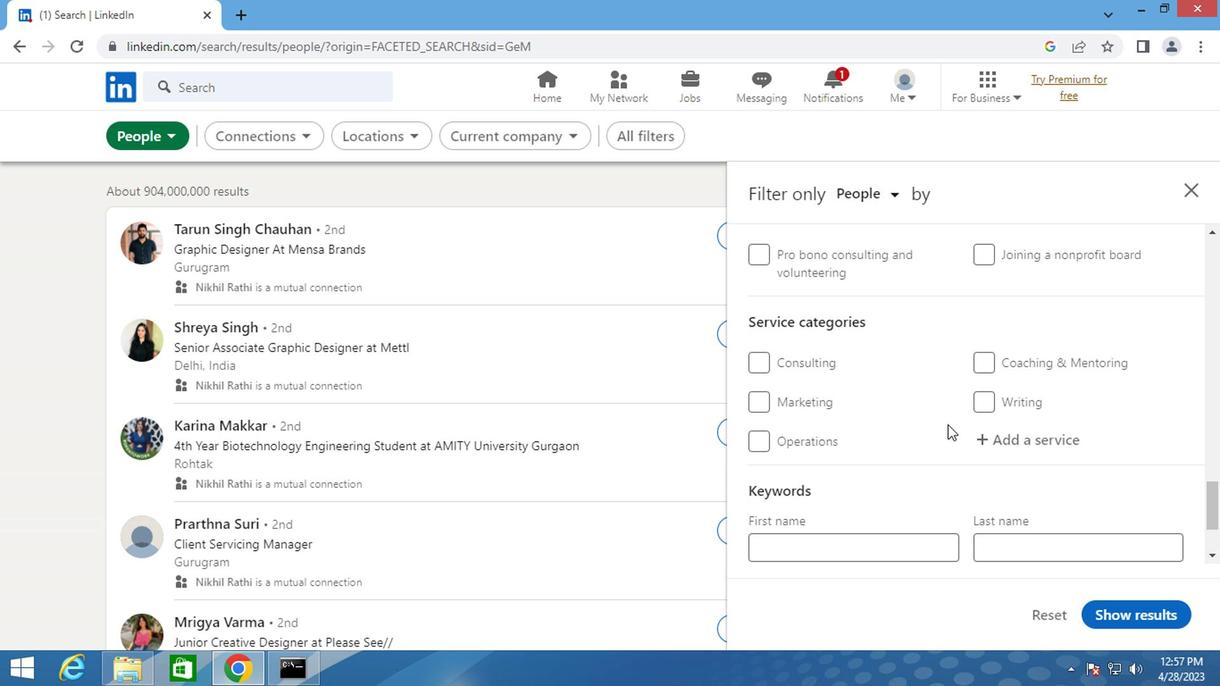 
Action: Mouse pressed left at (991, 433)
Screenshot: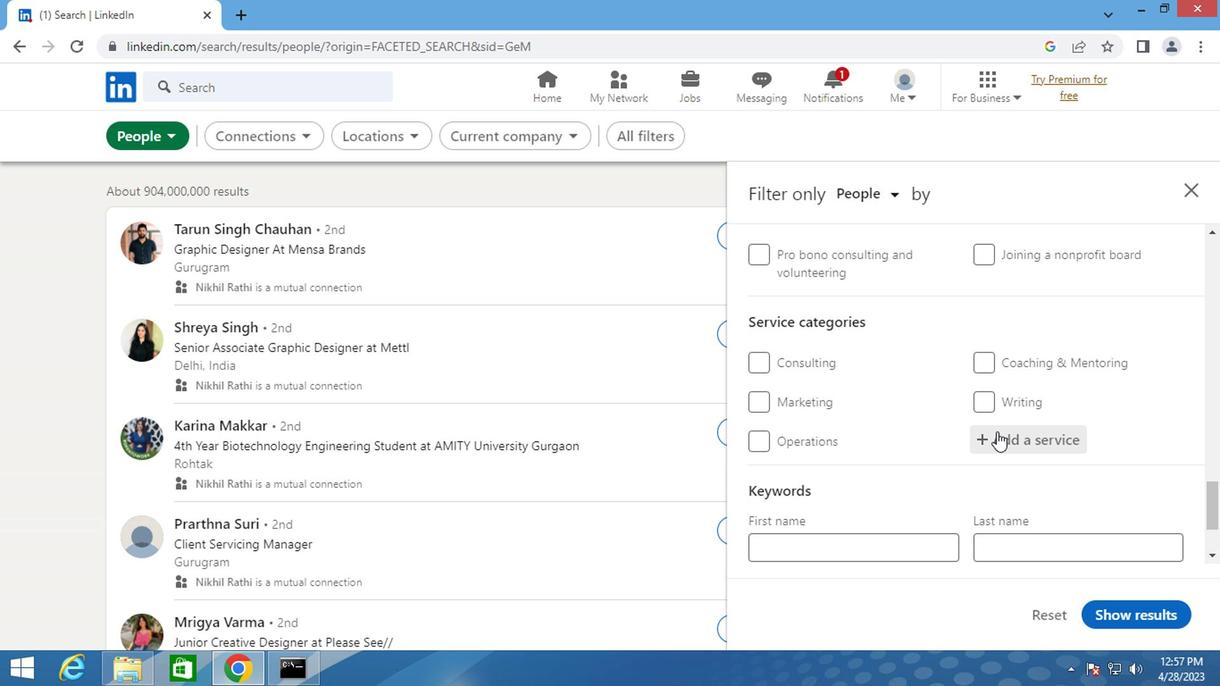 
Action: Key pressed <Key.shift>SUPPORT<Key.shift>TECHNICAL<Key.shift>WRITING
Screenshot: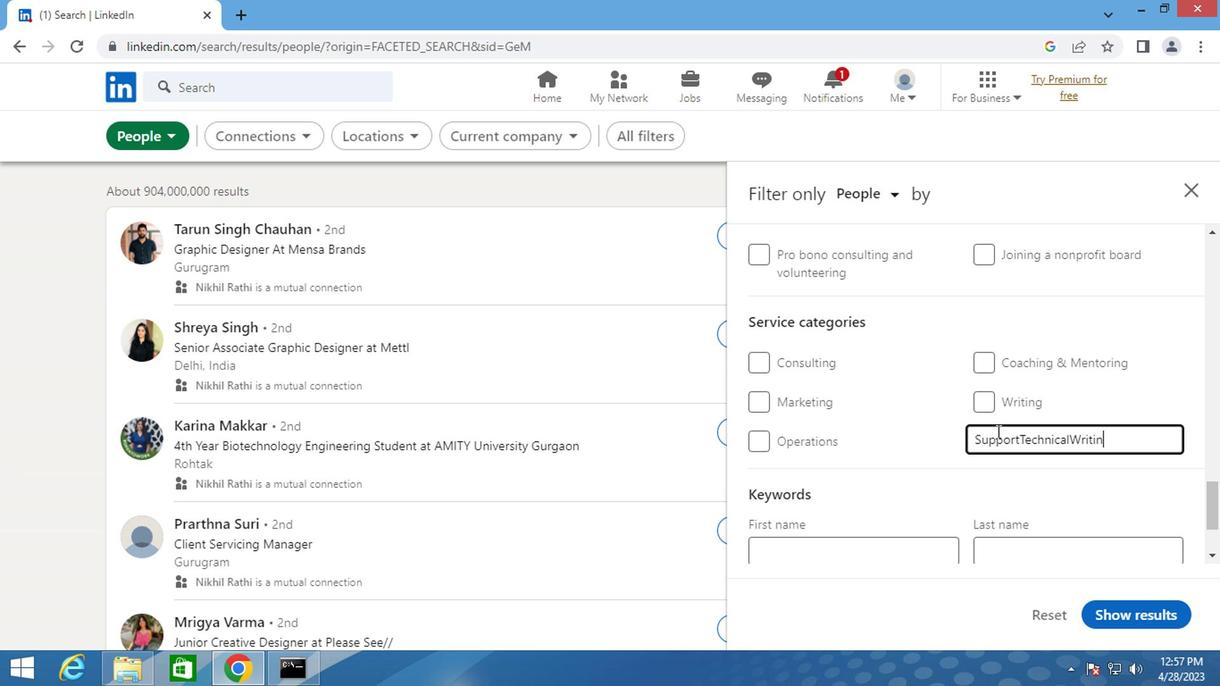 
Action: Mouse moved to (930, 457)
Screenshot: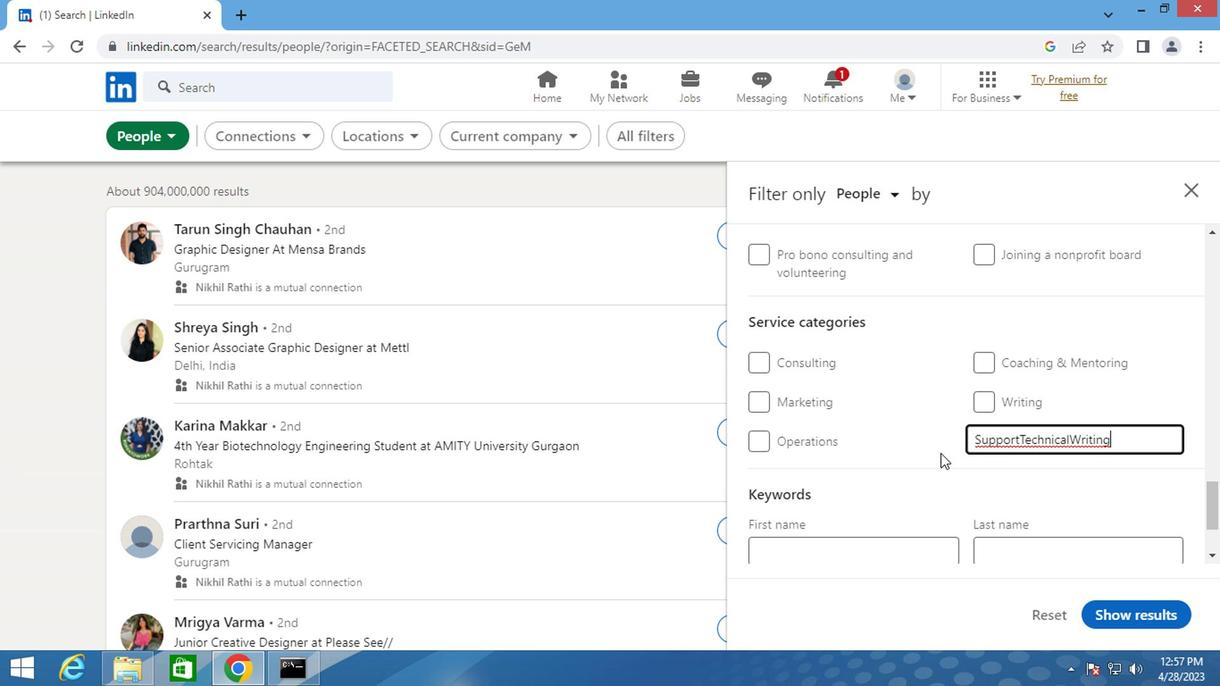 
Action: Mouse scrolled (930, 456) with delta (0, -1)
Screenshot: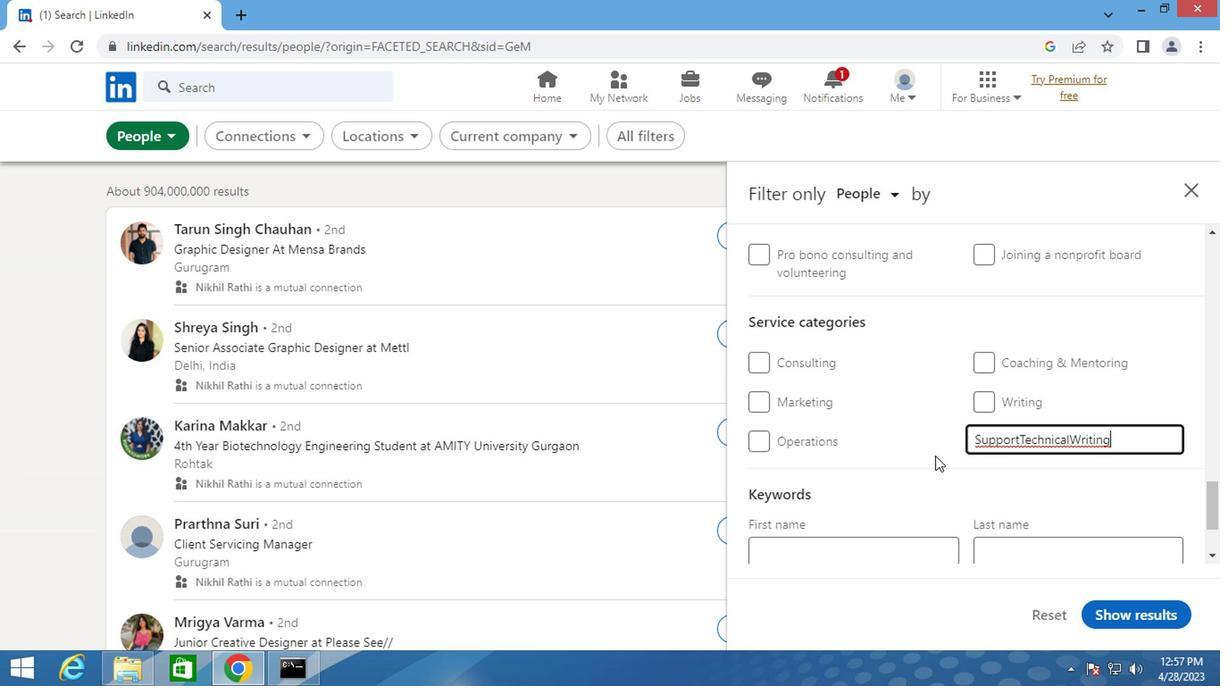 
Action: Mouse scrolled (930, 456) with delta (0, -1)
Screenshot: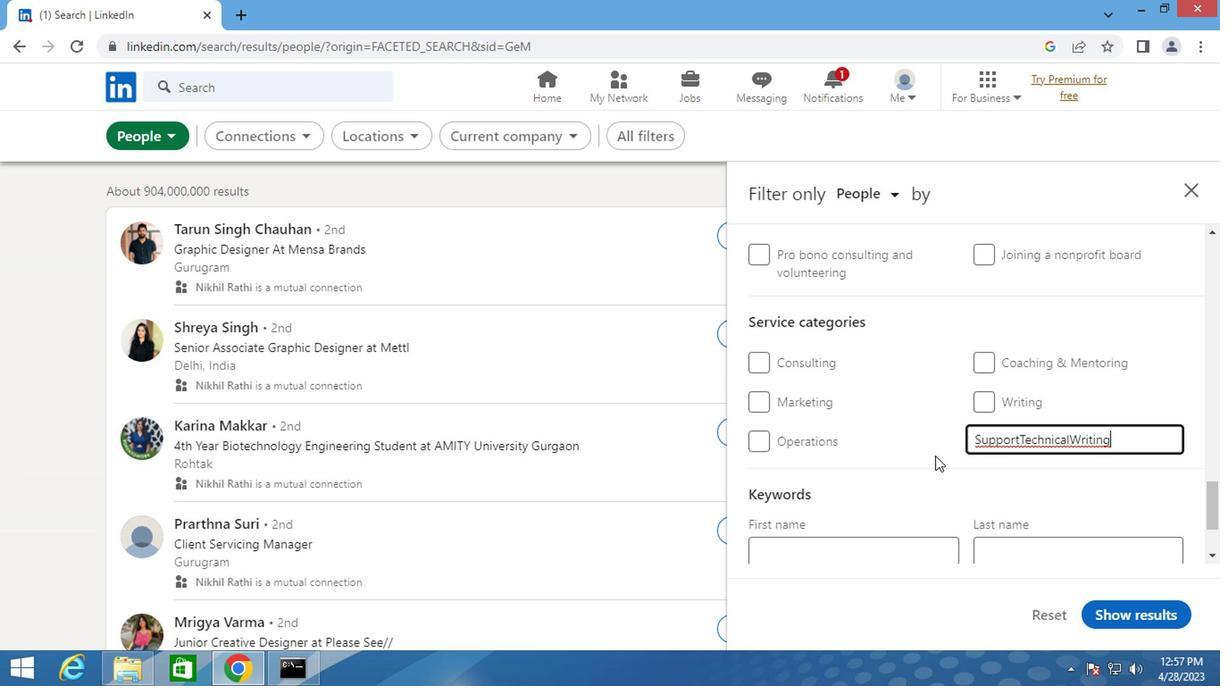
Action: Mouse moved to (887, 475)
Screenshot: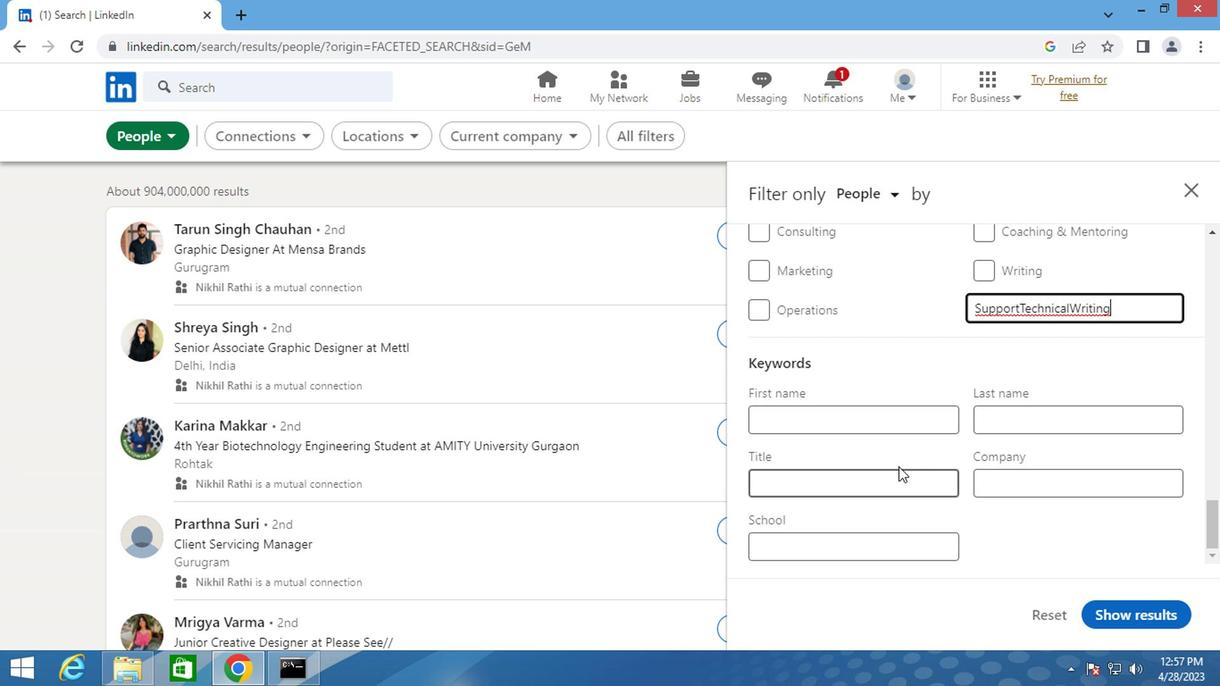 
Action: Mouse pressed left at (887, 475)
Screenshot: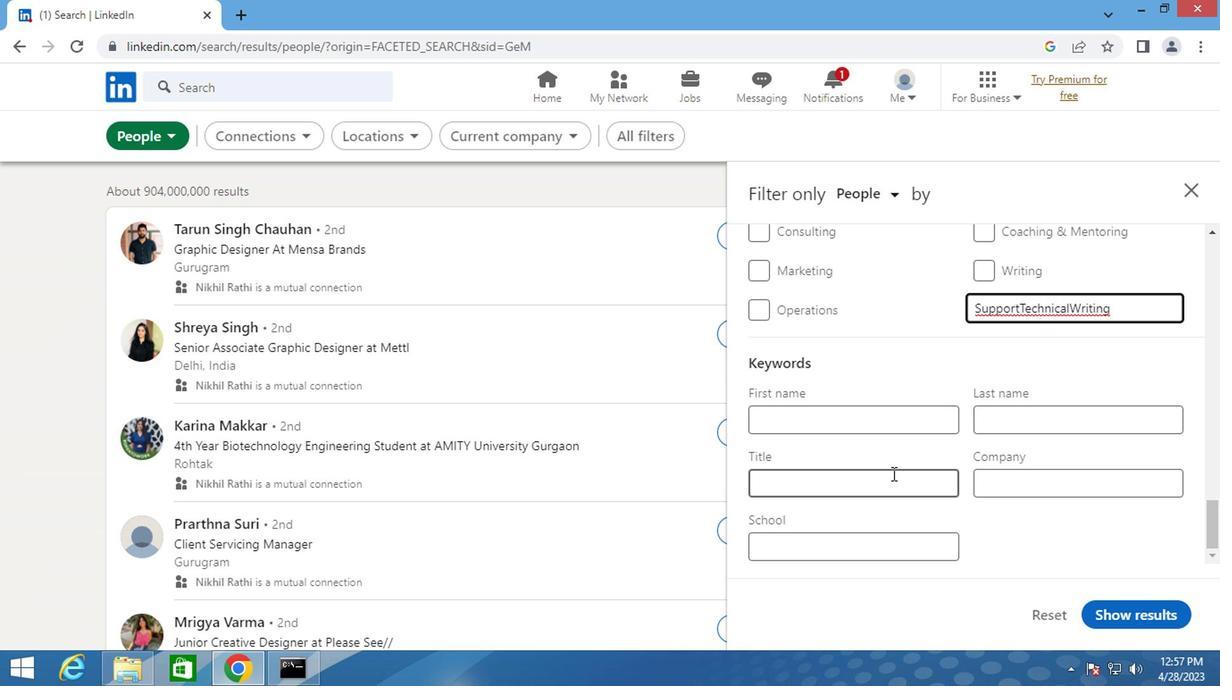 
Action: Key pressed <Key.shift>COMPUTER<Key.space><Key.shift>SCIENTISTS
Screenshot: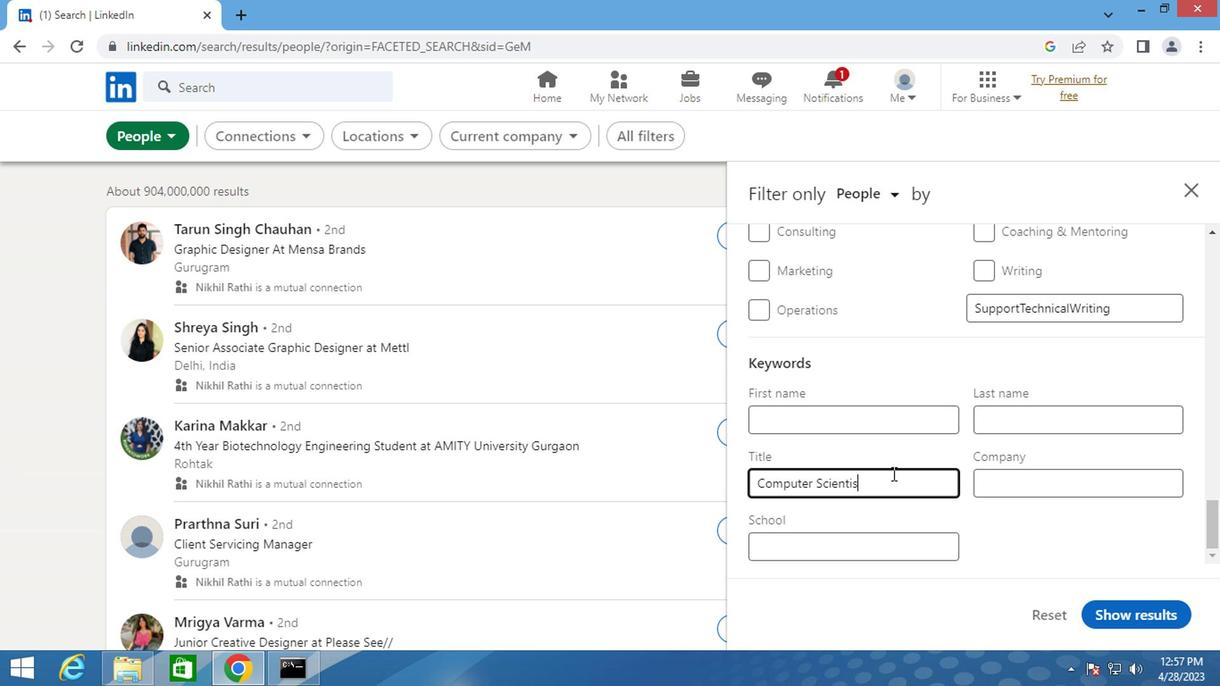 
Action: Mouse moved to (1106, 609)
Screenshot: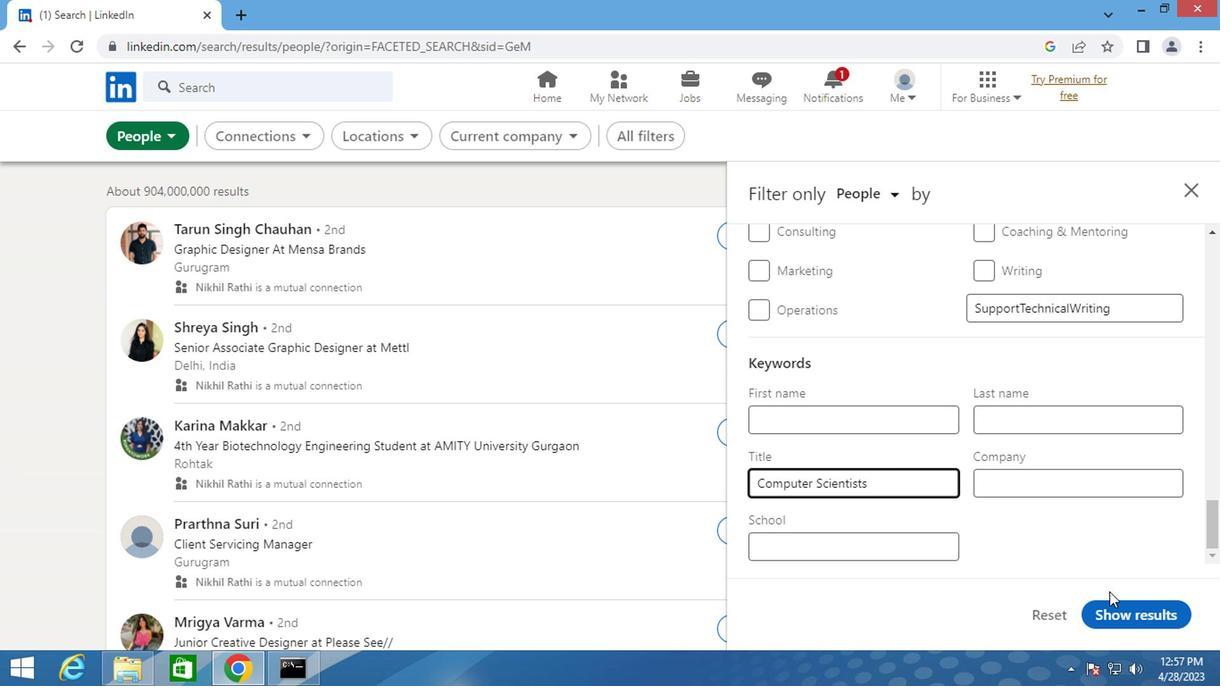 
Action: Mouse pressed left at (1106, 609)
Screenshot: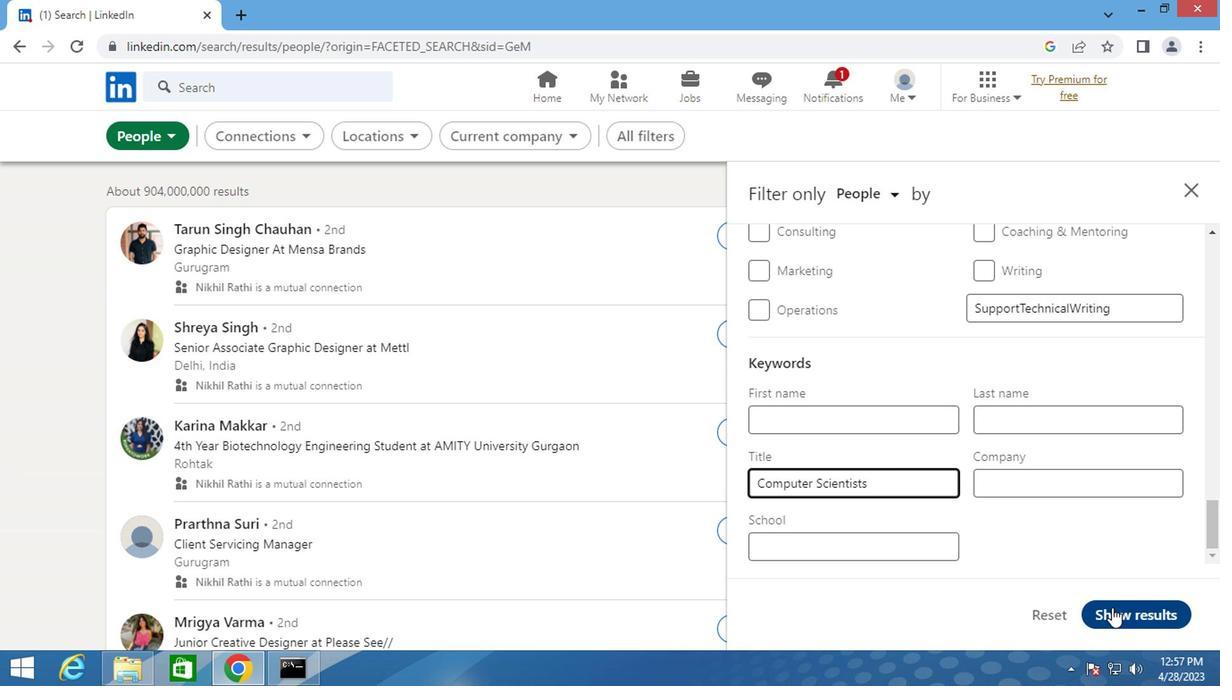 
